 Task: Look for space in Winchester, United States from 10th July, 2023 to 15th July, 2023 for 7 adults in price range Rs.10000 to Rs.15000. Place can be entire place or shared room with 4 bedrooms having 7 beds and 4 bathrooms. Property type can be house, flat, guest house. Amenities needed are: wifi, TV, free parkinig on premises, gym, breakfast. Booking option can be shelf check-in. Required host language is English.
Action: Mouse pressed left at (545, 132)
Screenshot: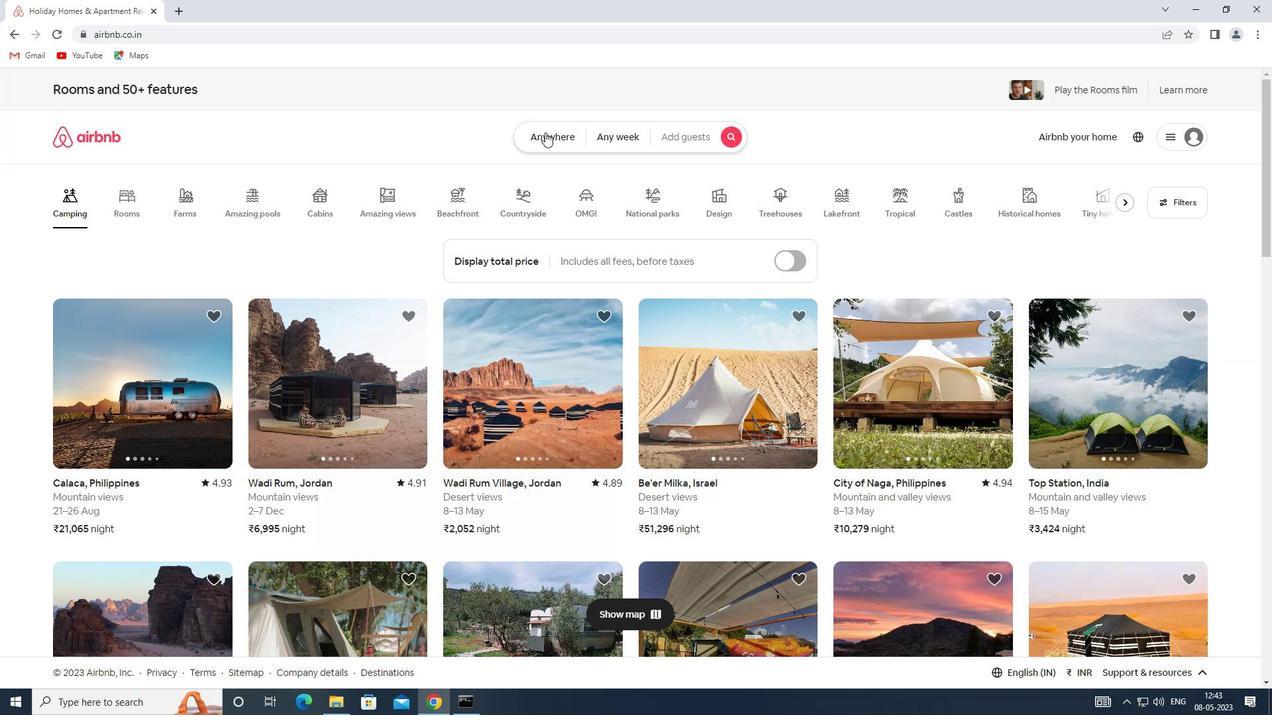 
Action: Mouse moved to (369, 188)
Screenshot: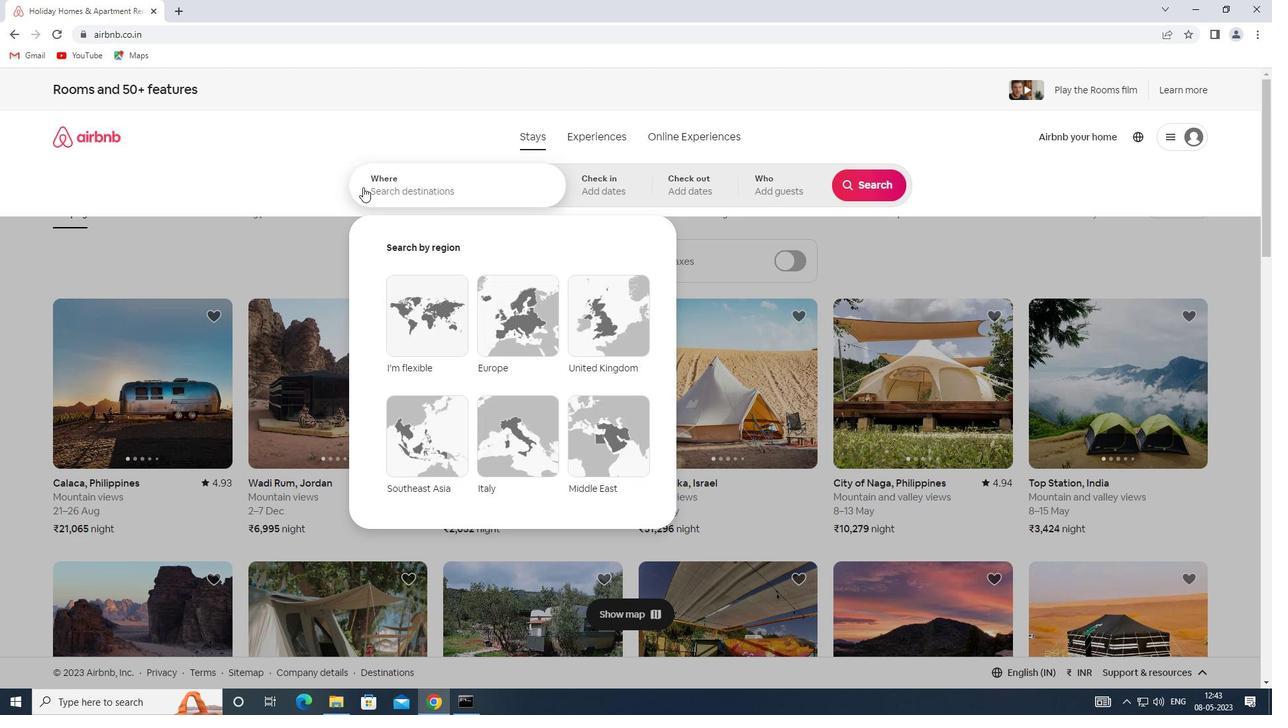 
Action: Mouse pressed left at (369, 188)
Screenshot: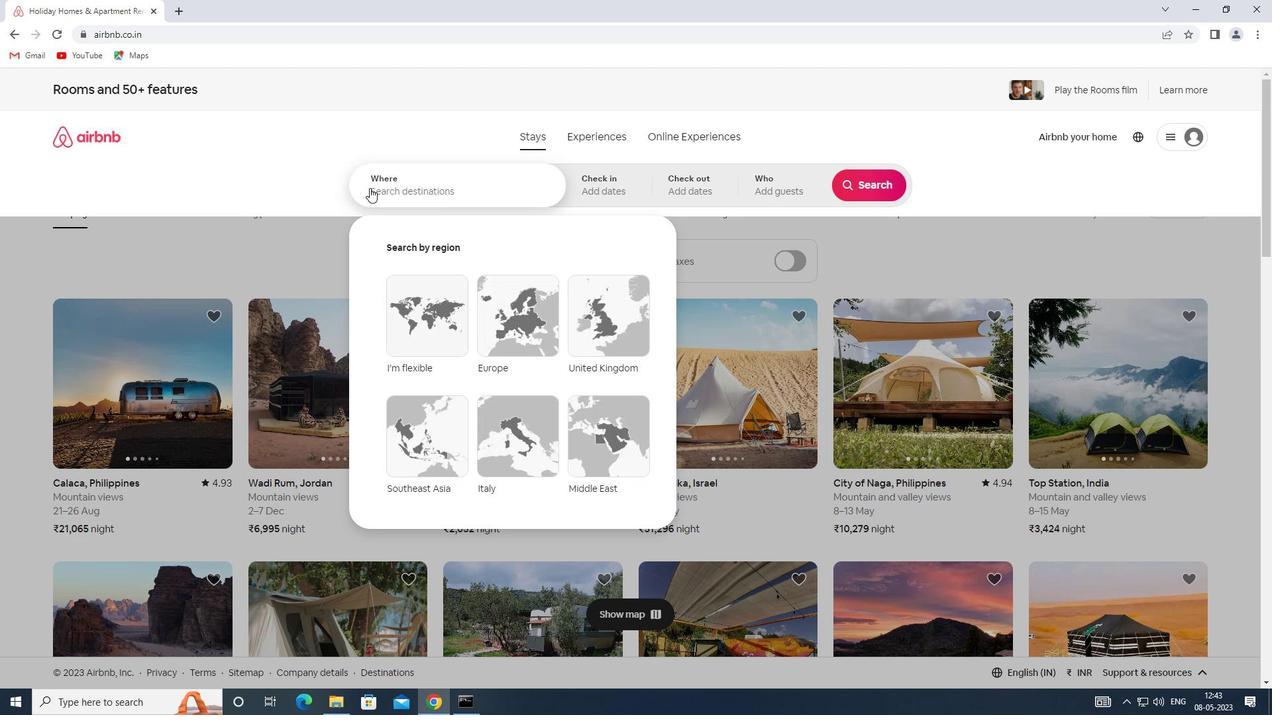 
Action: Key pressed <Key.shift><Key.shift><Key.shift><Key.shift><Key.shift><Key.shift><Key.shift><Key.shift><Key.shift><Key.shift><Key.shift><Key.shift><Key.shift><Key.shift><Key.shift><Key.shift><Key.shift><Key.shift><Key.shift><Key.shift><Key.shift><Key.shift><Key.shift><Key.shift><Key.shift><Key.shift><Key.shift><Key.shift><Key.shift><Key.shift><Key.shift><Key.shift>SPACE<Key.space>IN<Key.space><Key.shift><Key.shift>WINCHESTER,<Key.shift>UNITED<Key.space><Key.shift>STATES
Screenshot: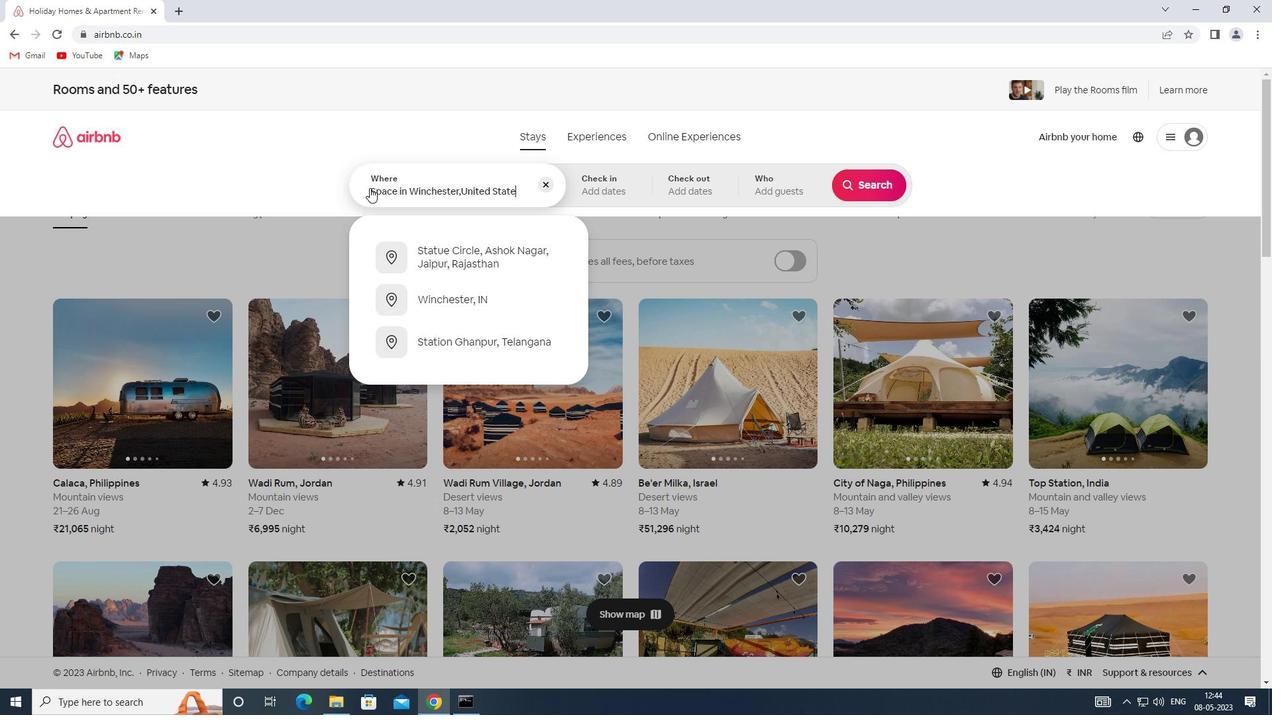 
Action: Mouse moved to (598, 192)
Screenshot: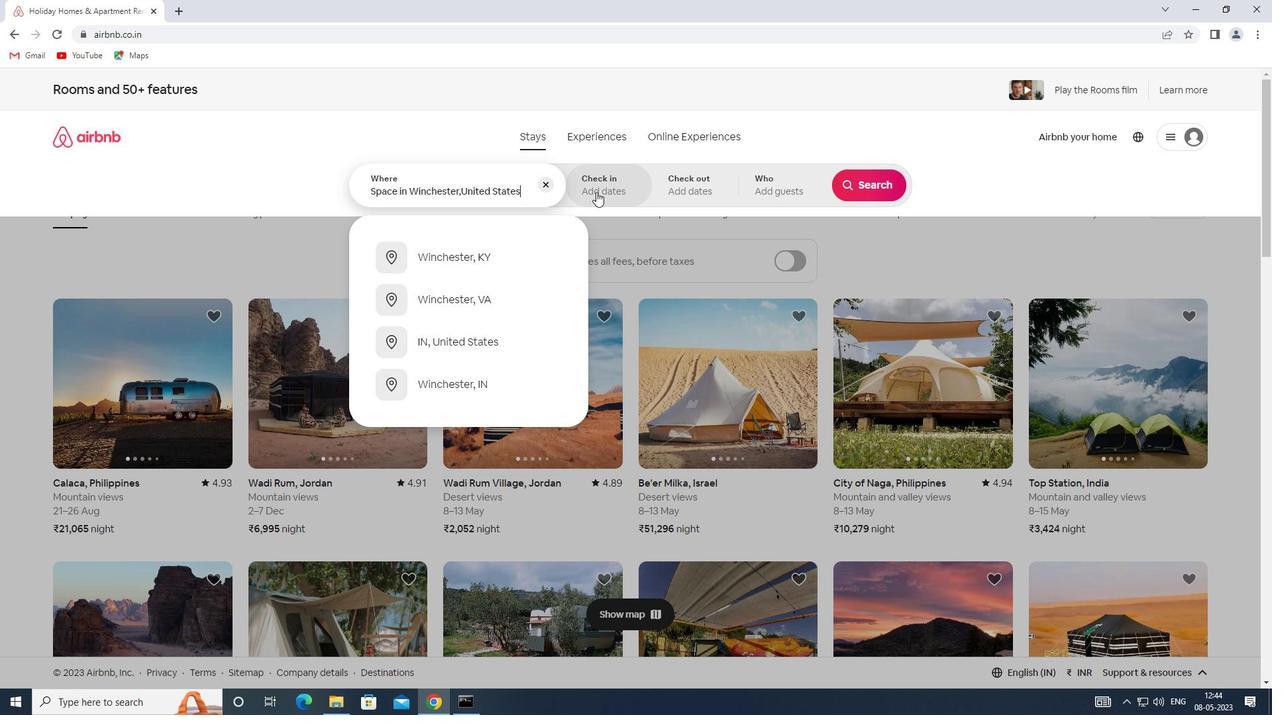 
Action: Mouse pressed left at (598, 192)
Screenshot: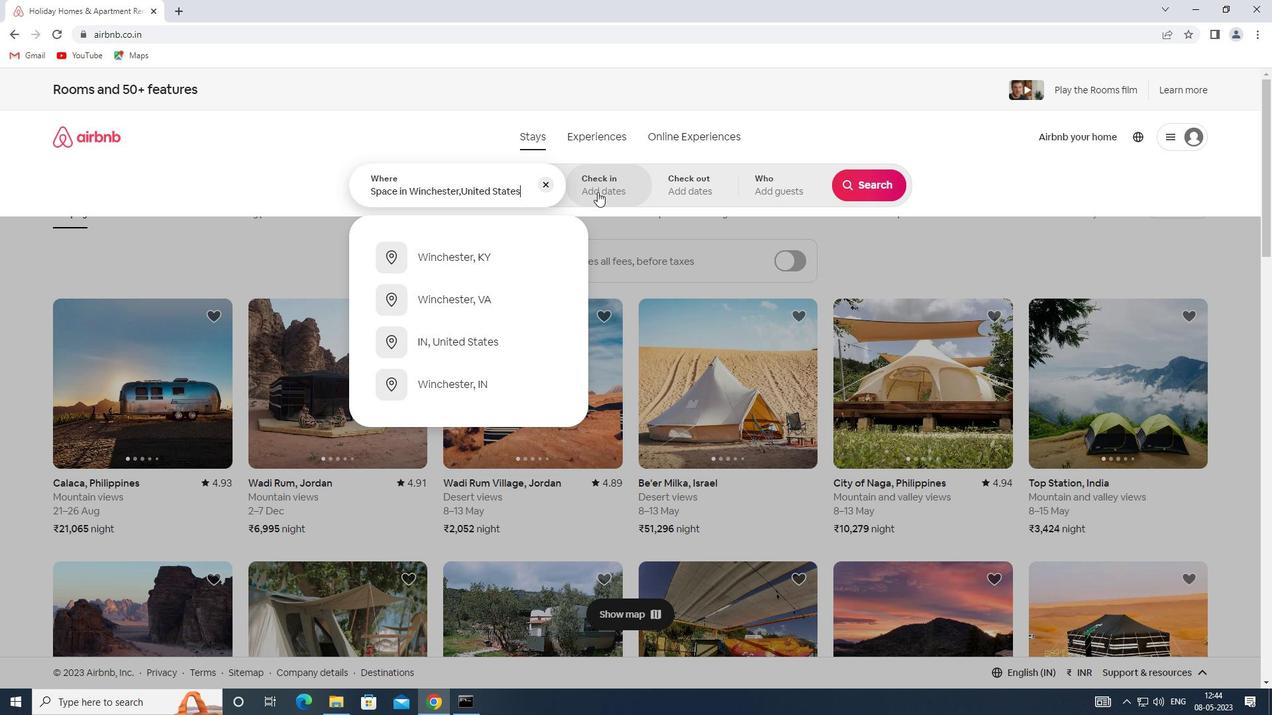 
Action: Mouse moved to (860, 296)
Screenshot: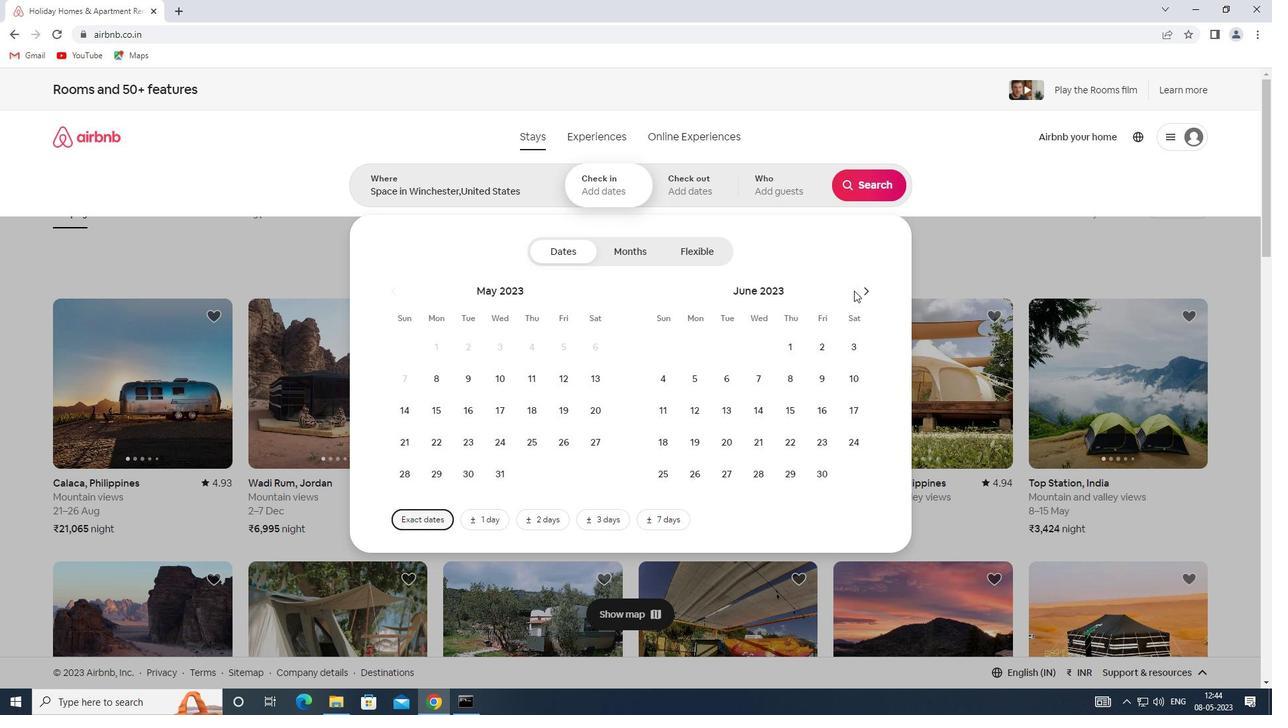 
Action: Mouse pressed left at (860, 296)
Screenshot: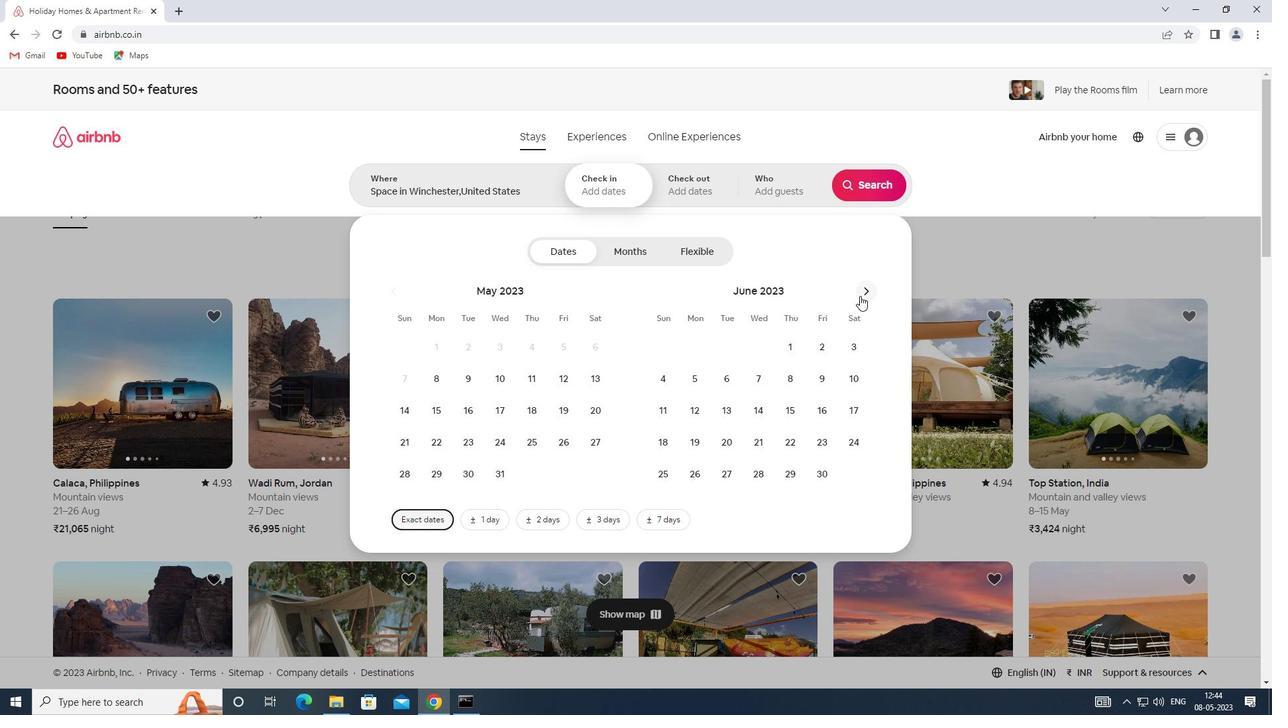 
Action: Mouse moved to (700, 404)
Screenshot: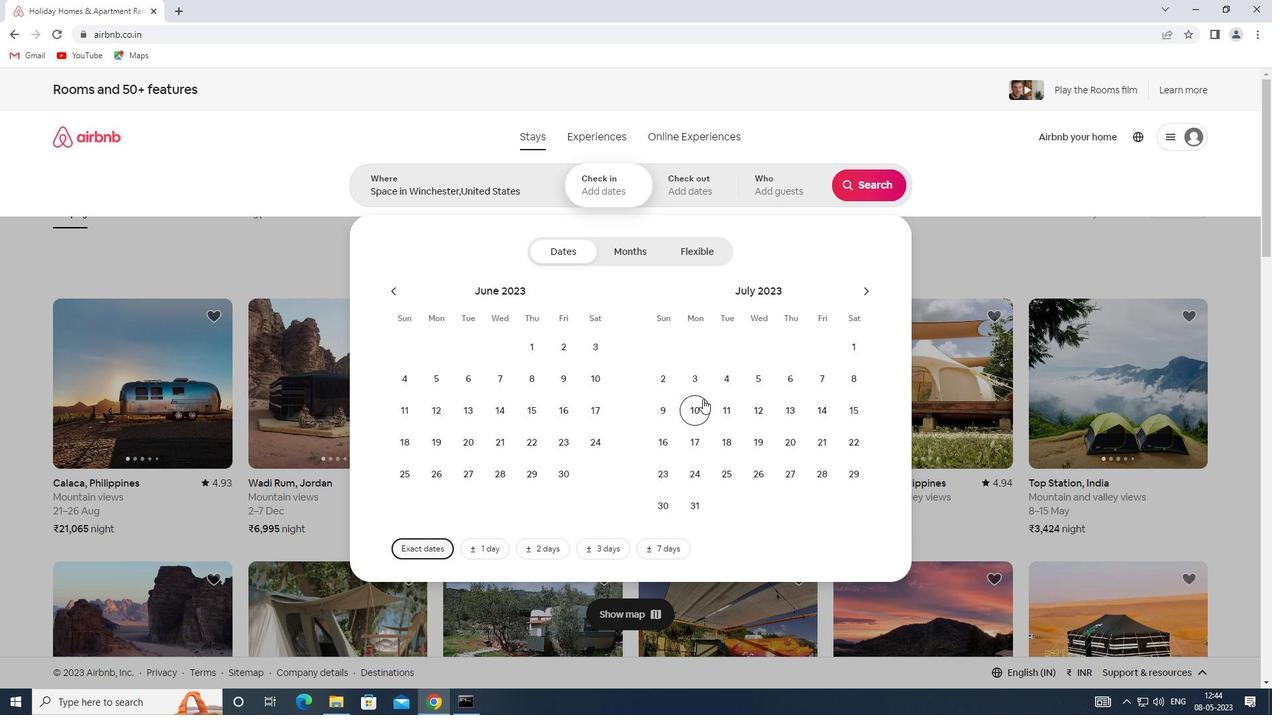 
Action: Mouse pressed left at (700, 404)
Screenshot: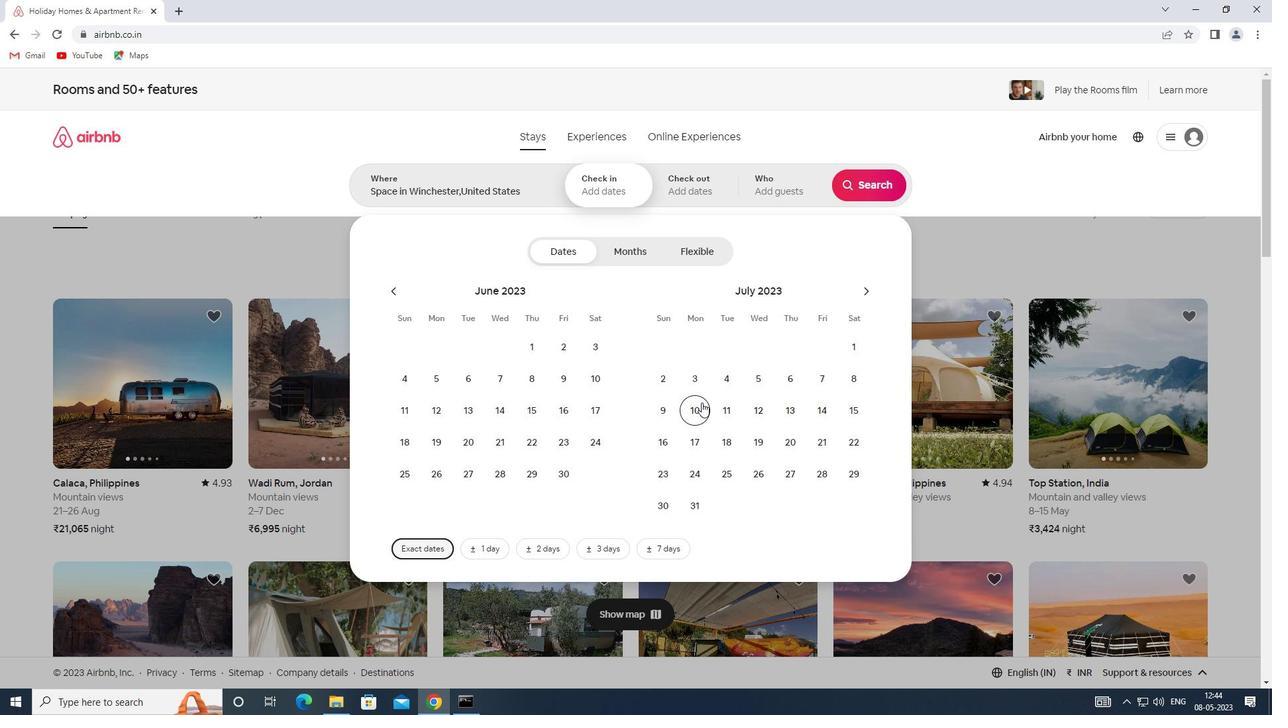 
Action: Mouse moved to (849, 407)
Screenshot: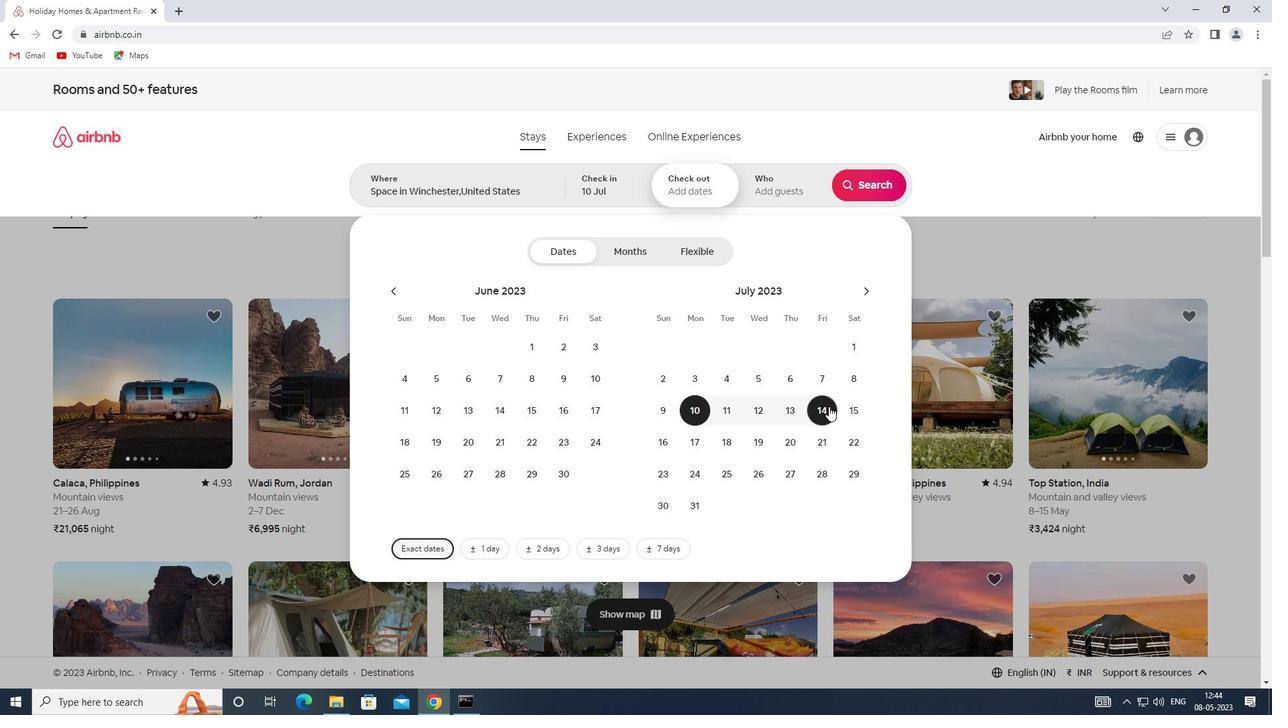 
Action: Mouse pressed left at (849, 407)
Screenshot: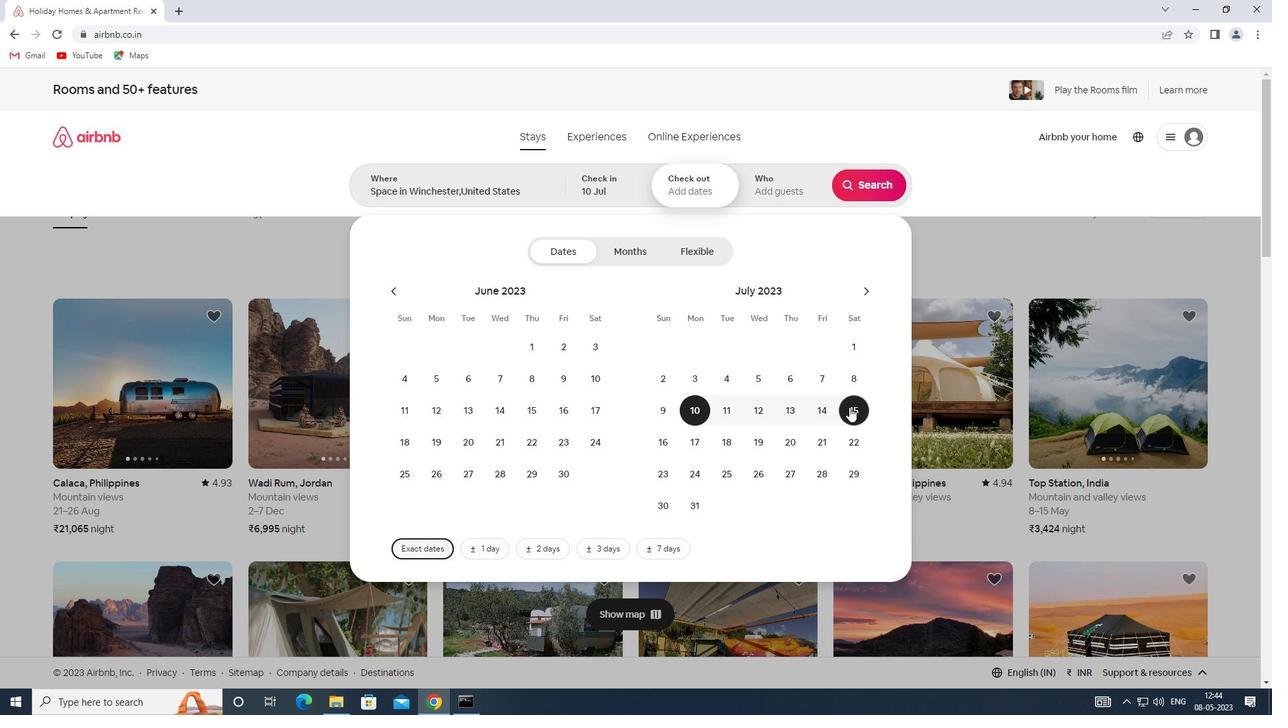 
Action: Mouse moved to (780, 196)
Screenshot: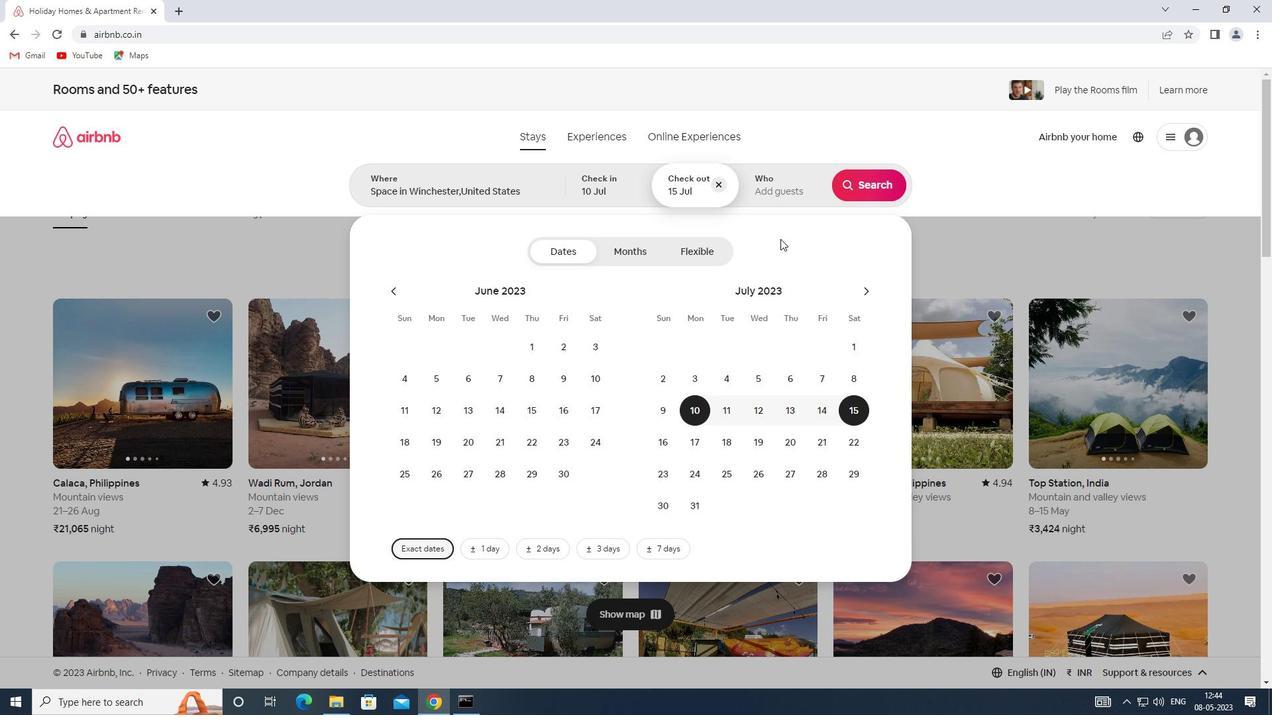 
Action: Mouse pressed left at (780, 196)
Screenshot: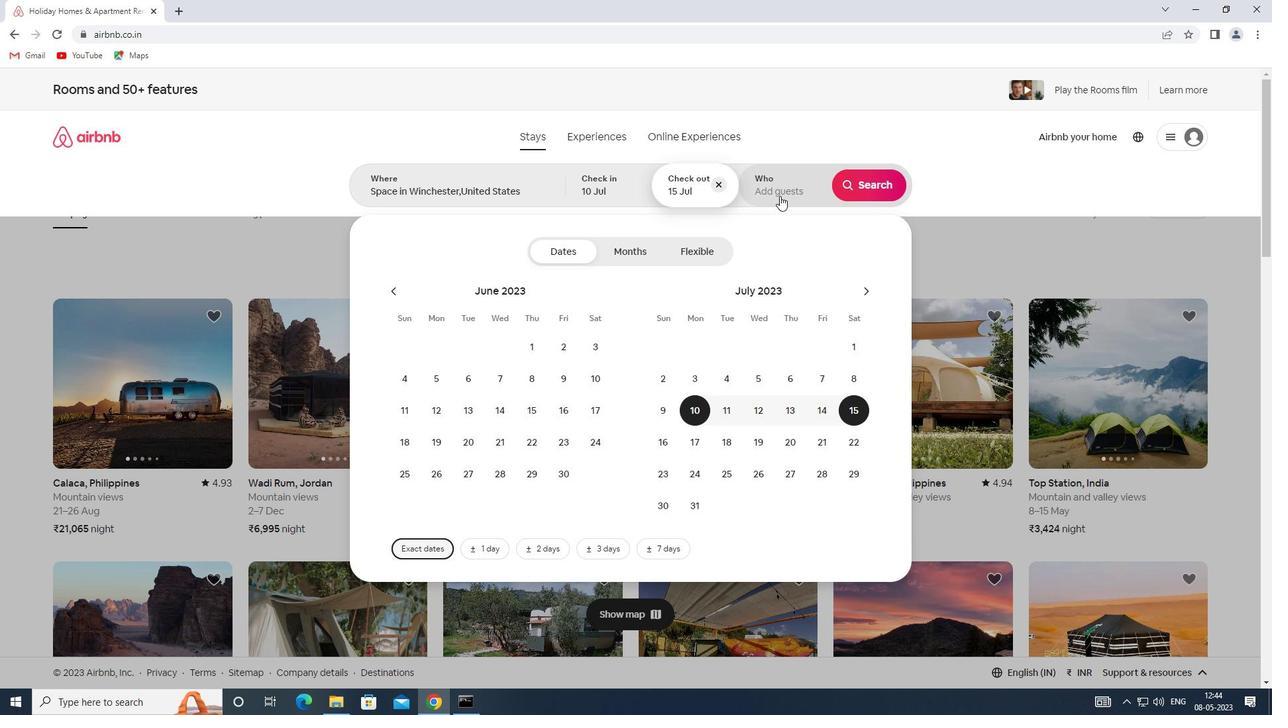 
Action: Mouse moved to (878, 253)
Screenshot: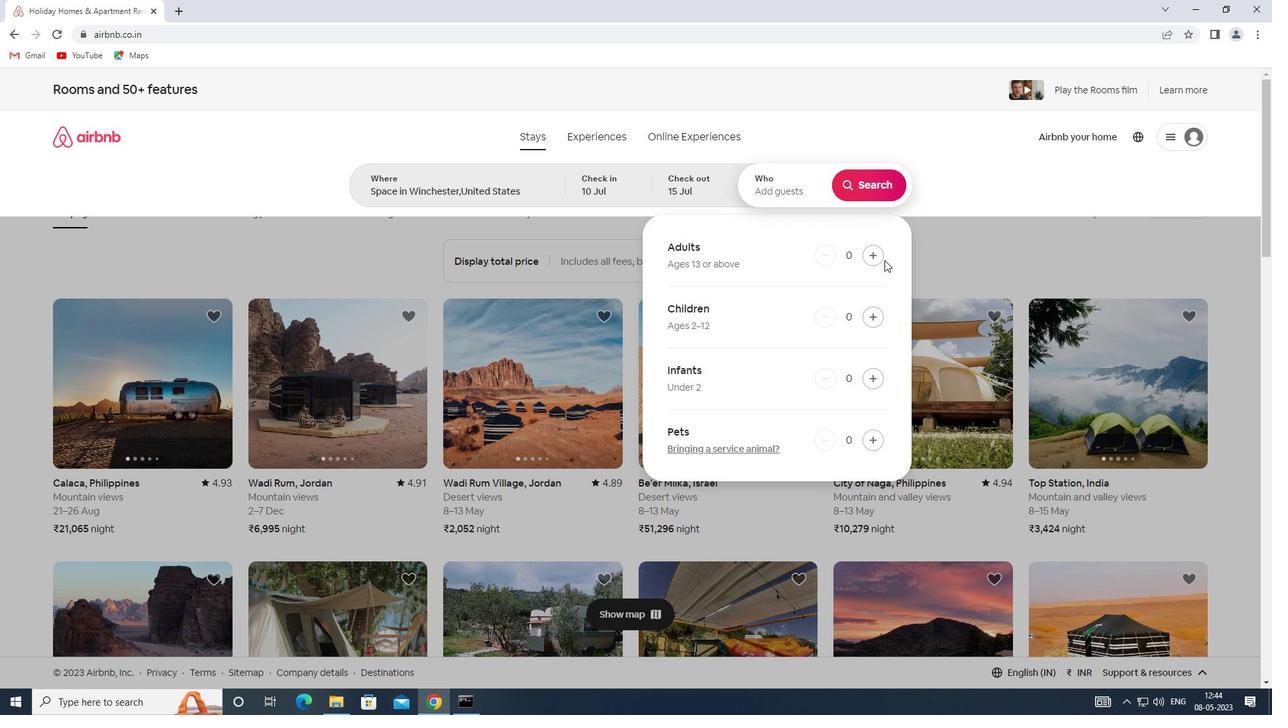 
Action: Mouse pressed left at (878, 253)
Screenshot: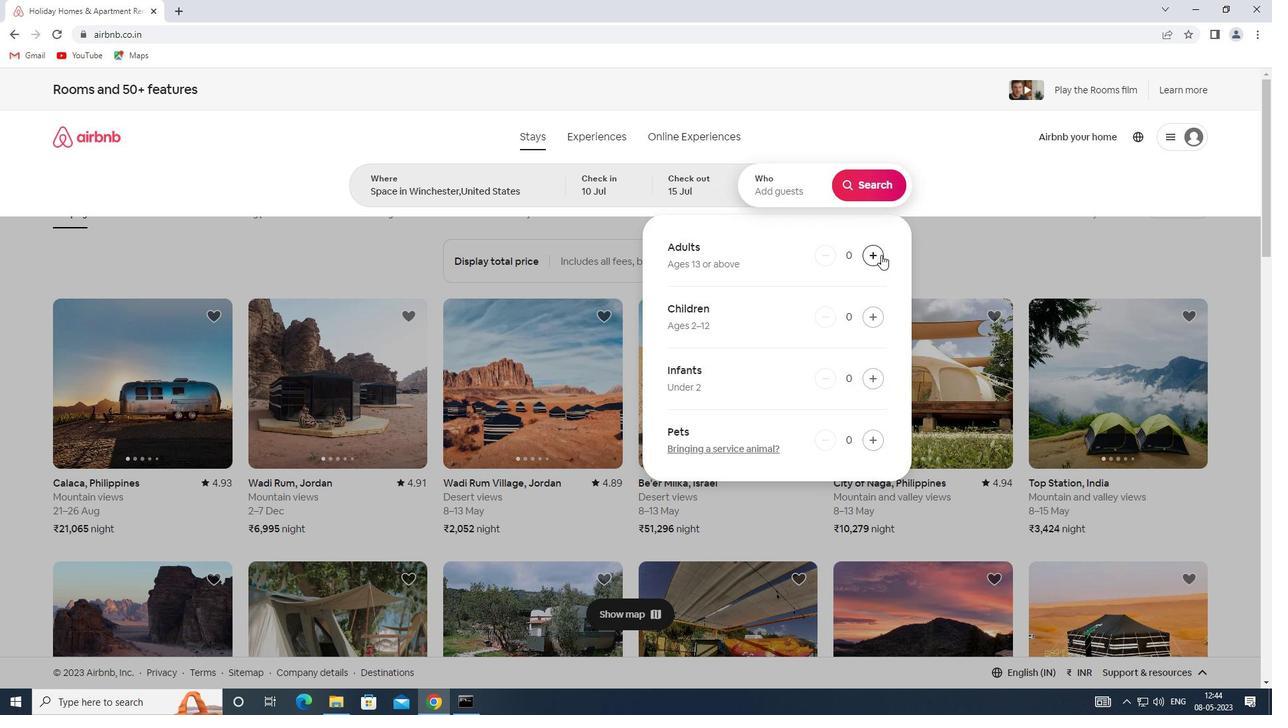 
Action: Mouse pressed left at (878, 253)
Screenshot: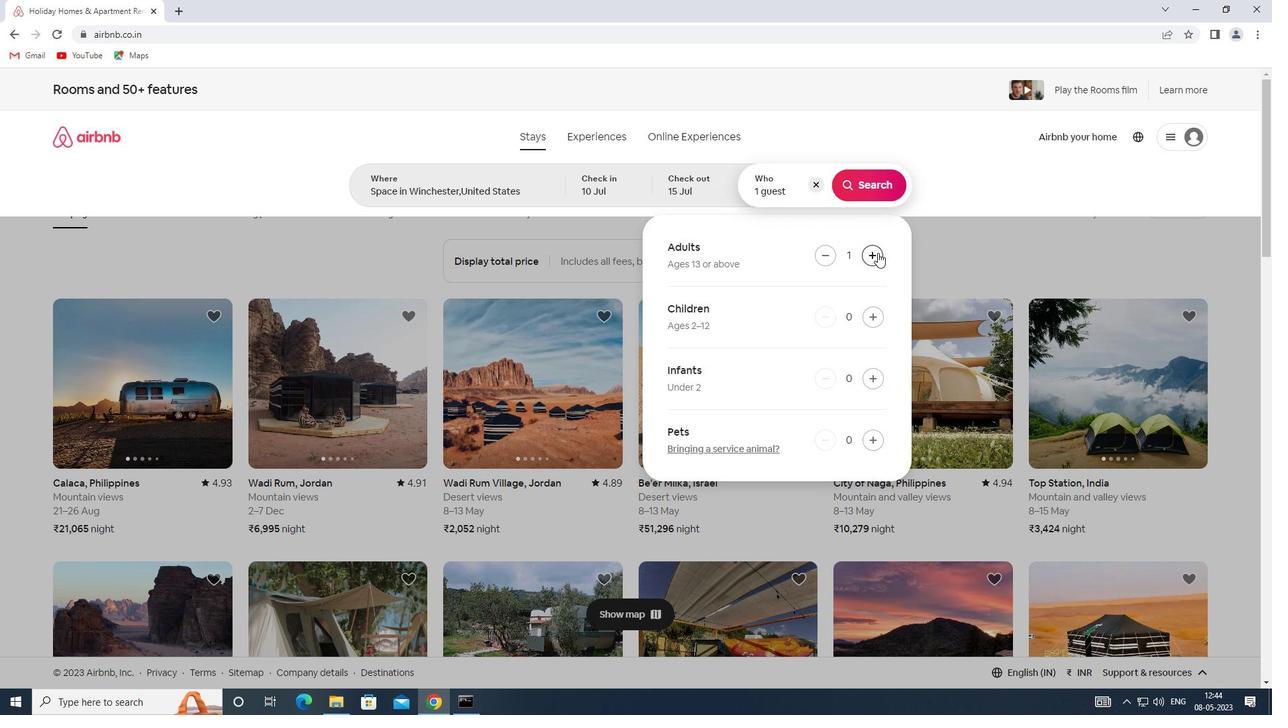 
Action: Mouse pressed left at (878, 253)
Screenshot: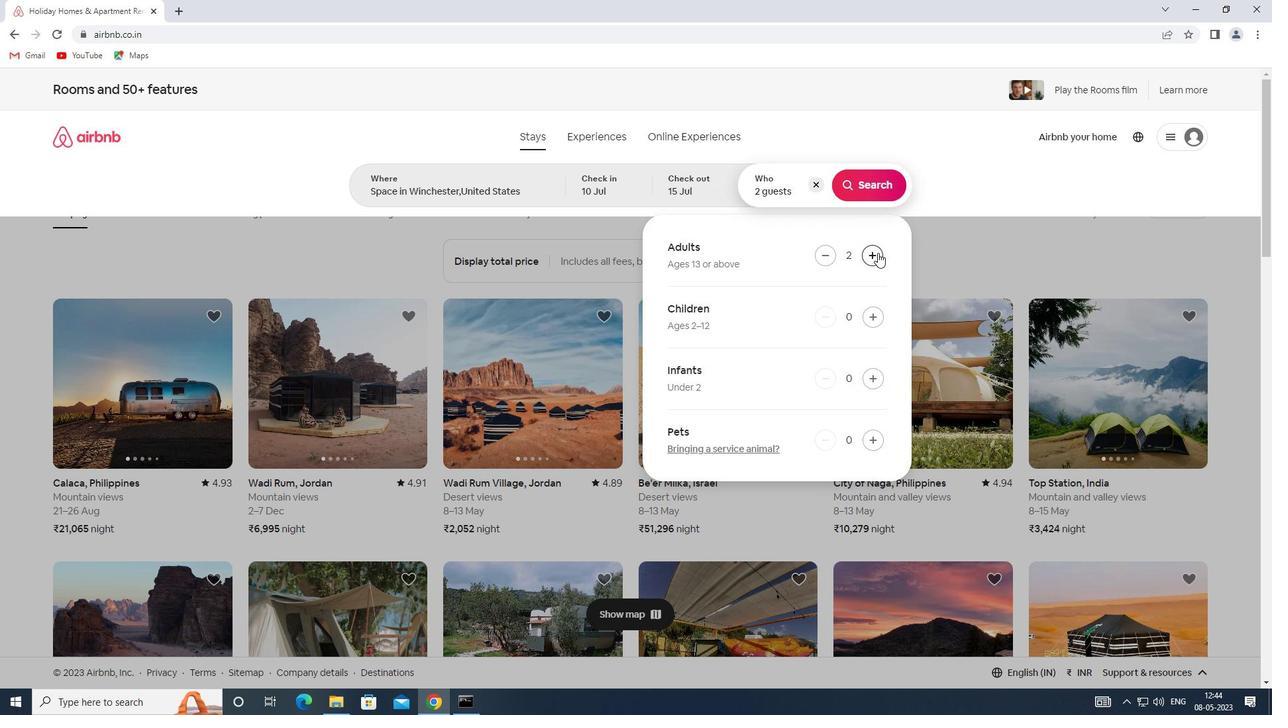 
Action: Mouse pressed left at (878, 253)
Screenshot: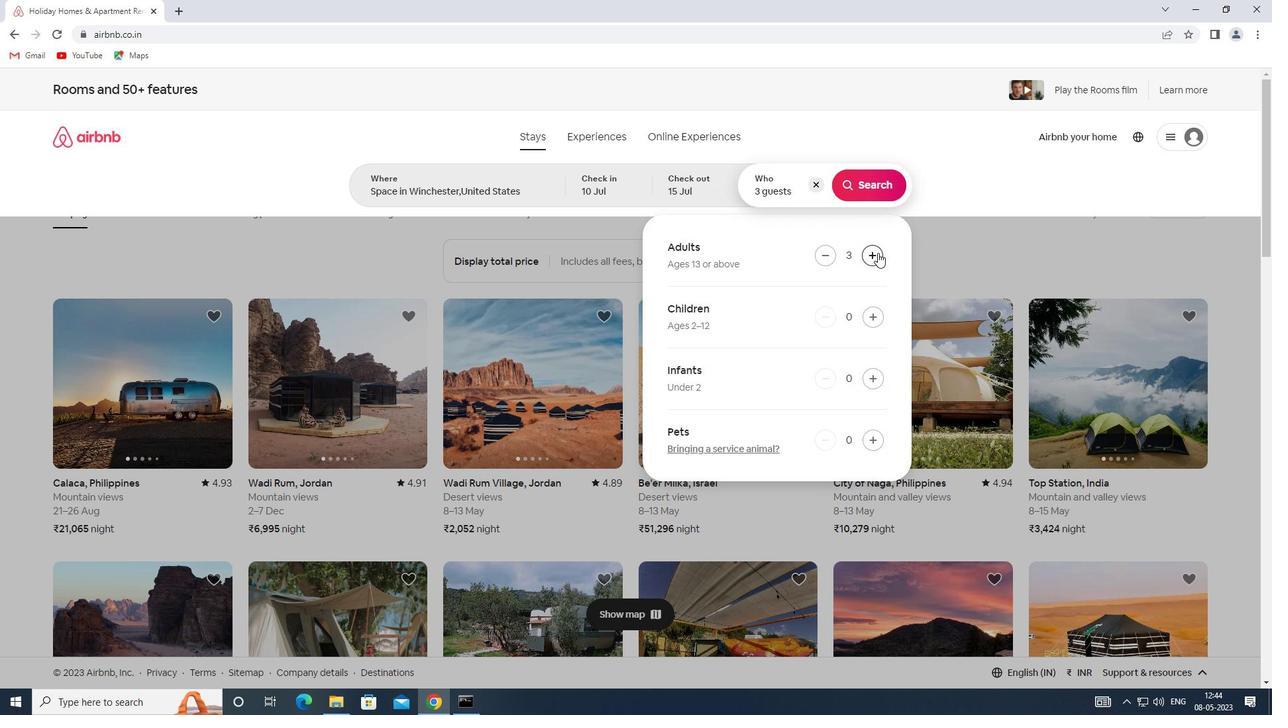 
Action: Mouse pressed left at (878, 253)
Screenshot: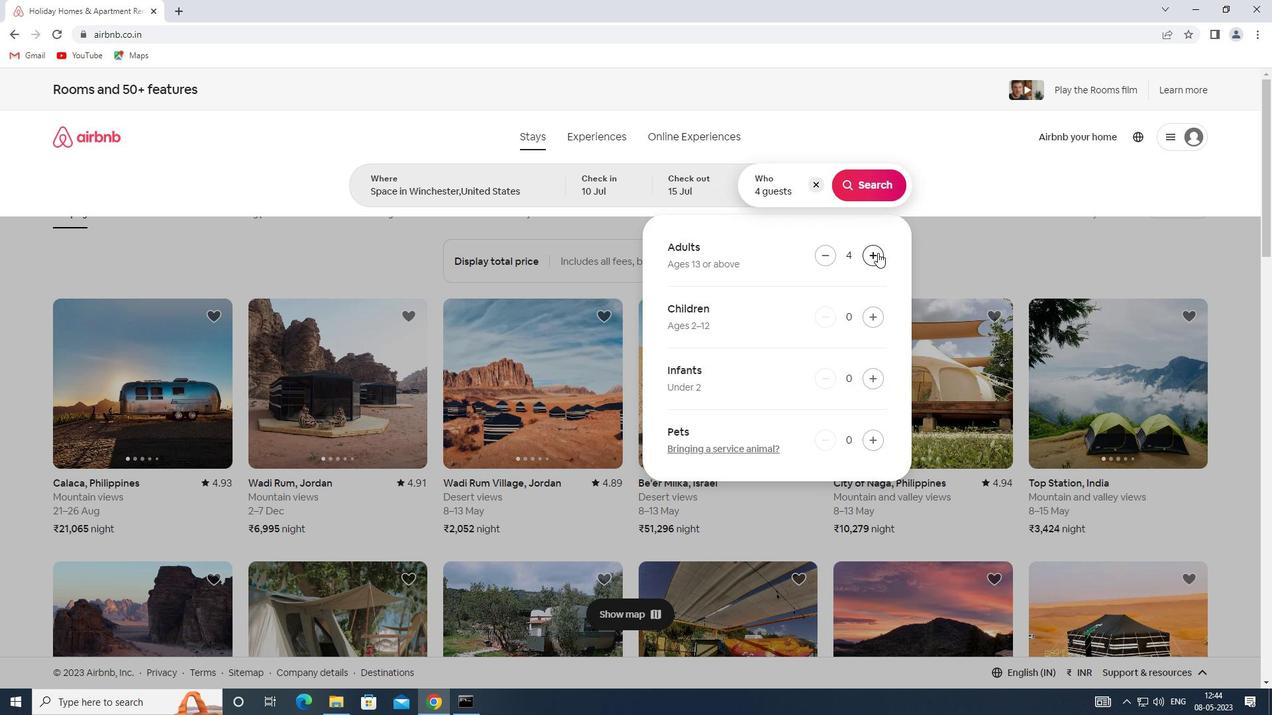
Action: Mouse pressed left at (878, 253)
Screenshot: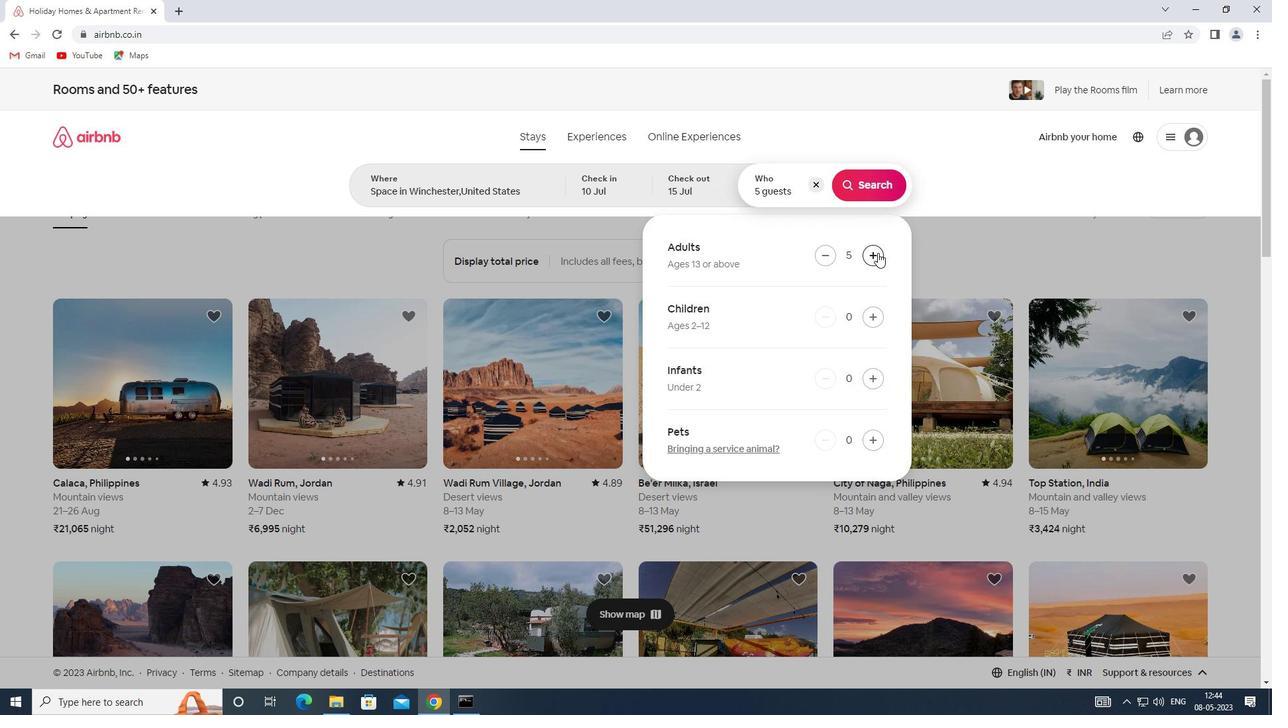 
Action: Mouse pressed left at (878, 253)
Screenshot: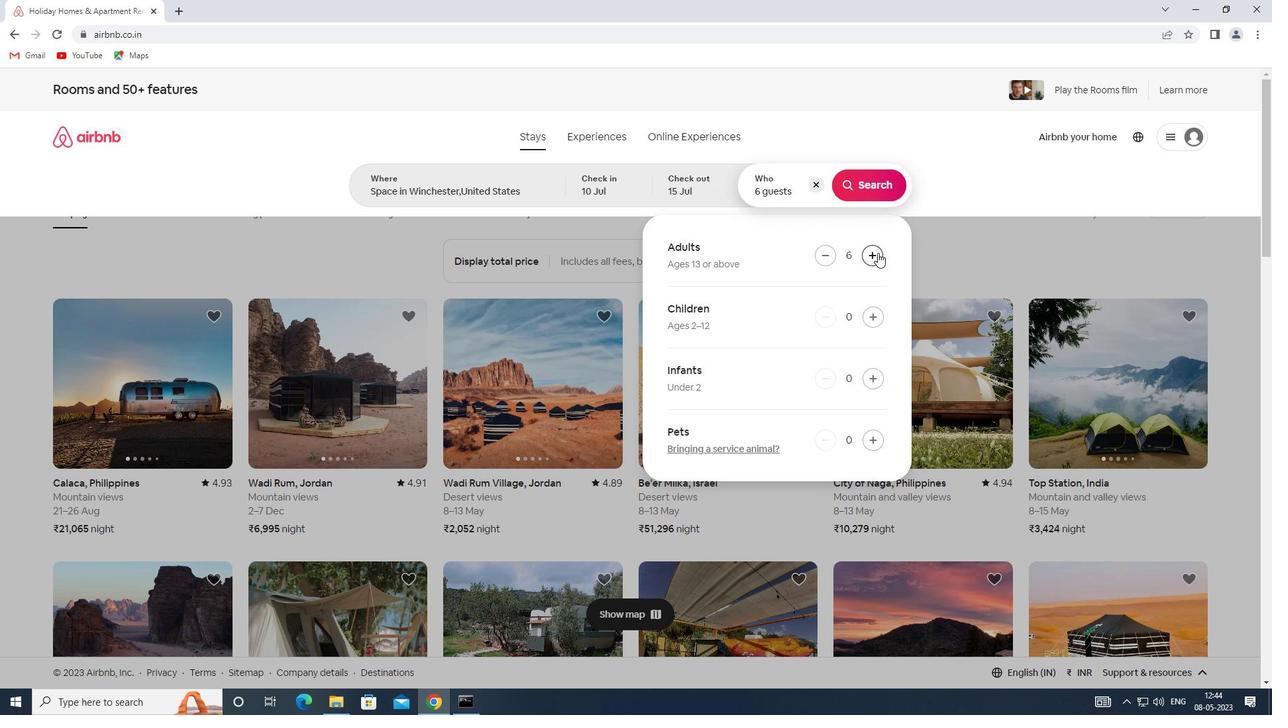 
Action: Mouse moved to (872, 179)
Screenshot: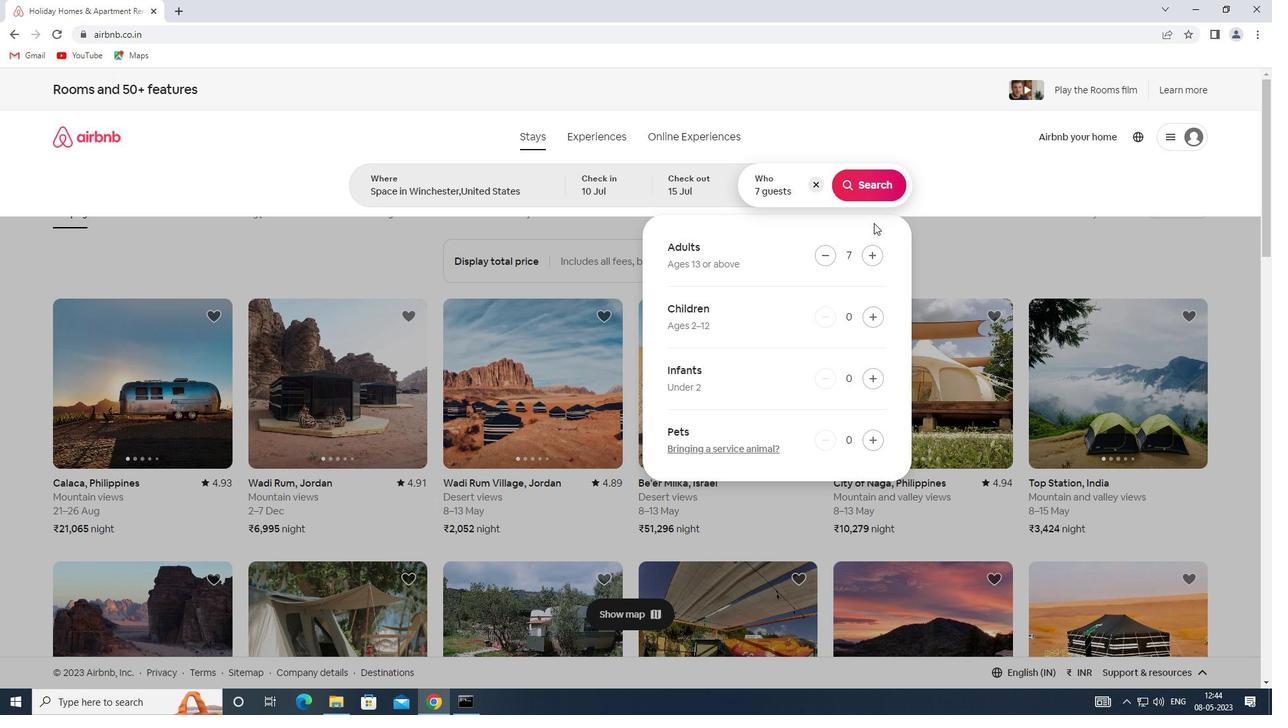 
Action: Mouse pressed left at (872, 179)
Screenshot: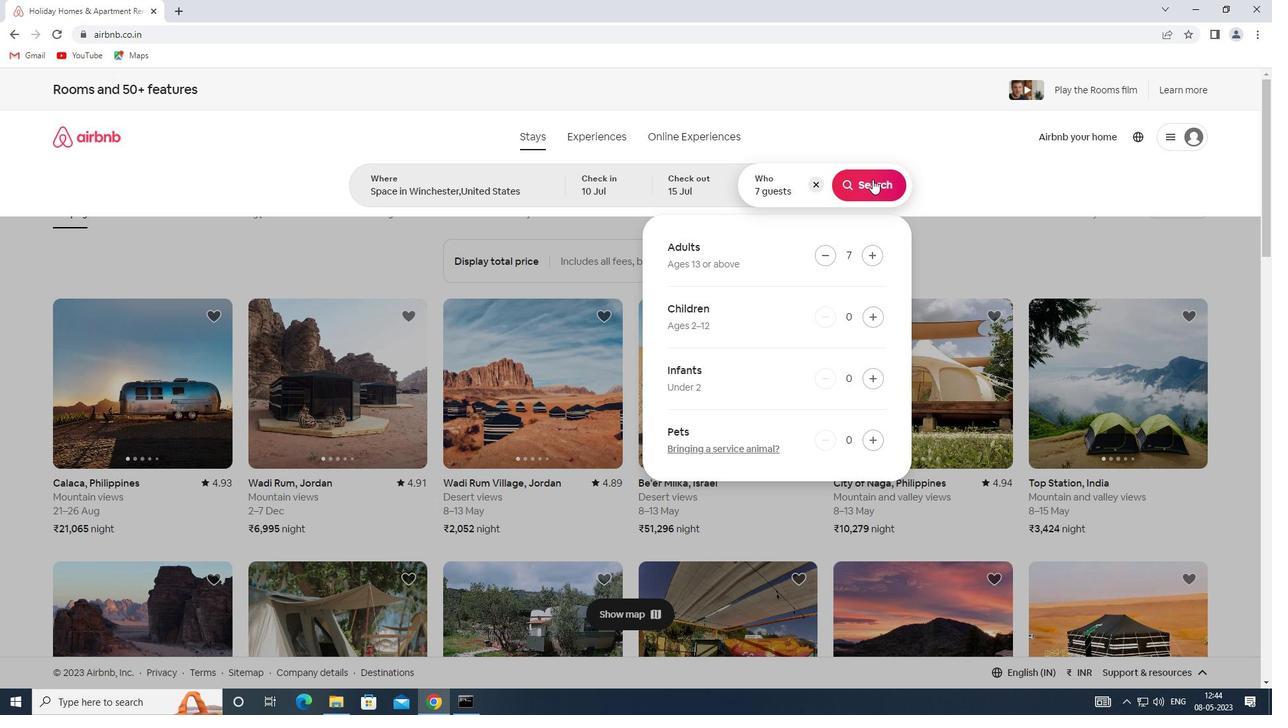 
Action: Mouse moved to (1197, 149)
Screenshot: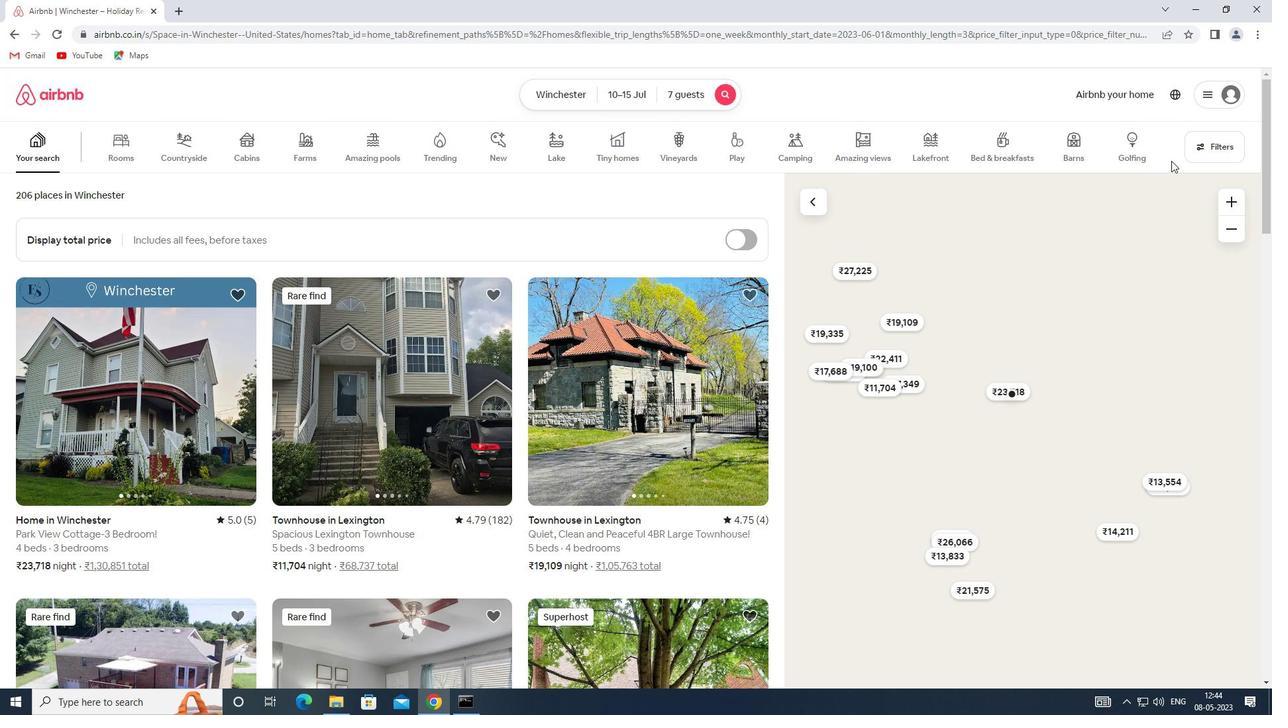 
Action: Mouse pressed left at (1197, 149)
Screenshot: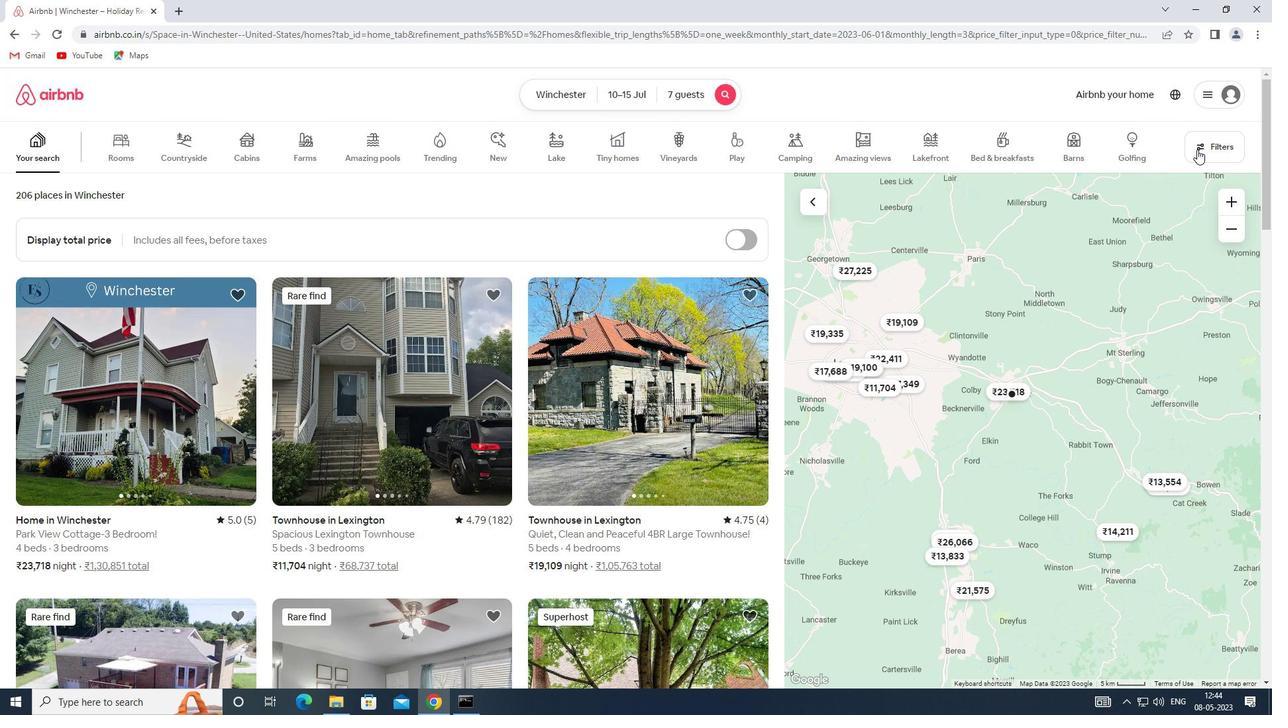 
Action: Mouse moved to (468, 469)
Screenshot: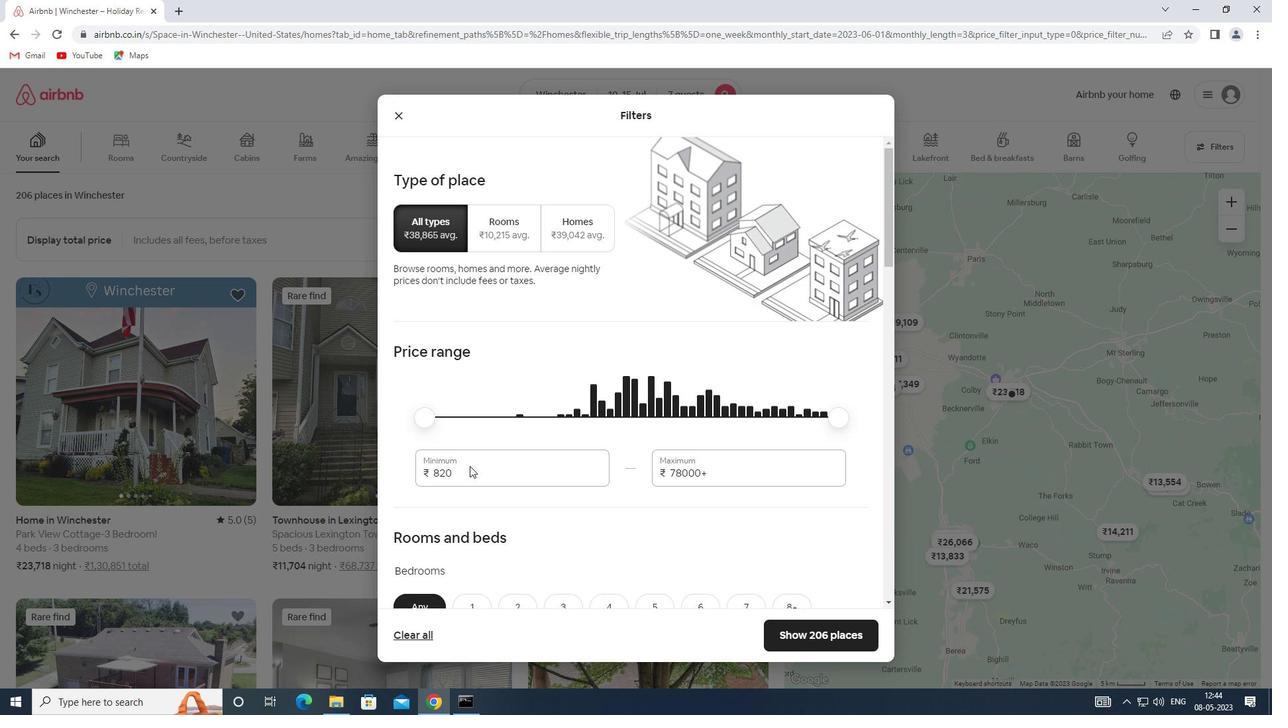 
Action: Mouse pressed left at (468, 469)
Screenshot: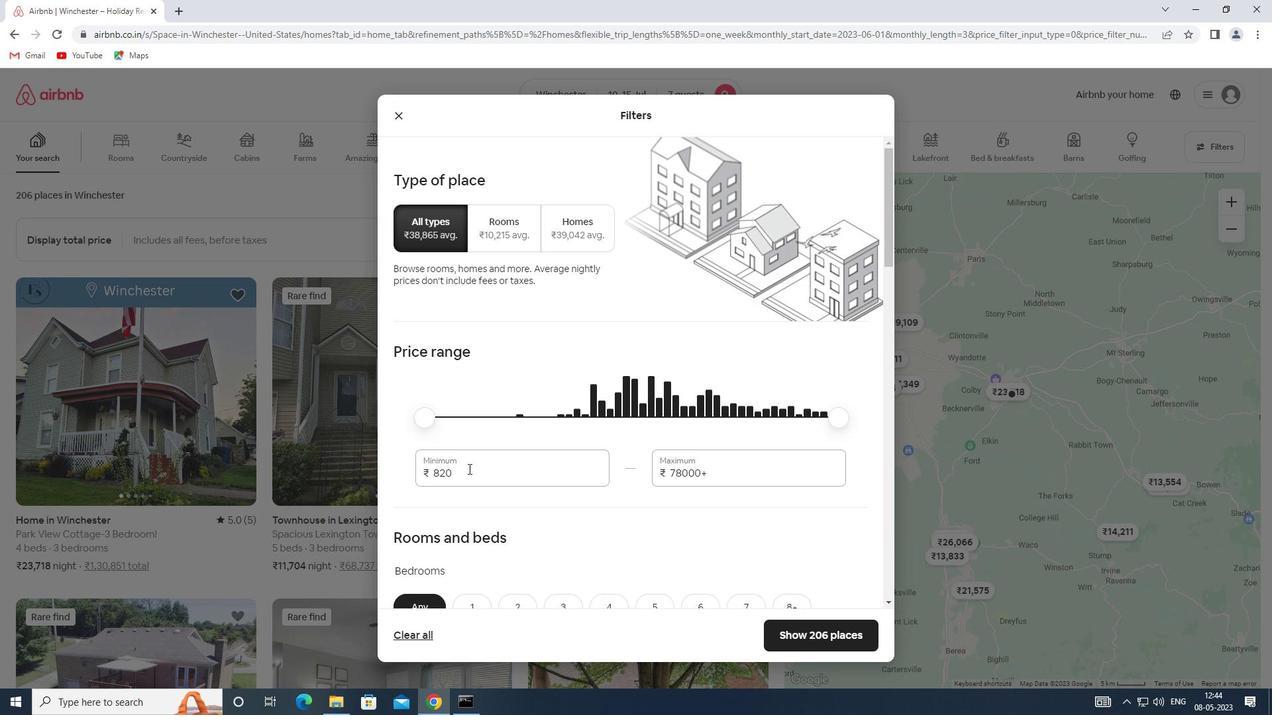 
Action: Mouse moved to (381, 475)
Screenshot: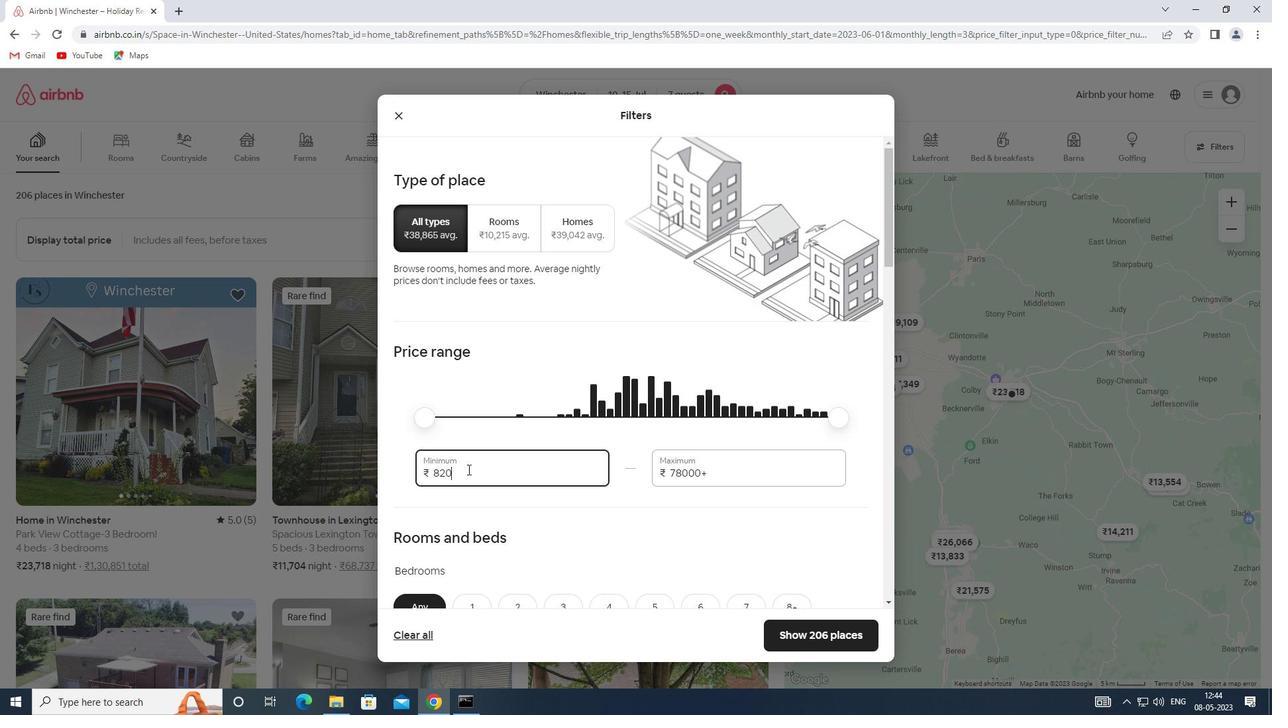 
Action: Key pressed 10000
Screenshot: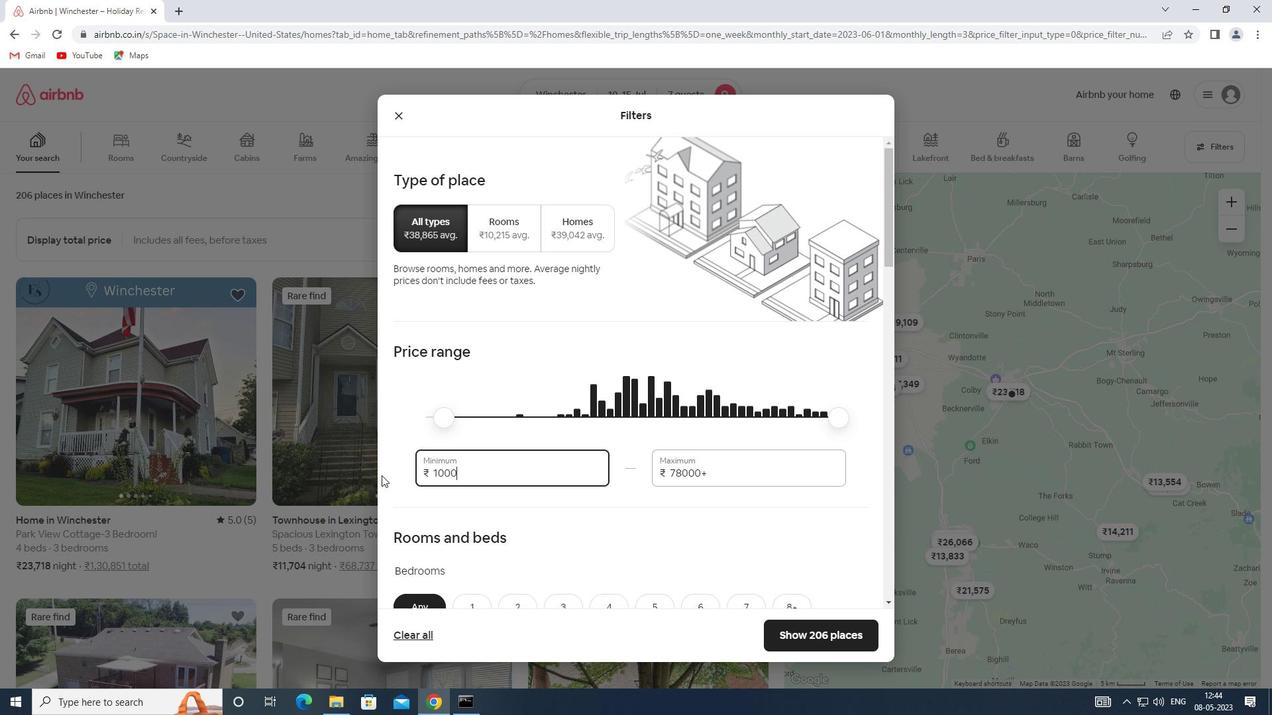 
Action: Mouse moved to (709, 479)
Screenshot: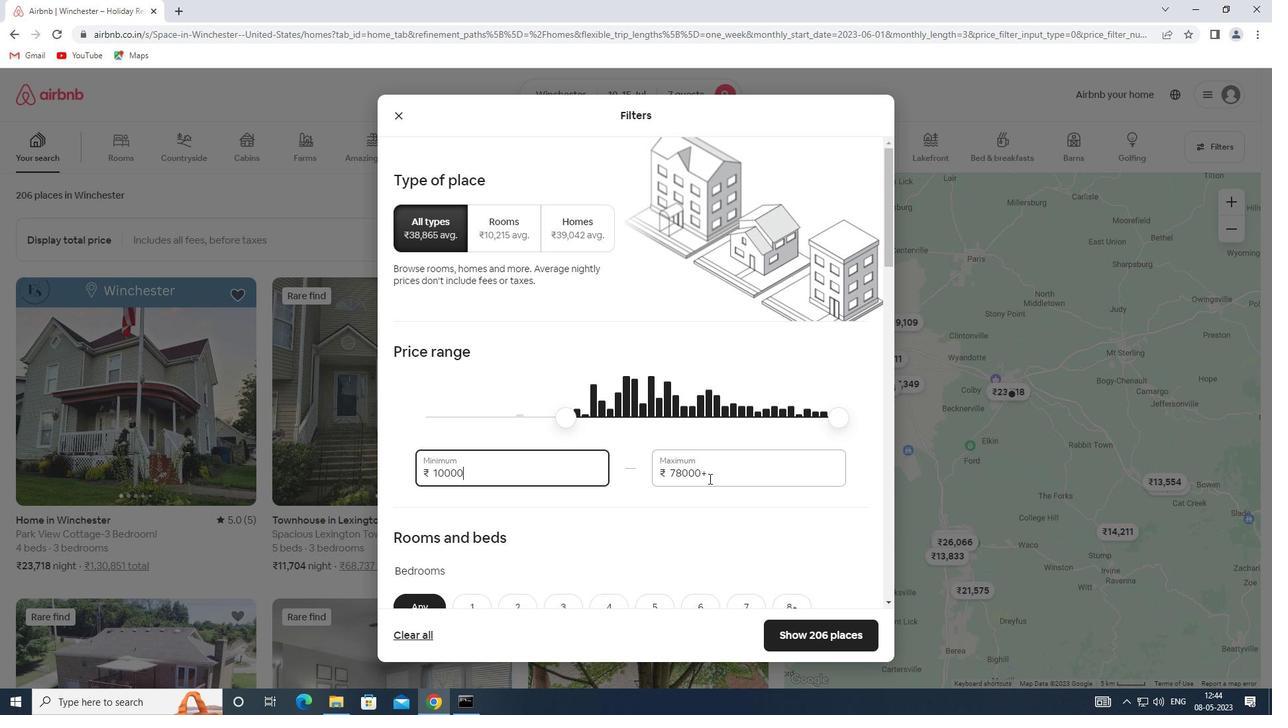 
Action: Mouse pressed left at (709, 479)
Screenshot: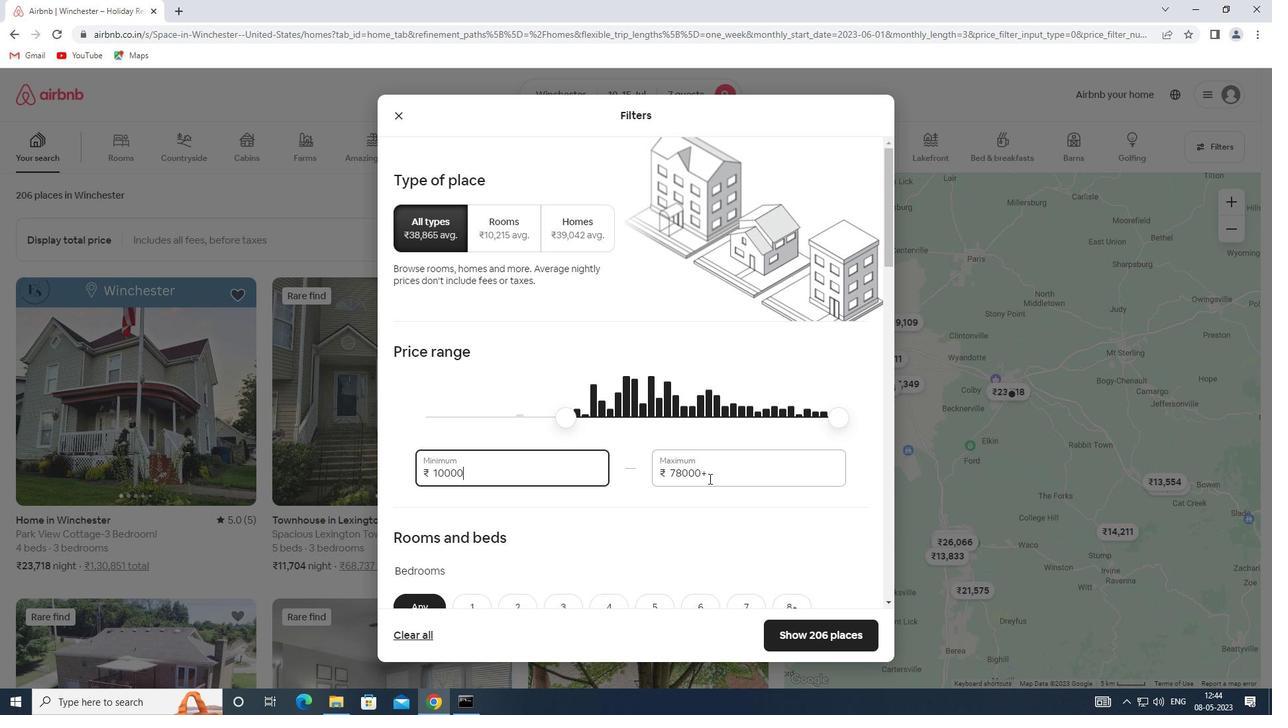 
Action: Mouse moved to (617, 487)
Screenshot: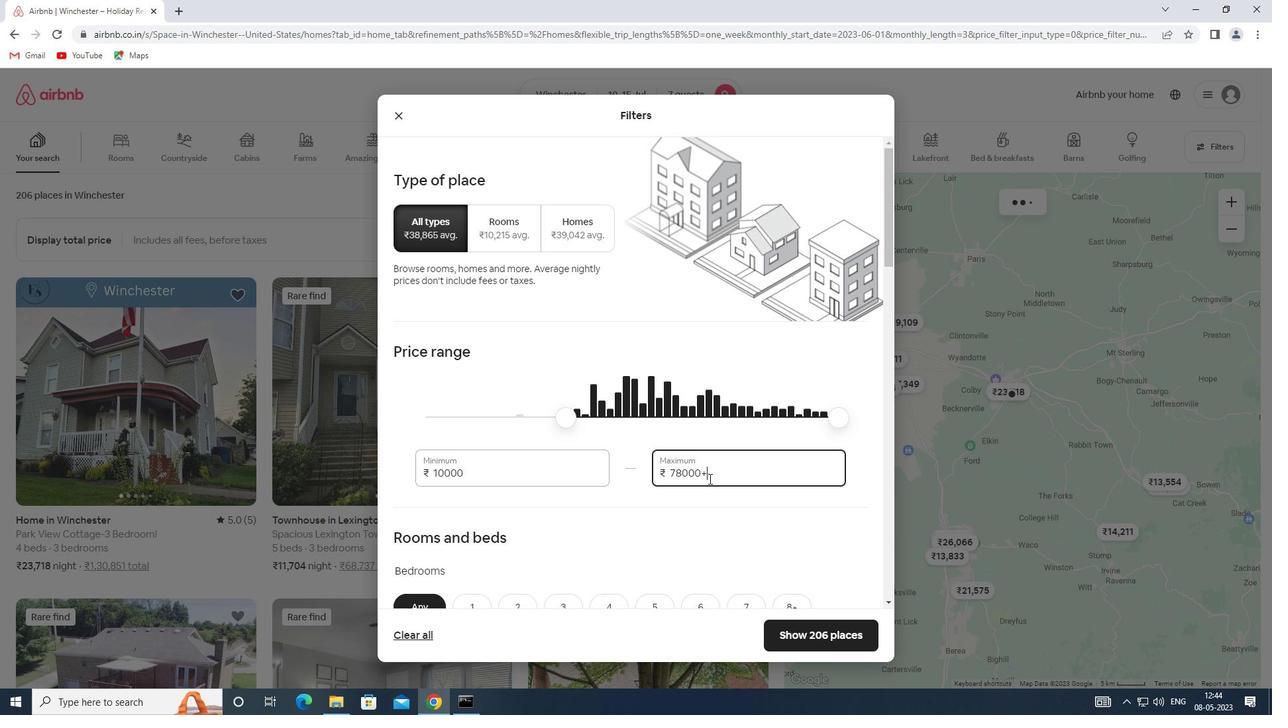 
Action: Key pressed 15000
Screenshot: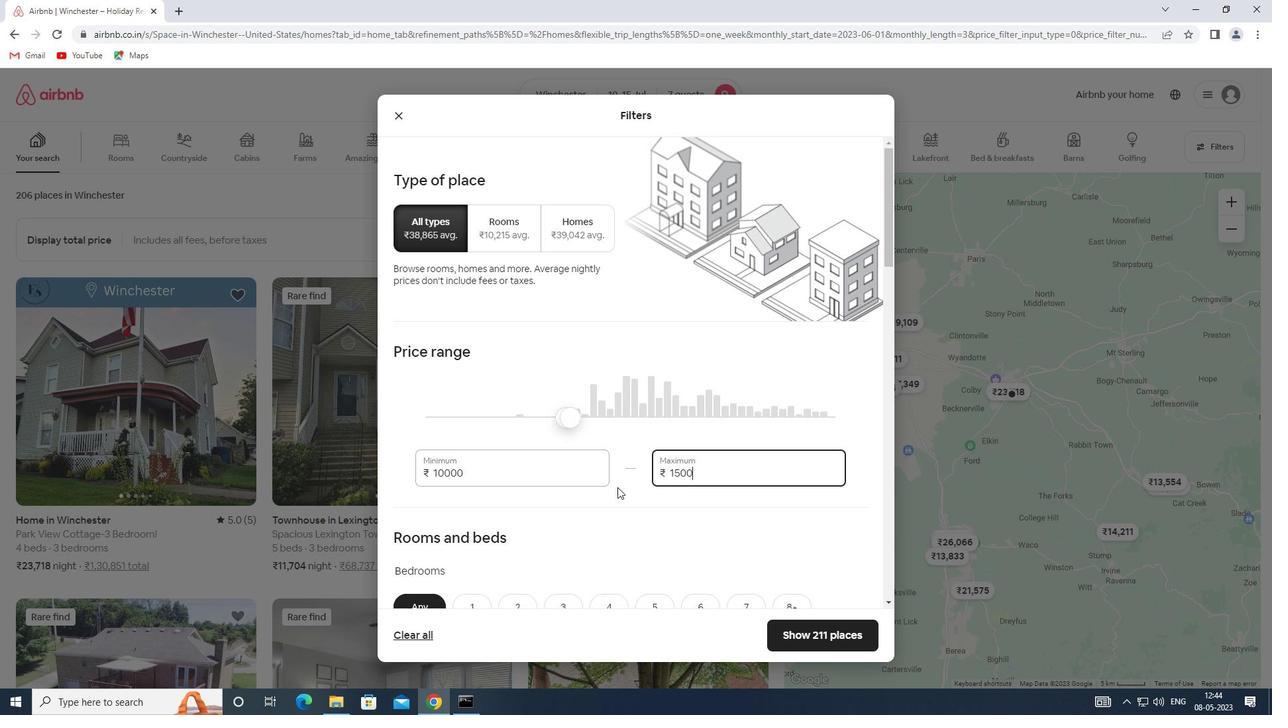 
Action: Mouse scrolled (617, 487) with delta (0, 0)
Screenshot: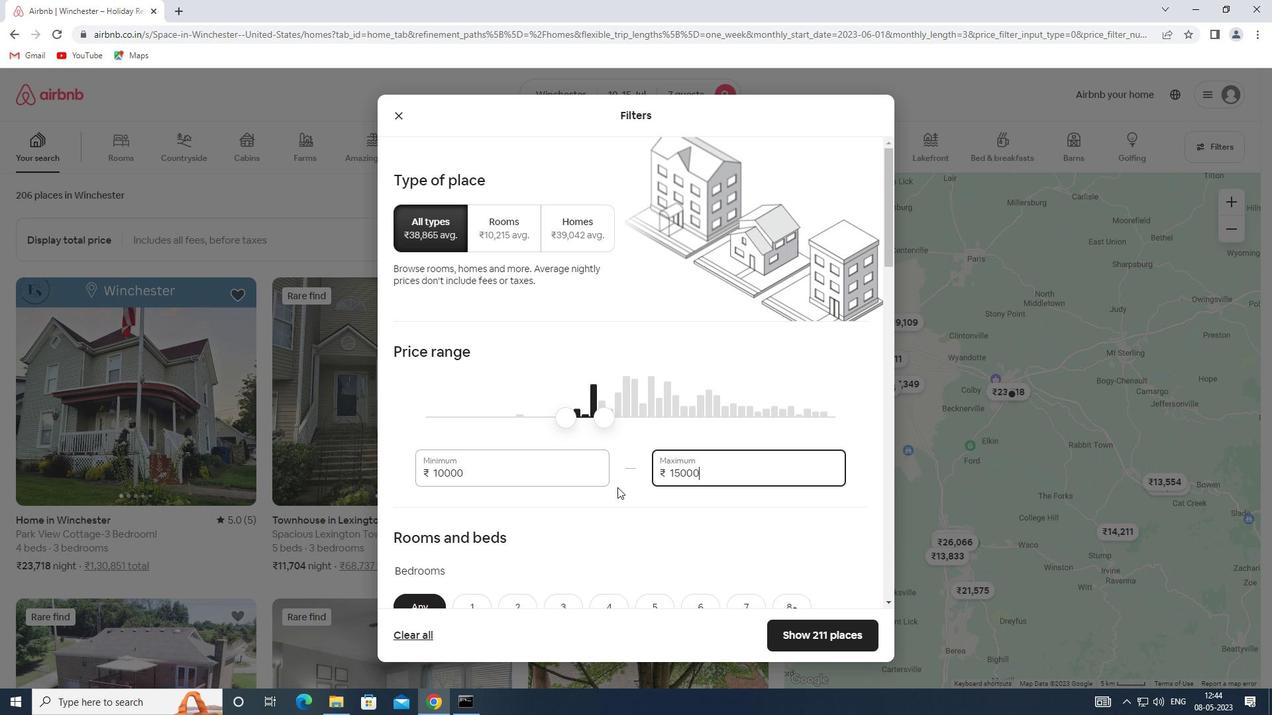 
Action: Mouse scrolled (617, 487) with delta (0, 0)
Screenshot: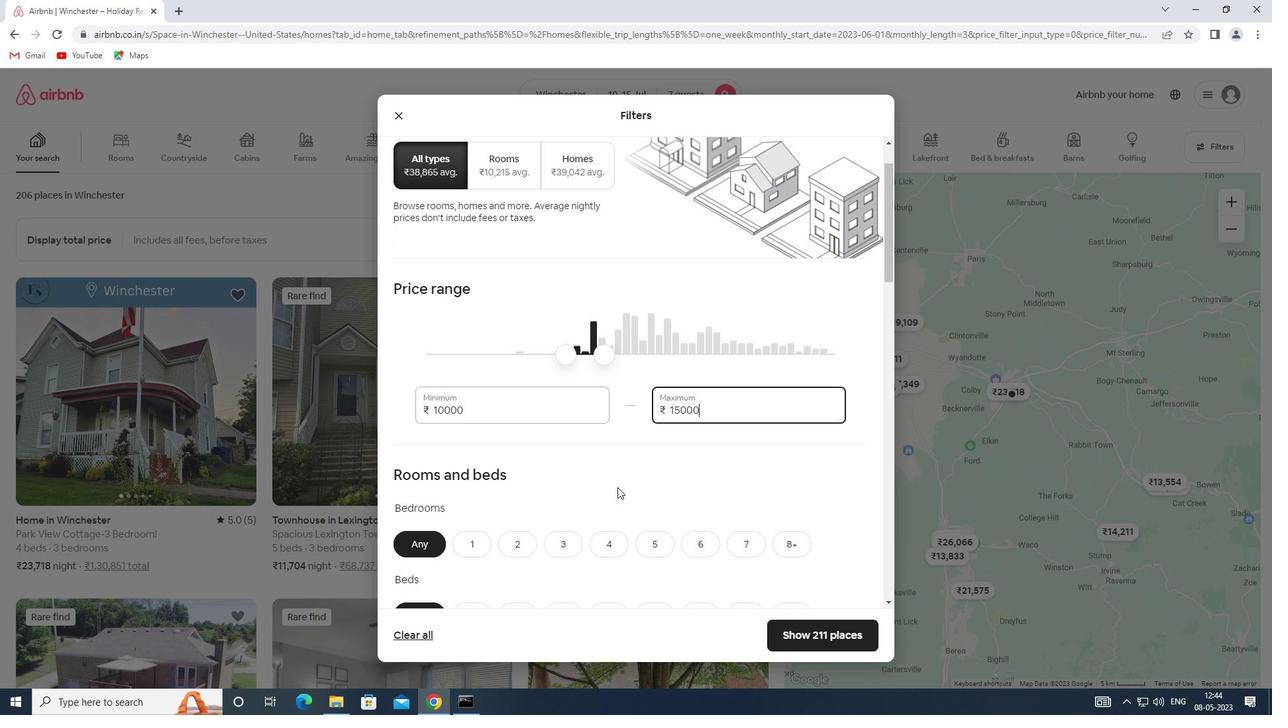 
Action: Mouse scrolled (617, 487) with delta (0, 0)
Screenshot: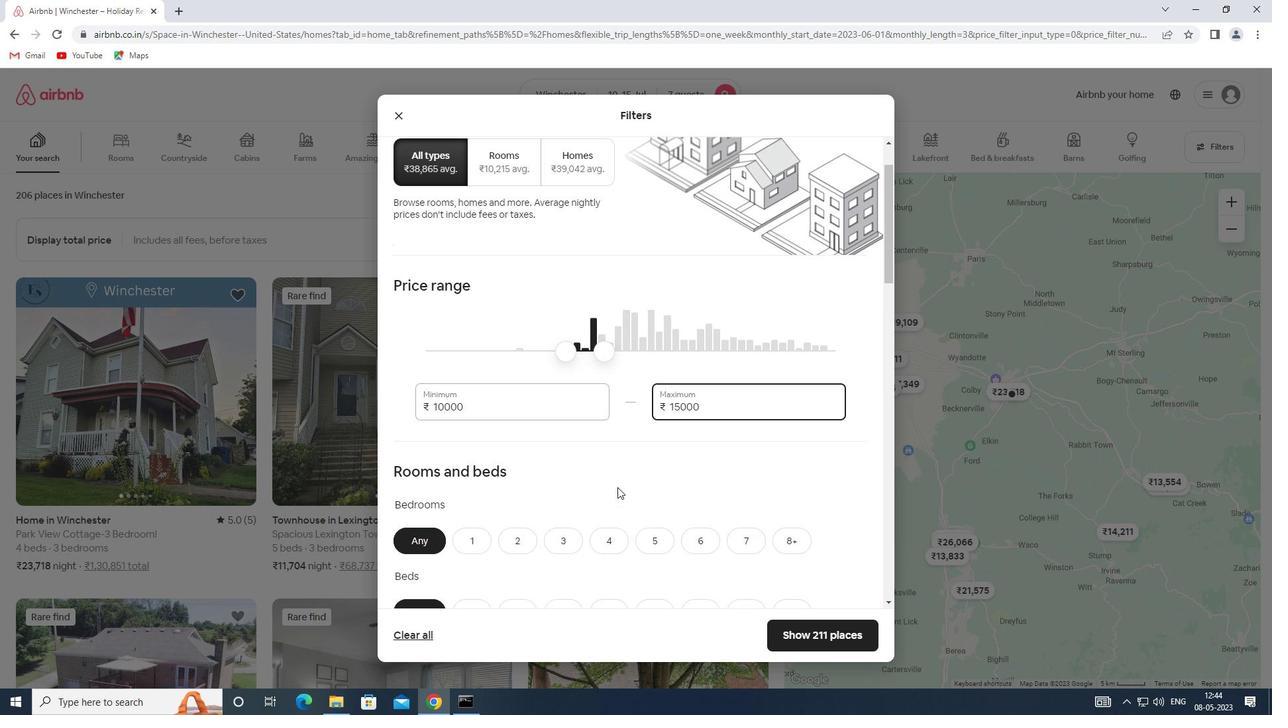 
Action: Mouse moved to (609, 407)
Screenshot: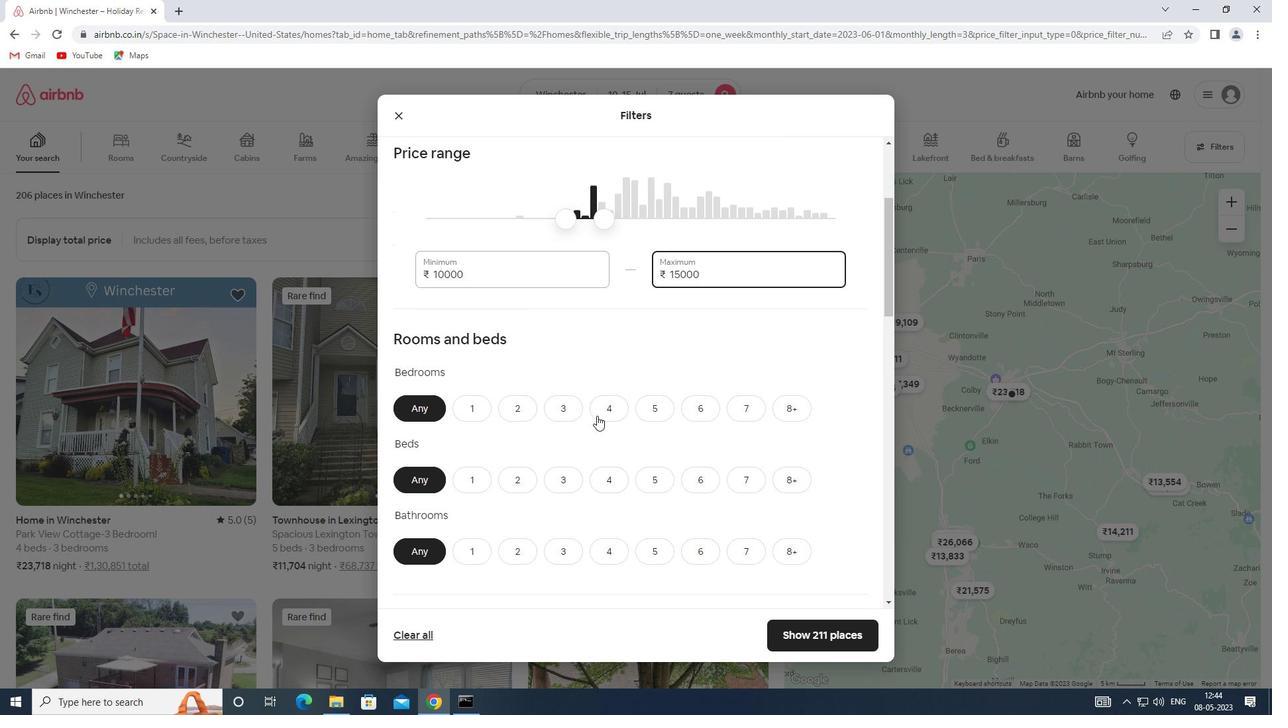 
Action: Mouse pressed left at (609, 407)
Screenshot: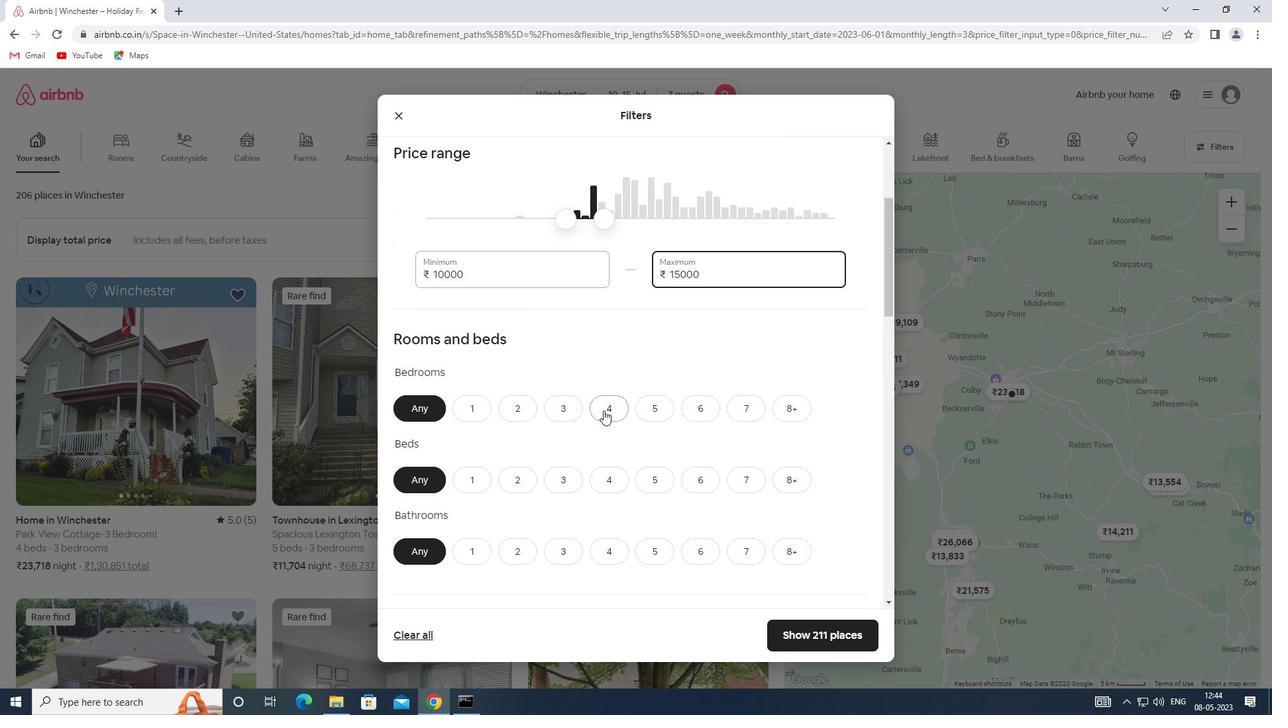 
Action: Mouse moved to (743, 481)
Screenshot: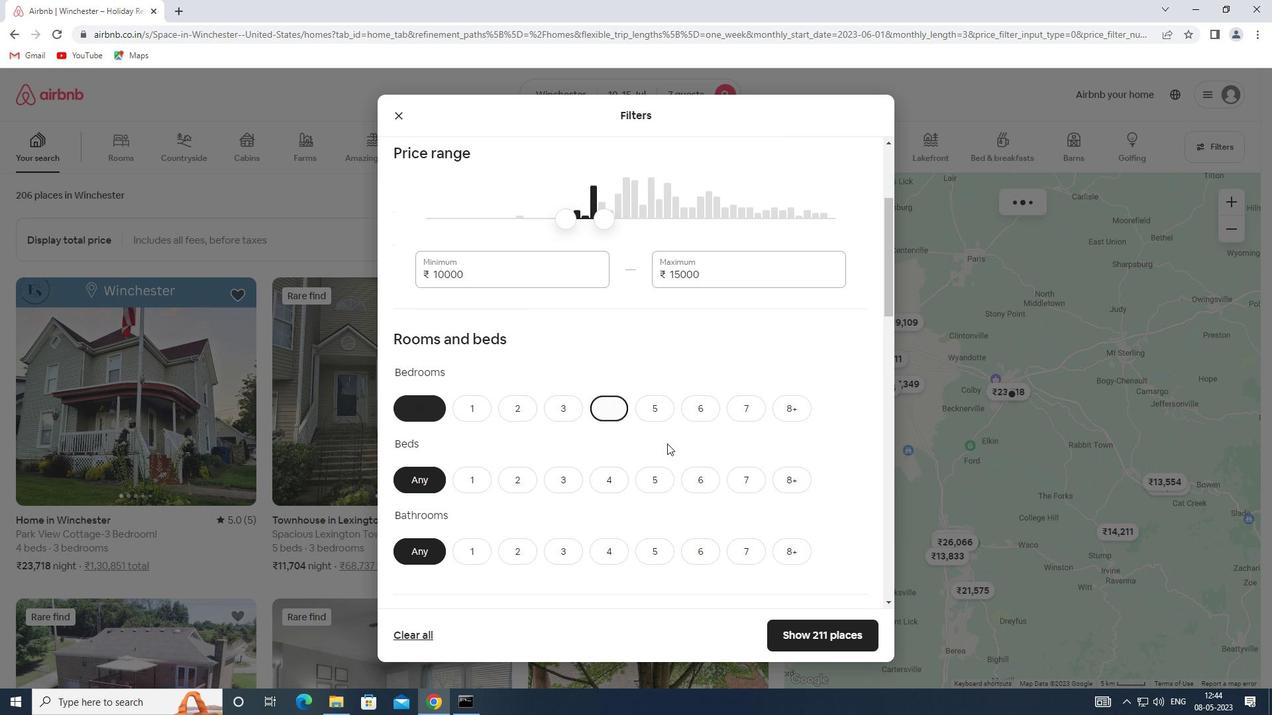 
Action: Mouse pressed left at (743, 481)
Screenshot: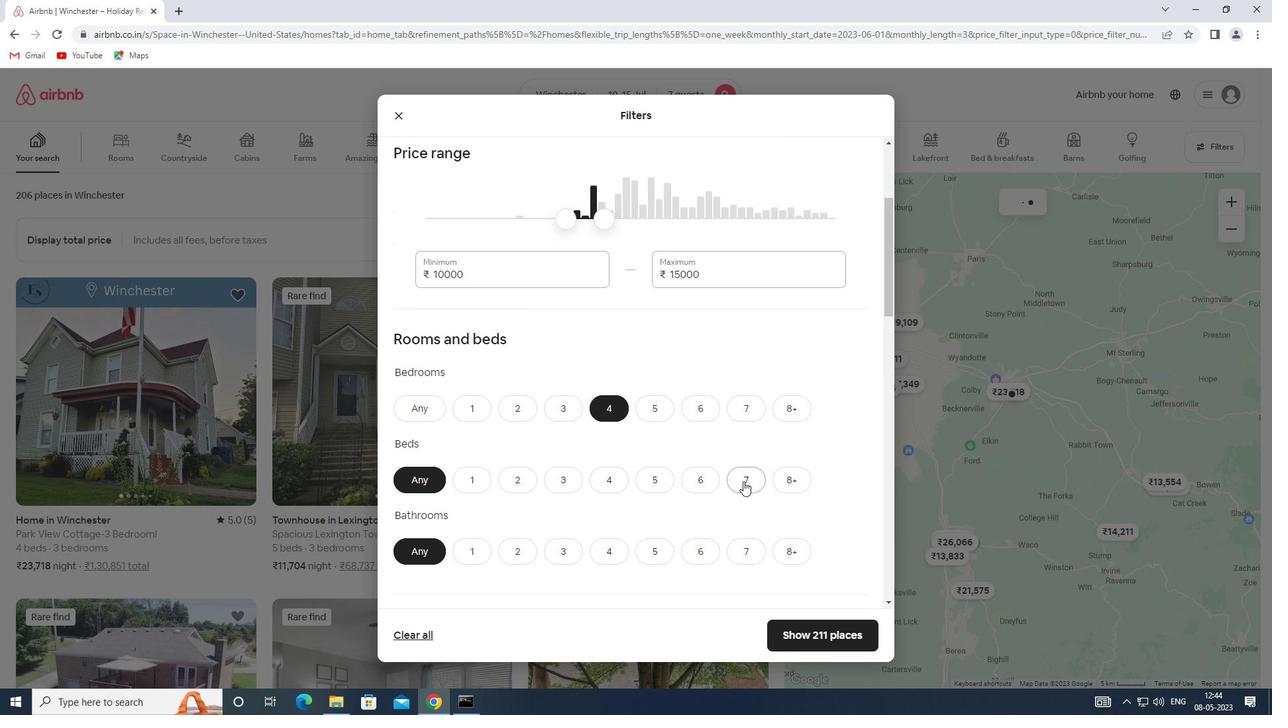 
Action: Mouse moved to (601, 552)
Screenshot: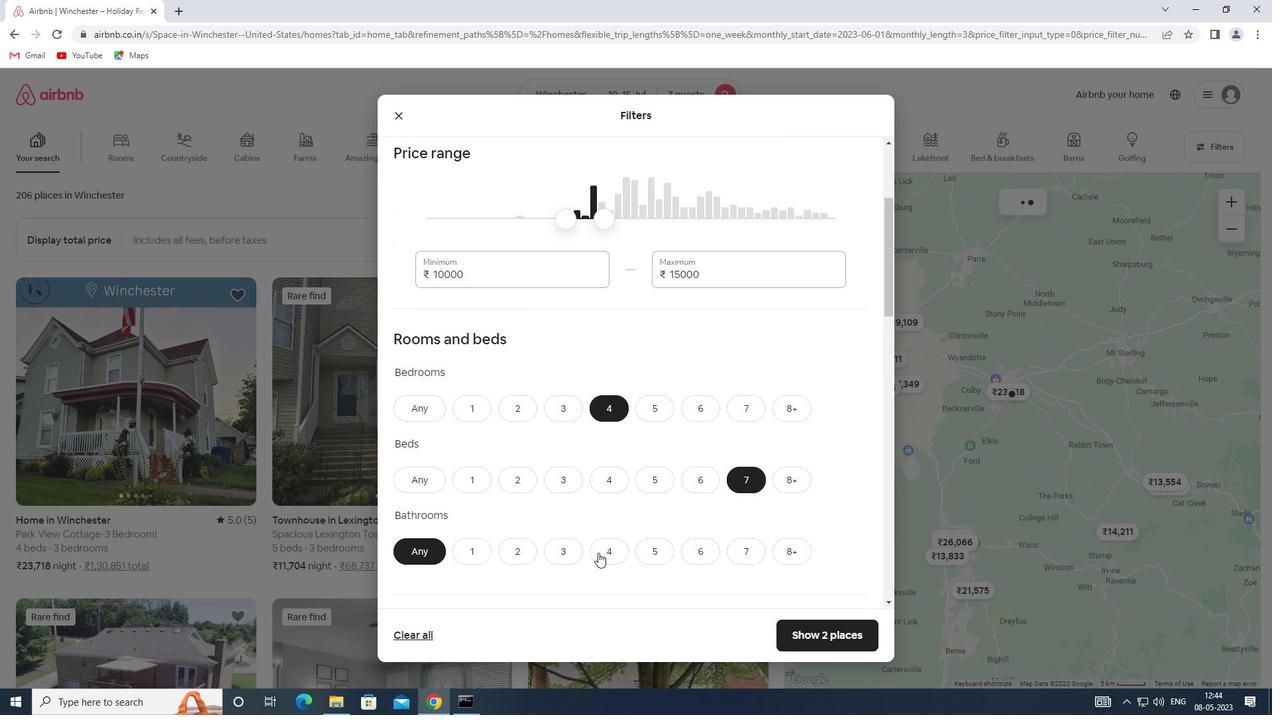 
Action: Mouse pressed left at (601, 552)
Screenshot: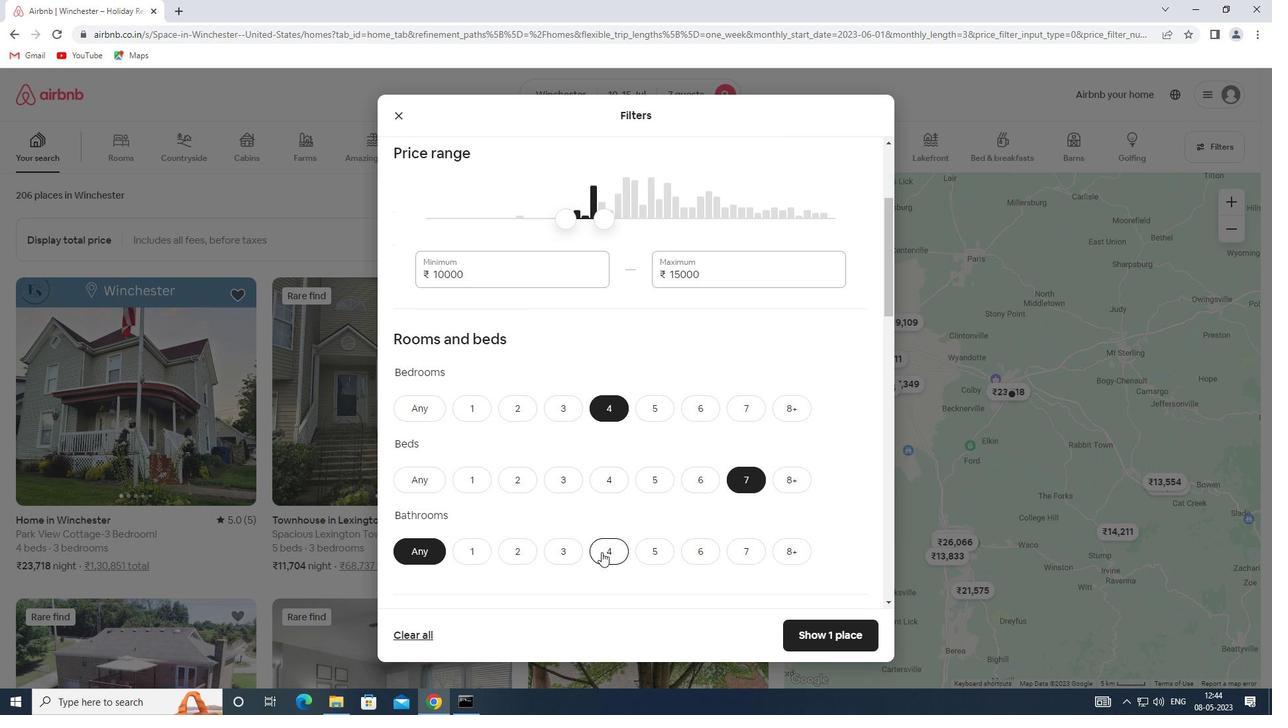 
Action: Mouse scrolled (601, 552) with delta (0, 0)
Screenshot: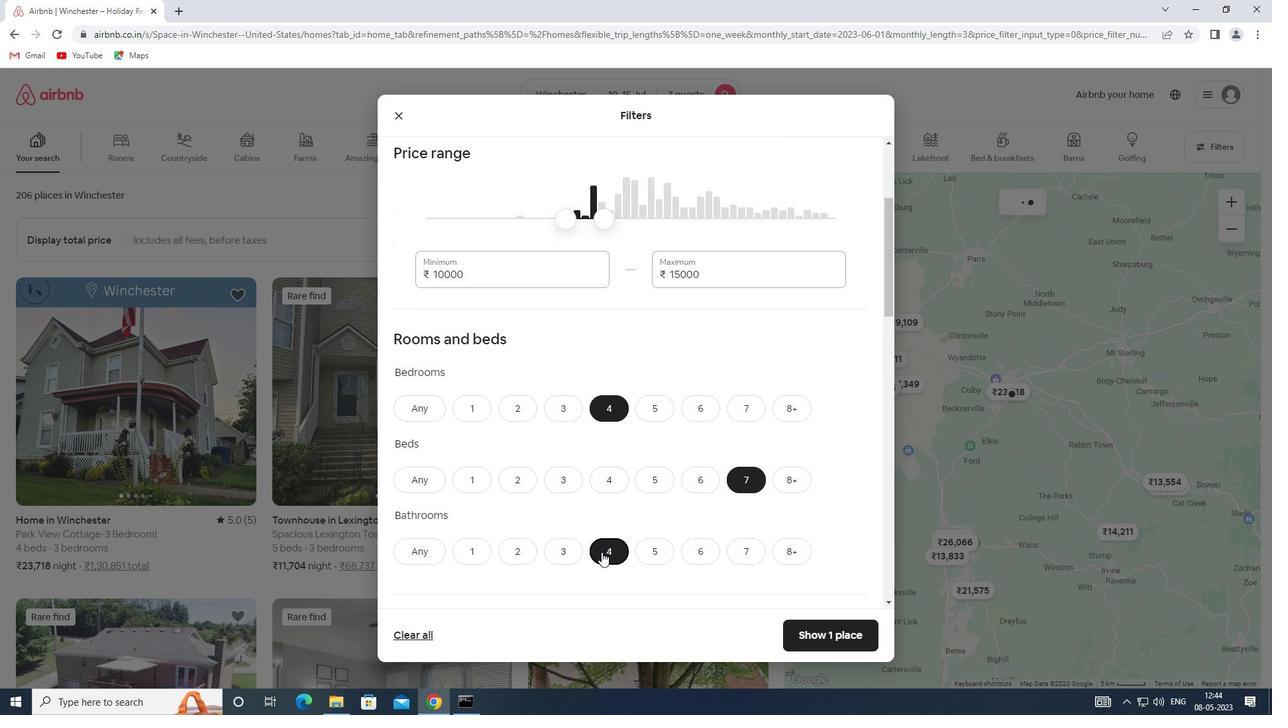 
Action: Mouse scrolled (601, 552) with delta (0, 0)
Screenshot: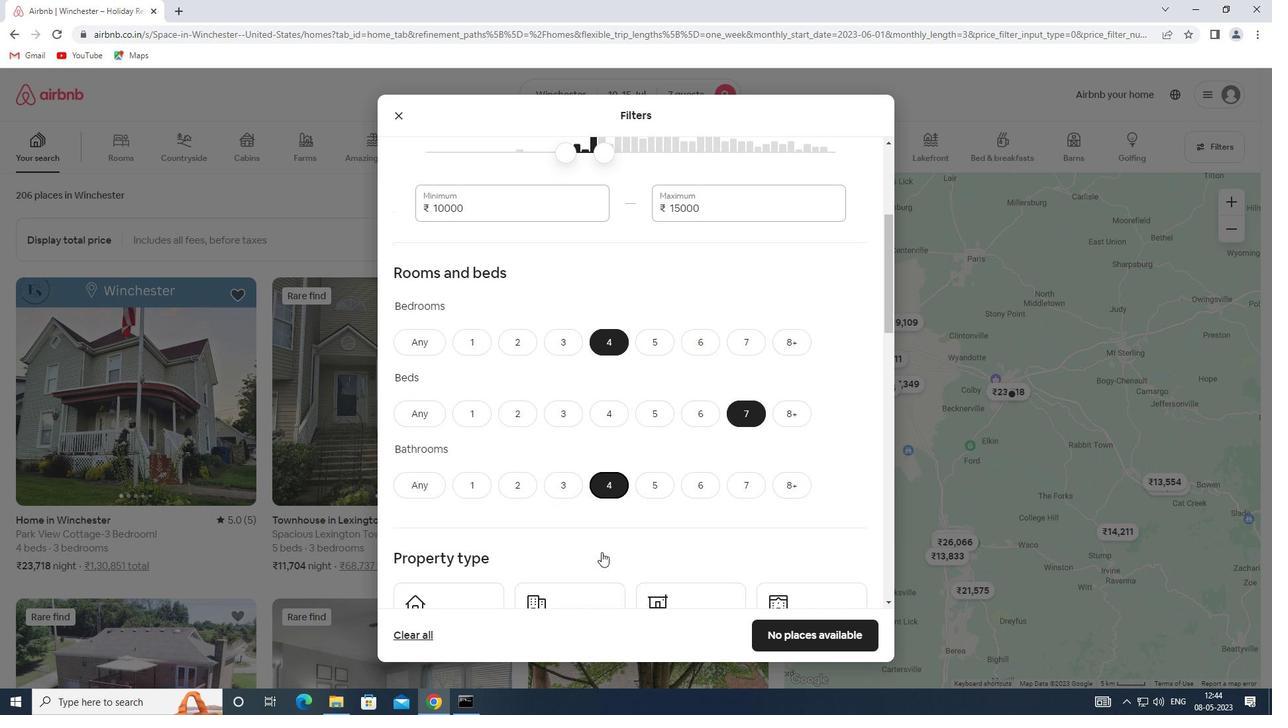 
Action: Mouse scrolled (601, 552) with delta (0, 0)
Screenshot: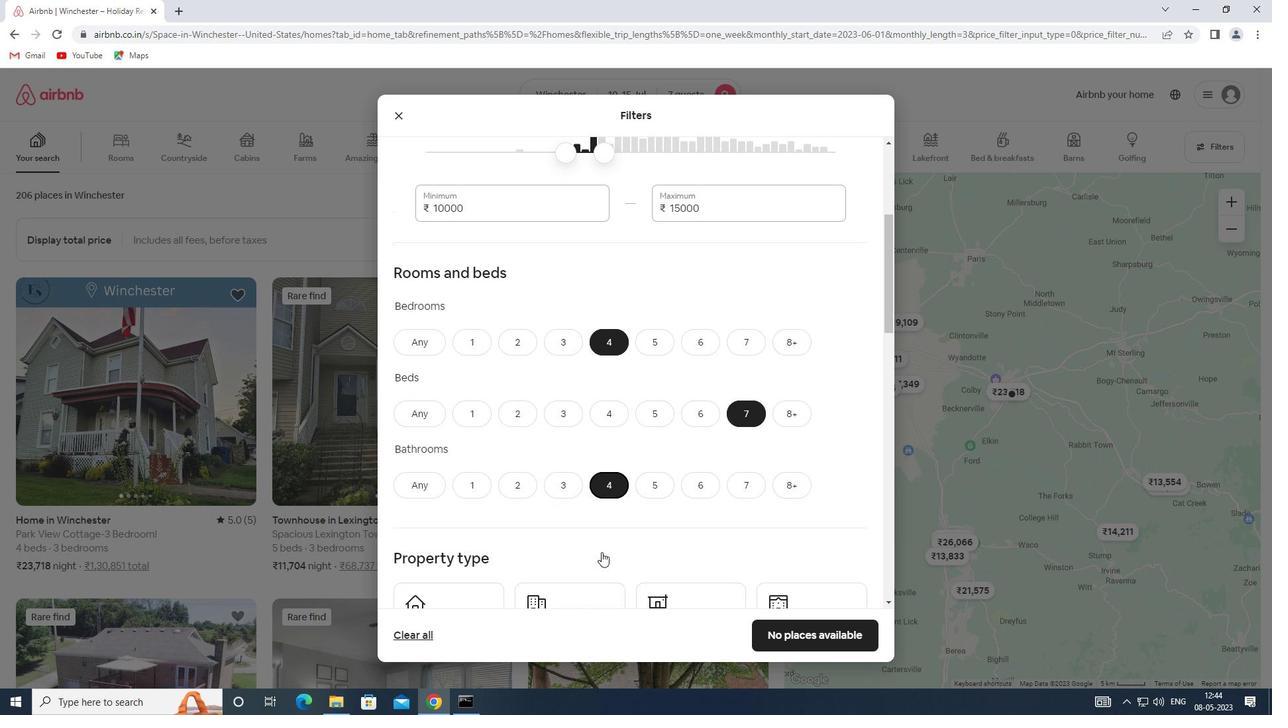 
Action: Mouse moved to (452, 521)
Screenshot: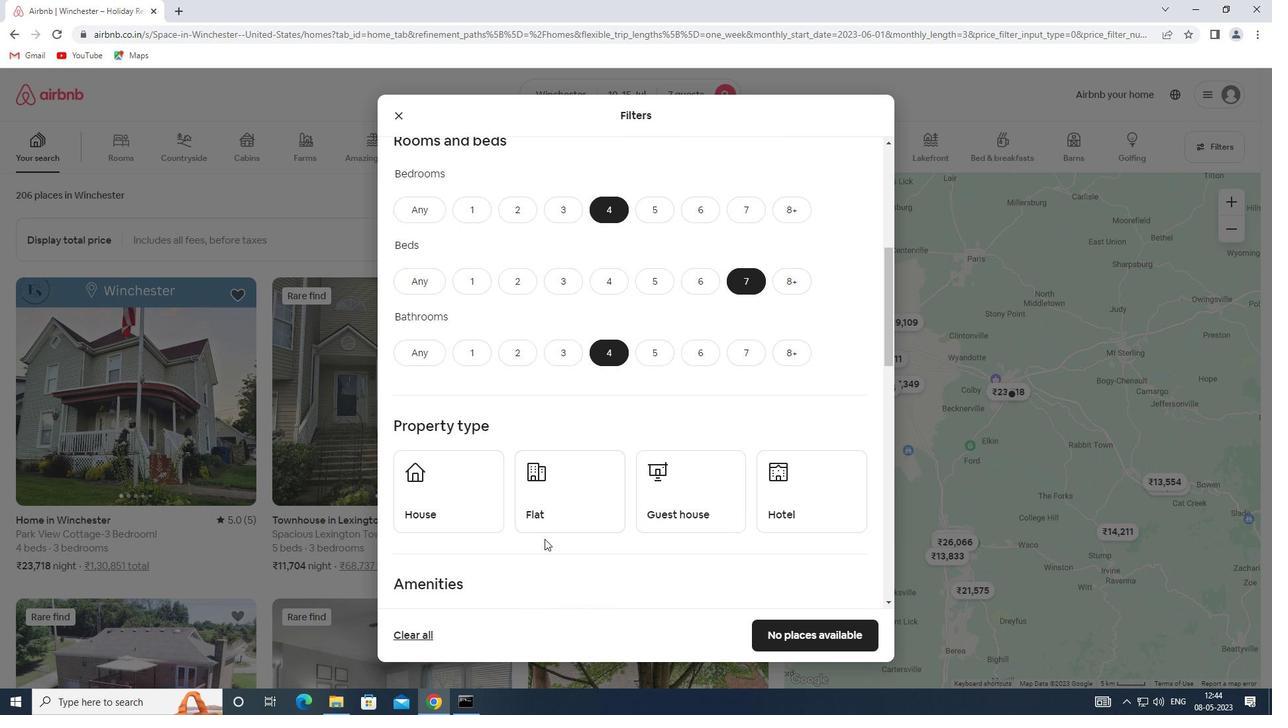 
Action: Mouse pressed left at (452, 521)
Screenshot: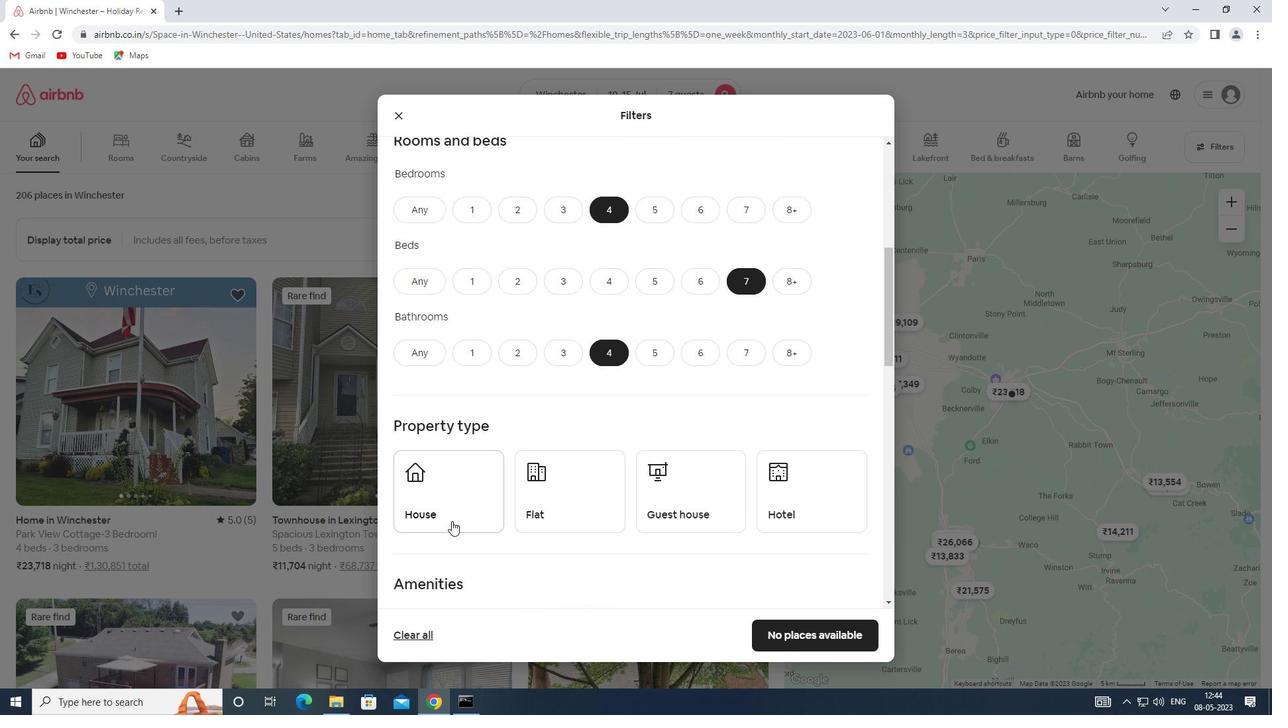 
Action: Mouse moved to (560, 506)
Screenshot: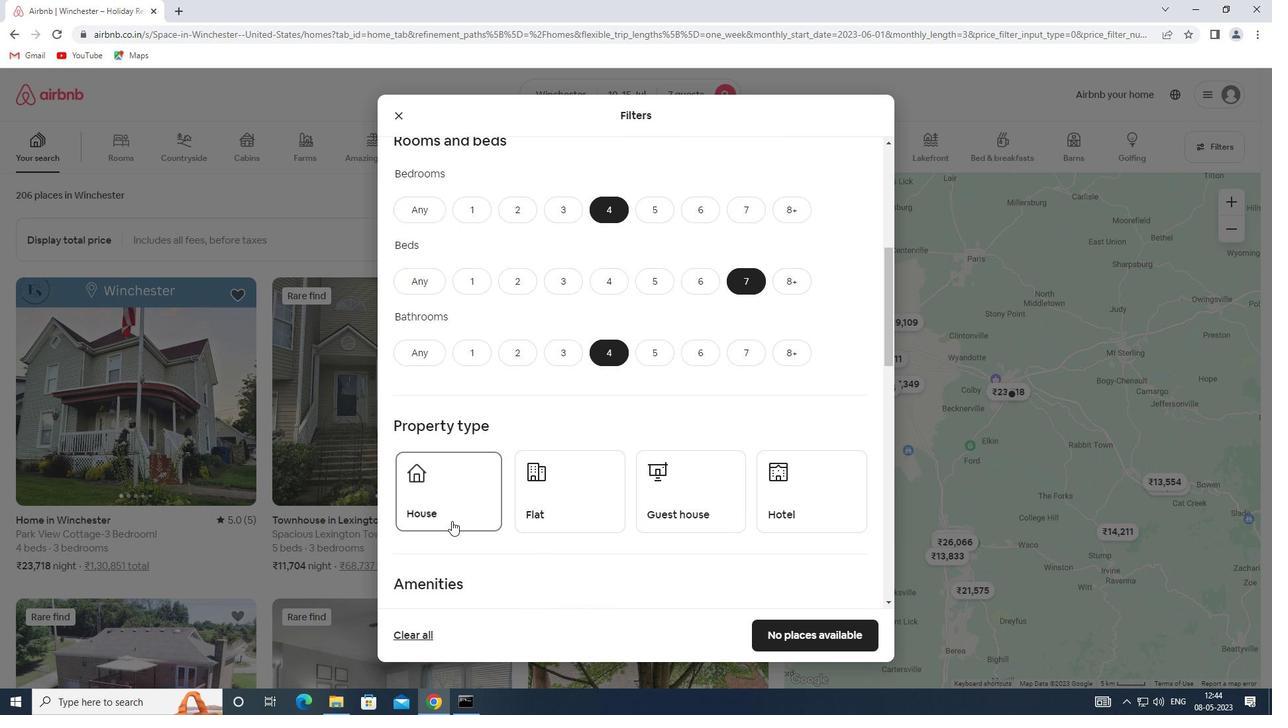 
Action: Mouse pressed left at (560, 506)
Screenshot: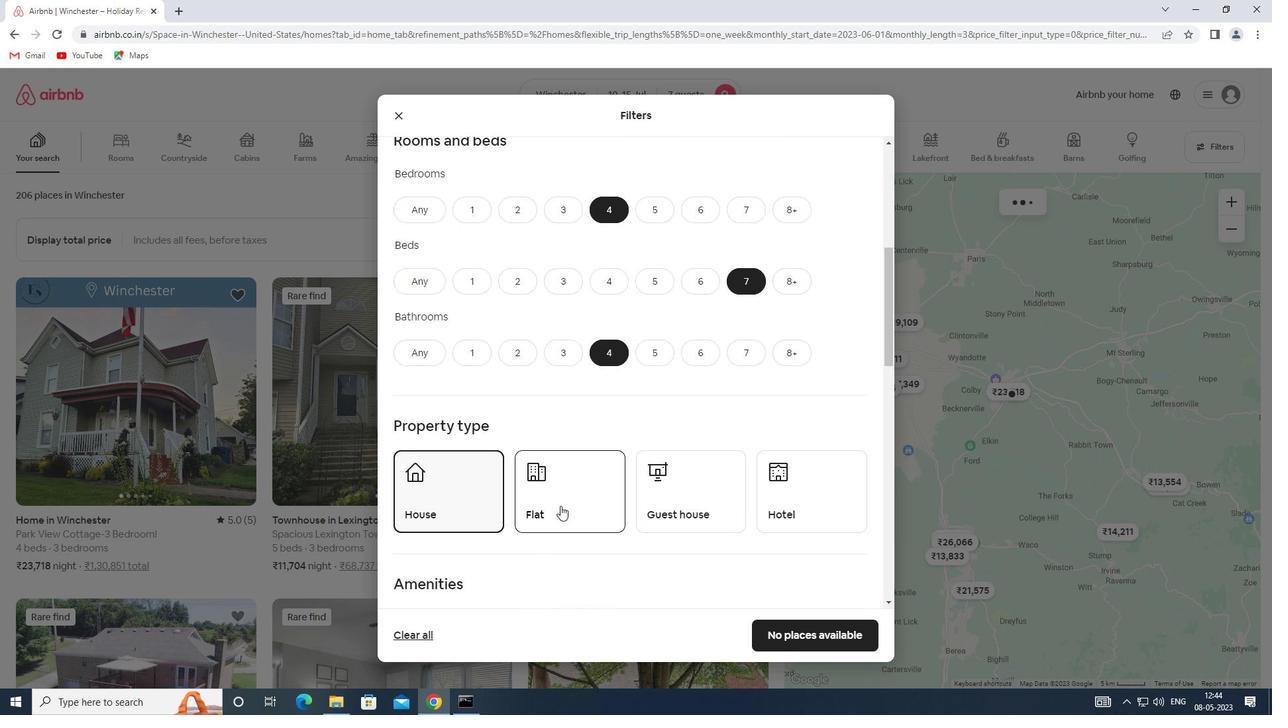 
Action: Mouse moved to (652, 503)
Screenshot: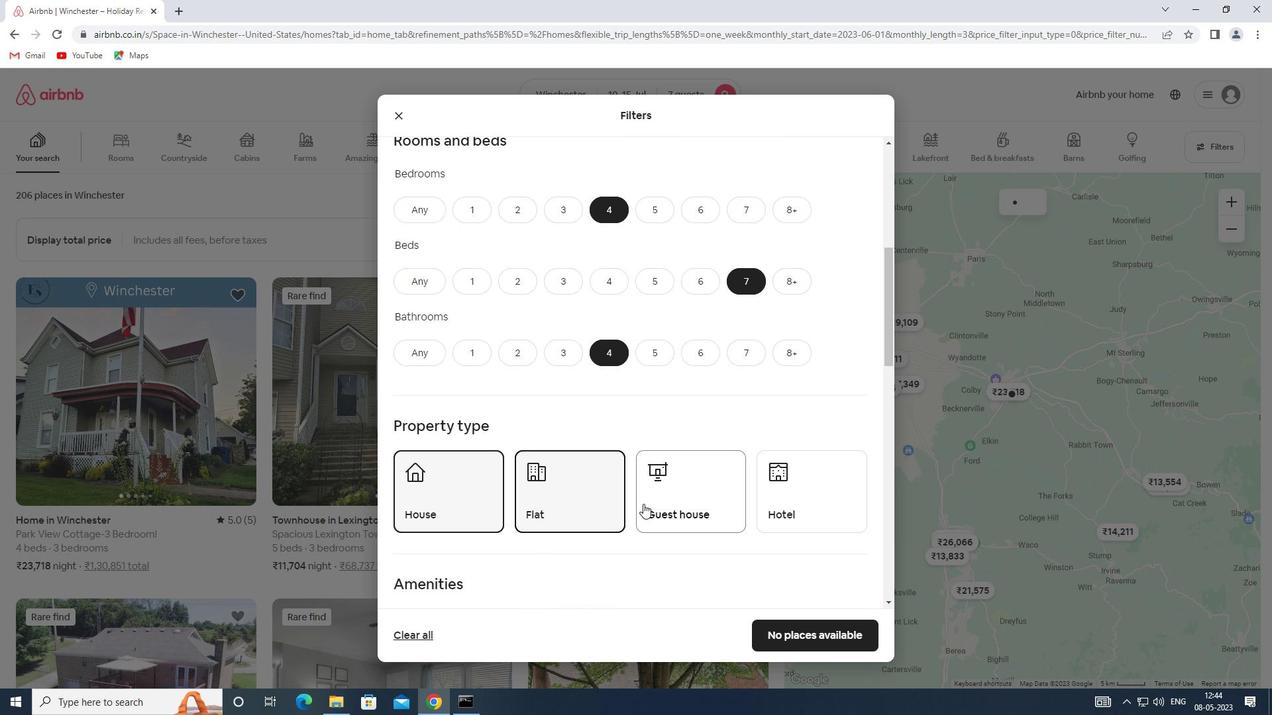 
Action: Mouse pressed left at (652, 503)
Screenshot: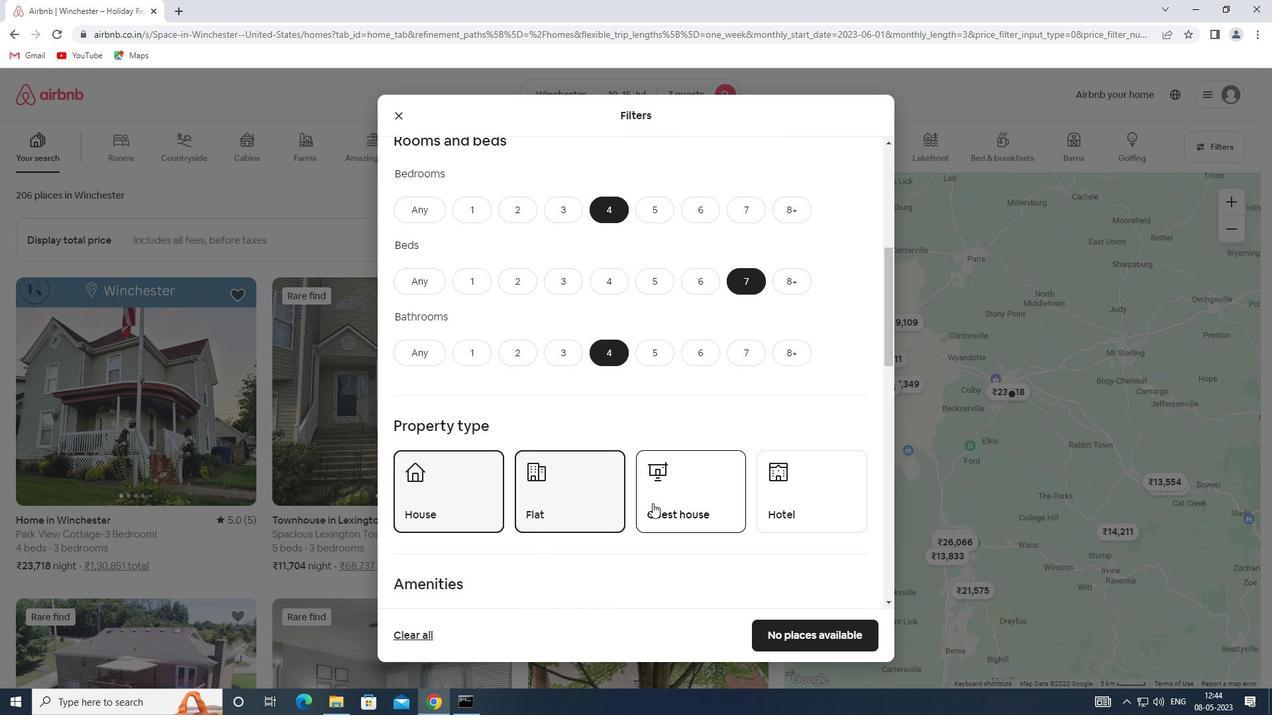 
Action: Mouse moved to (640, 508)
Screenshot: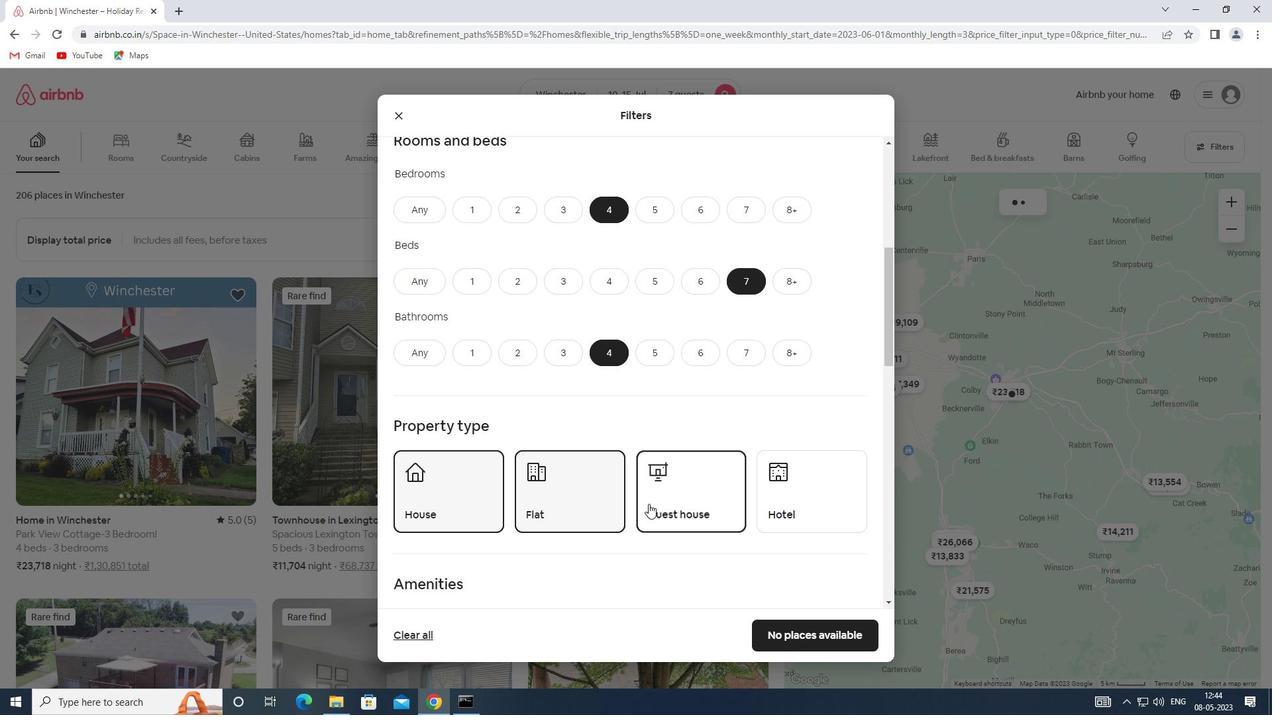 
Action: Mouse scrolled (640, 507) with delta (0, 0)
Screenshot: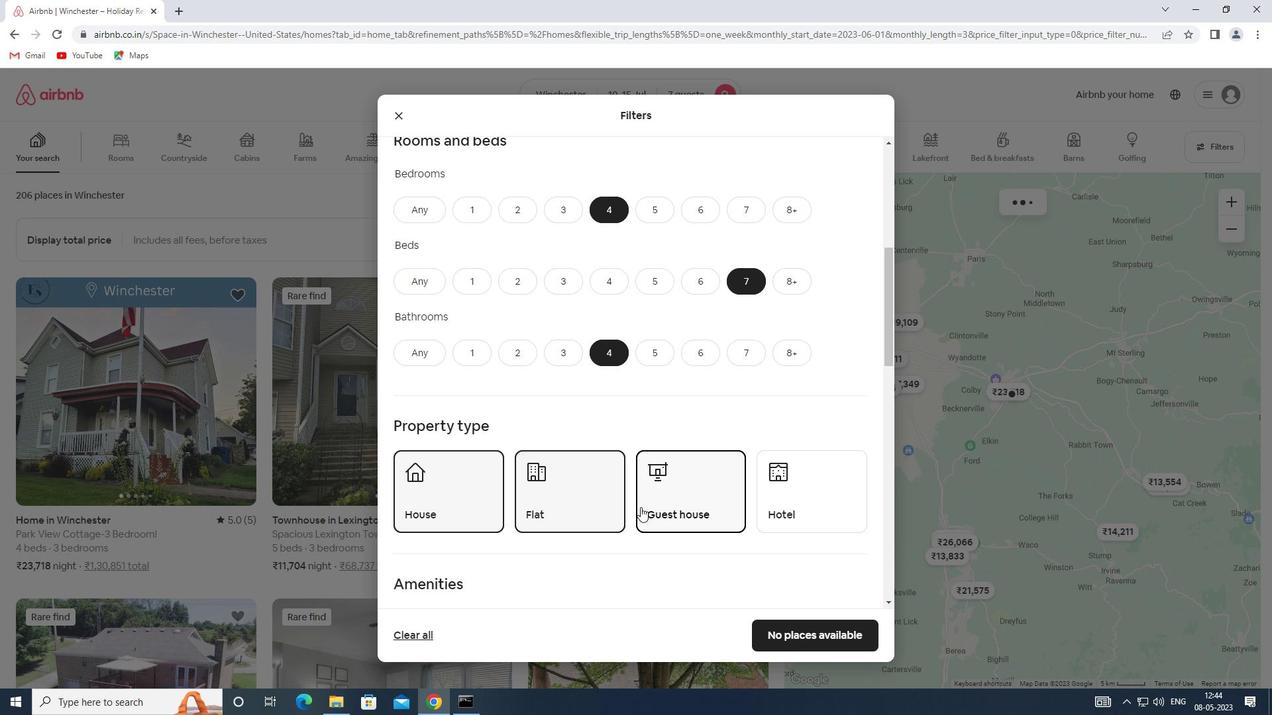 
Action: Mouse scrolled (640, 507) with delta (0, 0)
Screenshot: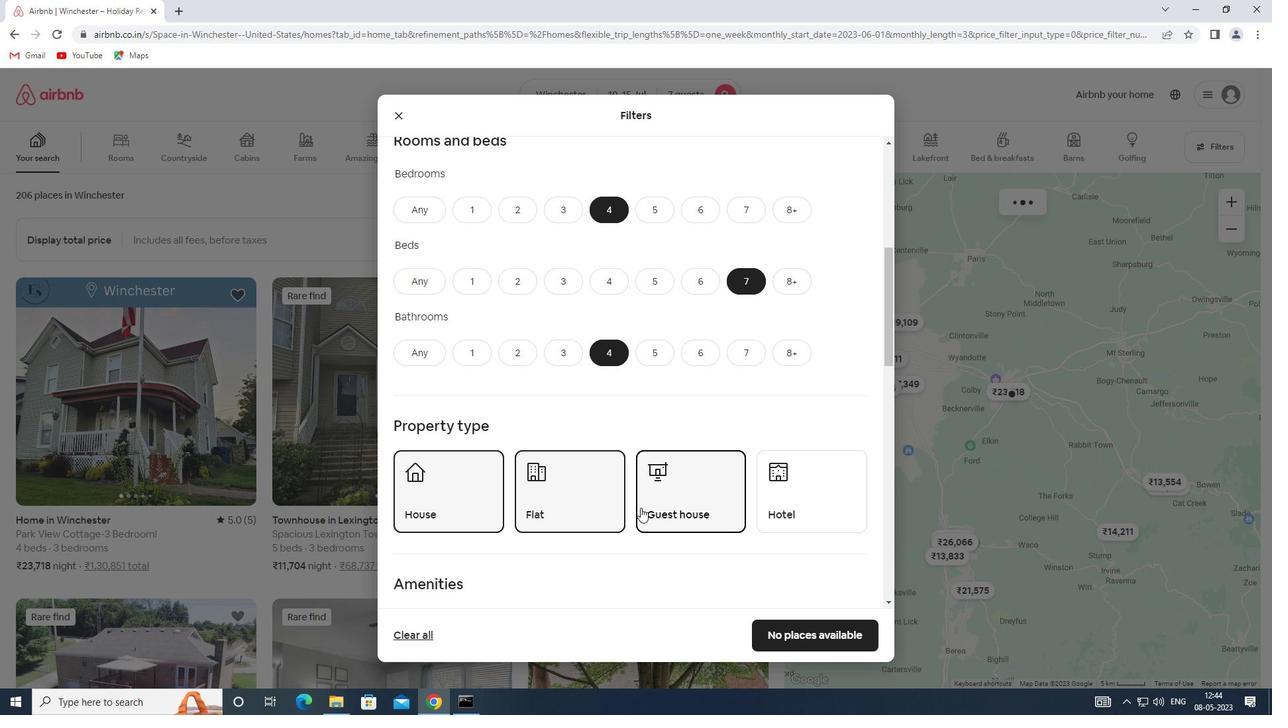 
Action: Mouse scrolled (640, 507) with delta (0, 0)
Screenshot: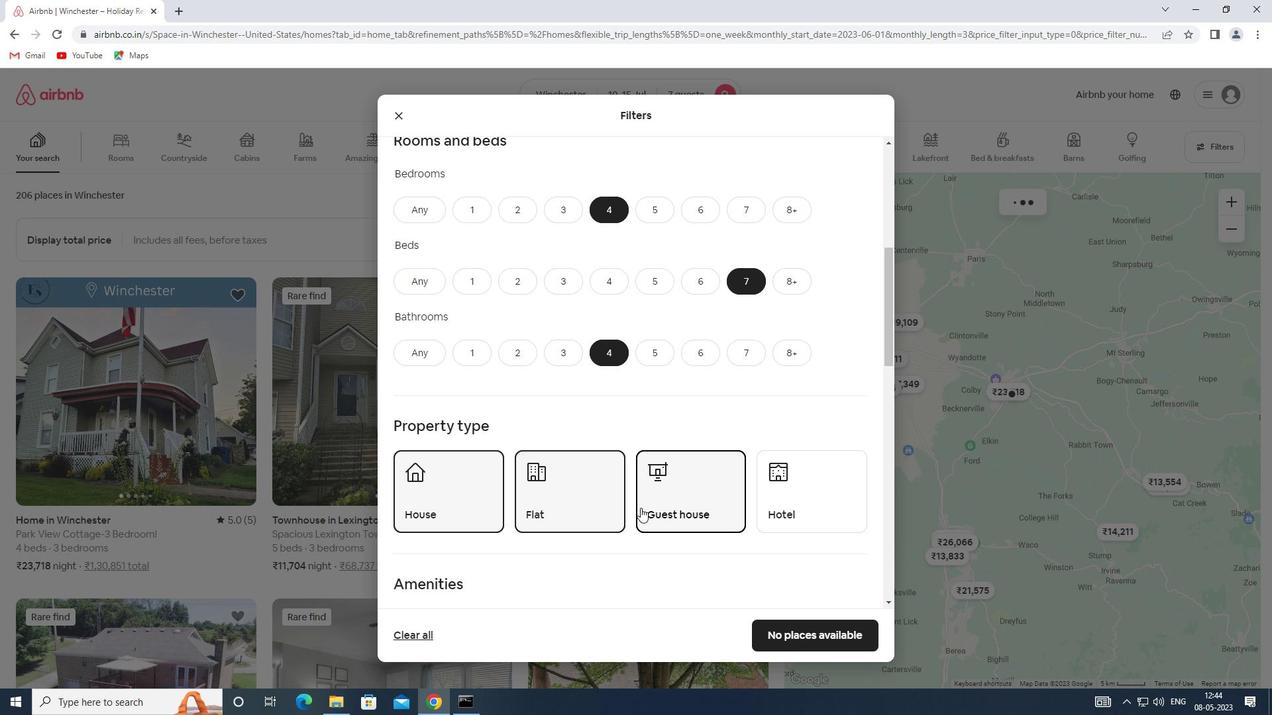 
Action: Mouse scrolled (640, 507) with delta (0, 0)
Screenshot: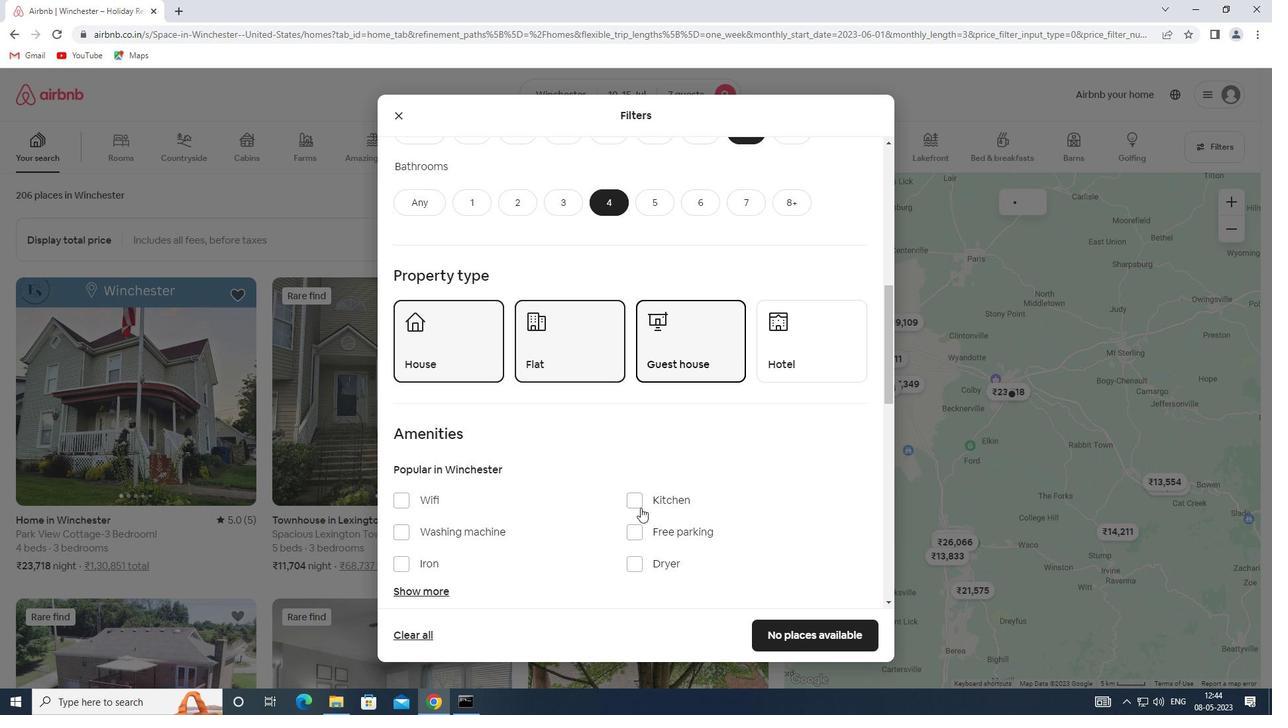 
Action: Mouse moved to (421, 475)
Screenshot: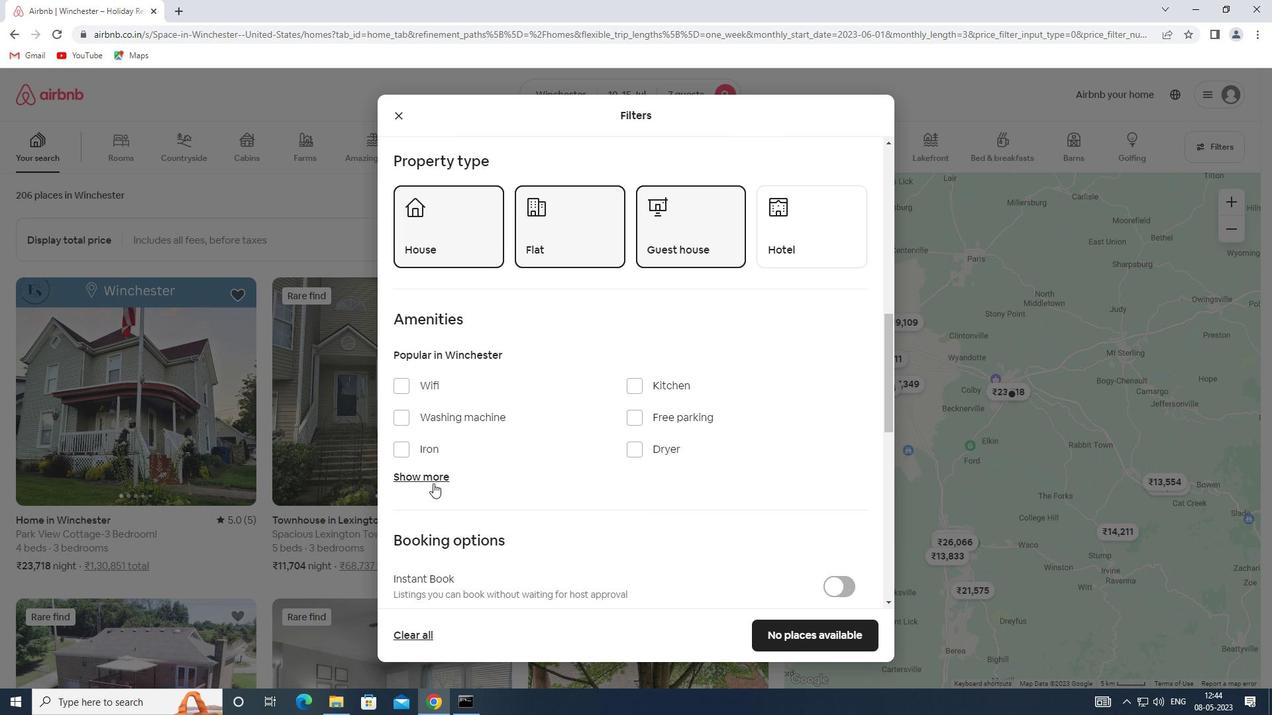 
Action: Mouse pressed left at (421, 475)
Screenshot: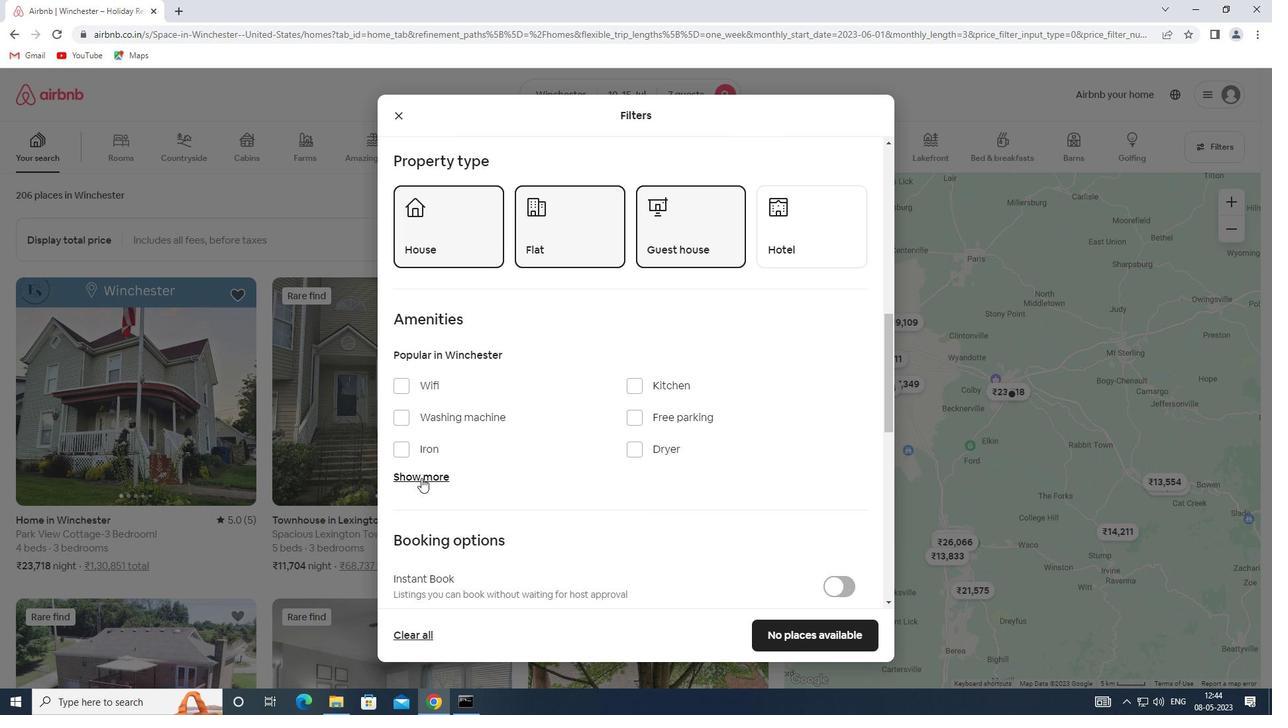 
Action: Mouse moved to (425, 389)
Screenshot: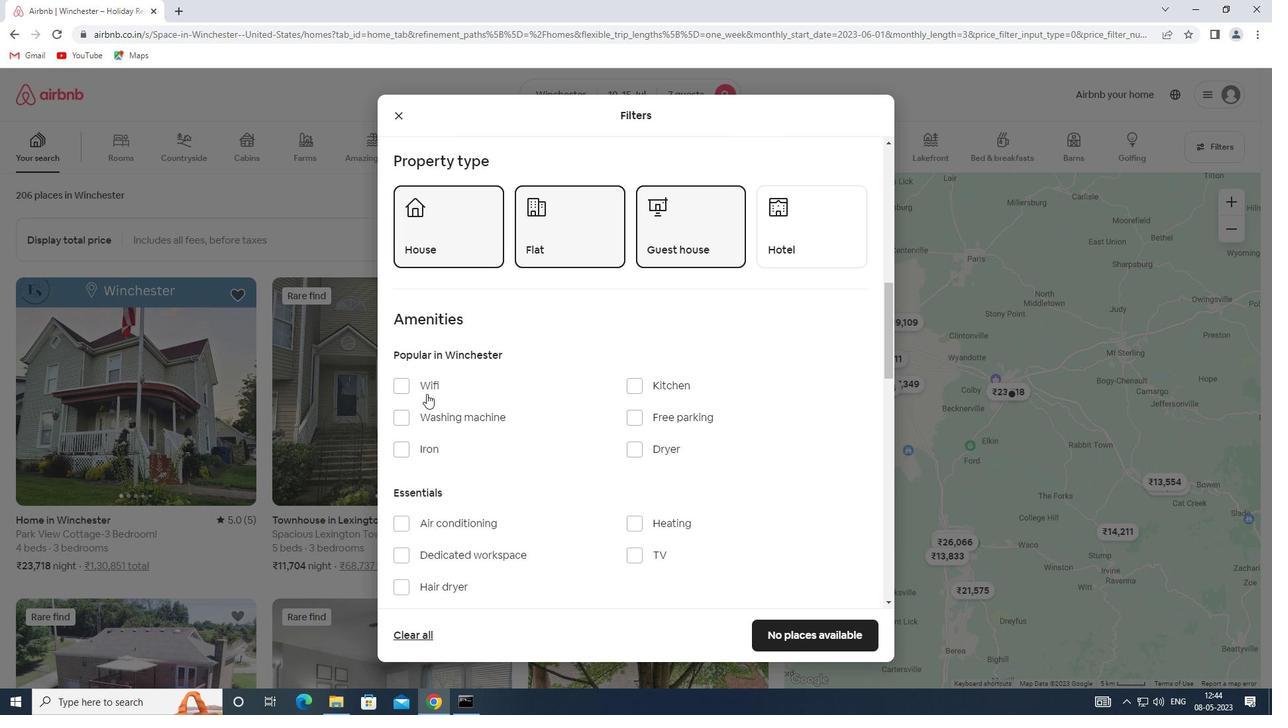 
Action: Mouse pressed left at (425, 389)
Screenshot: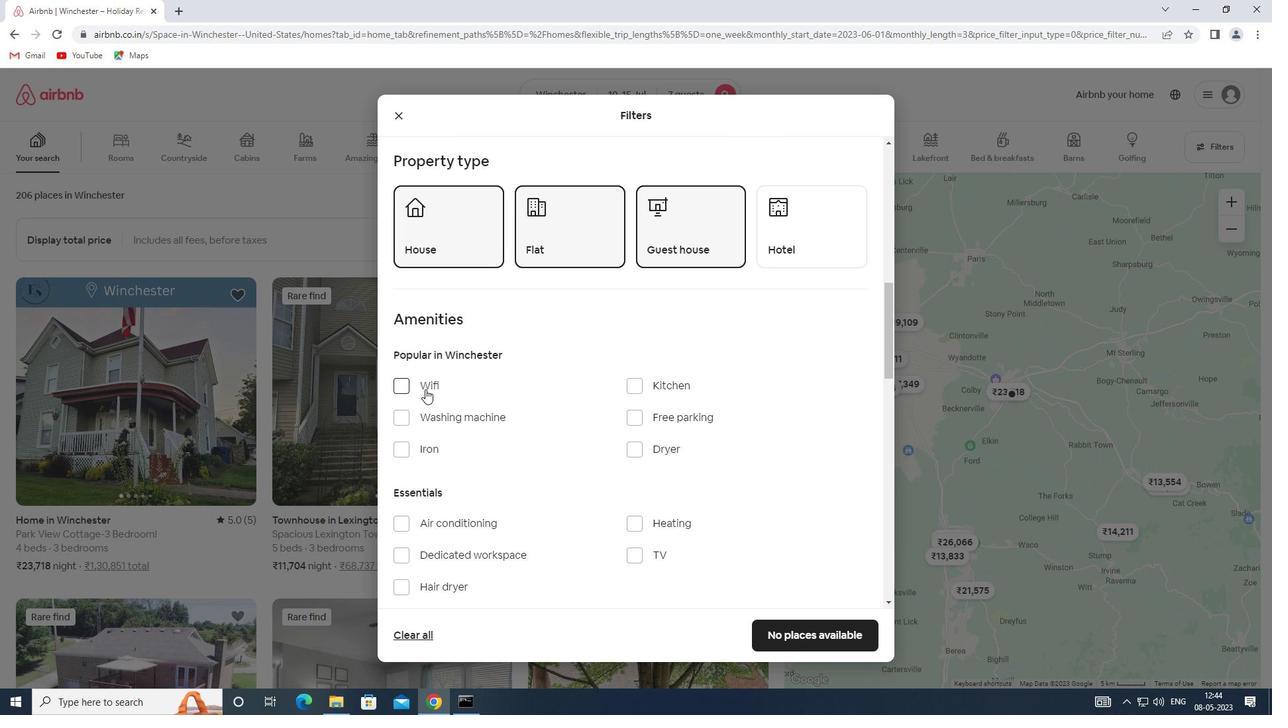 
Action: Mouse moved to (629, 558)
Screenshot: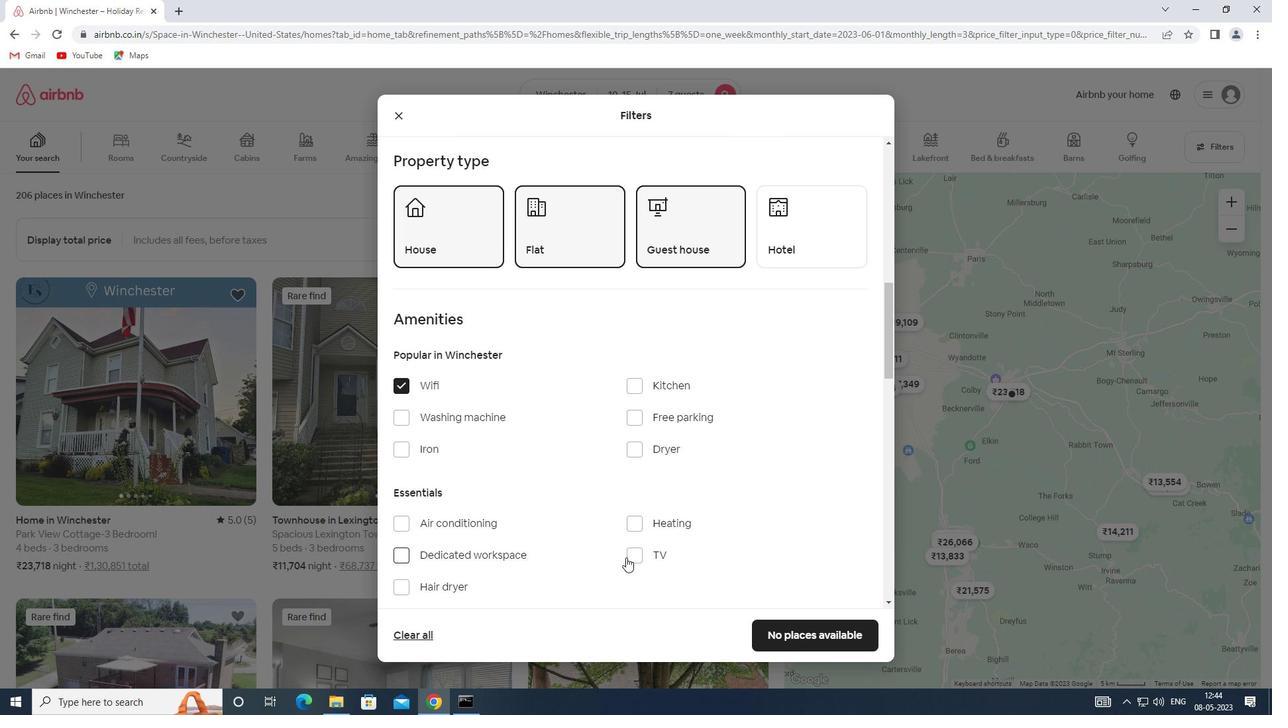 
Action: Mouse pressed left at (629, 558)
Screenshot: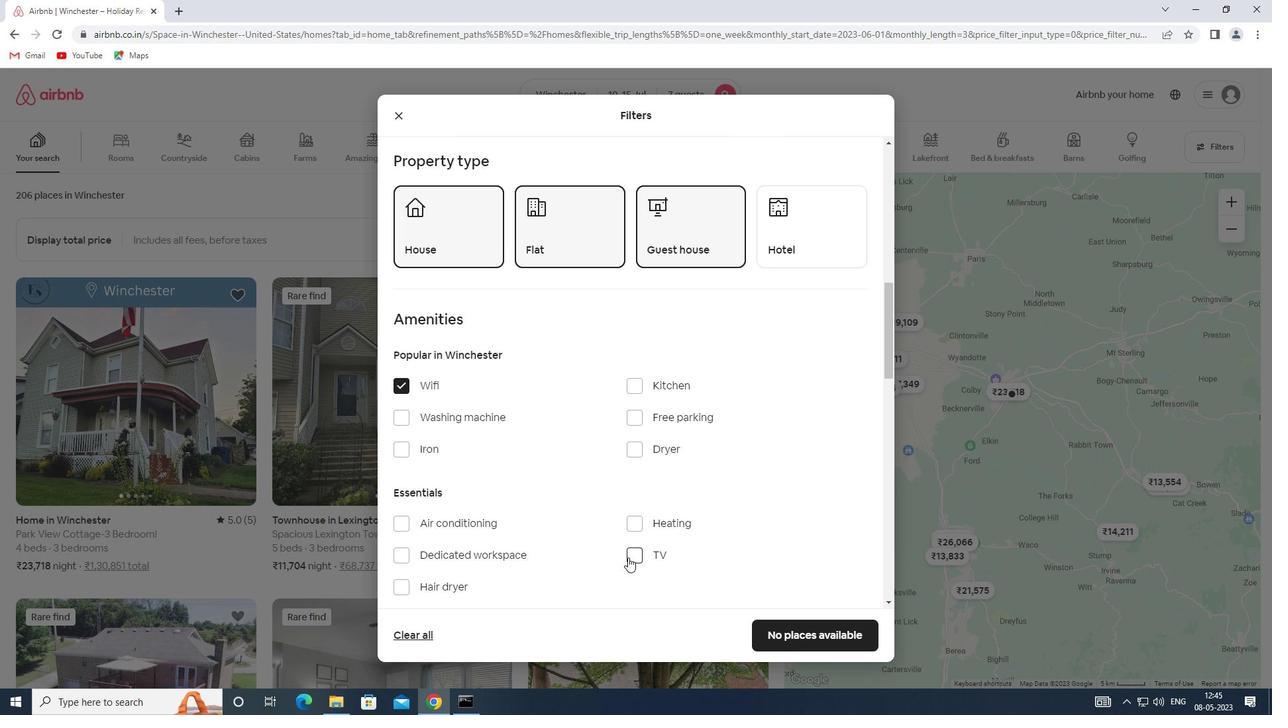 
Action: Mouse moved to (631, 418)
Screenshot: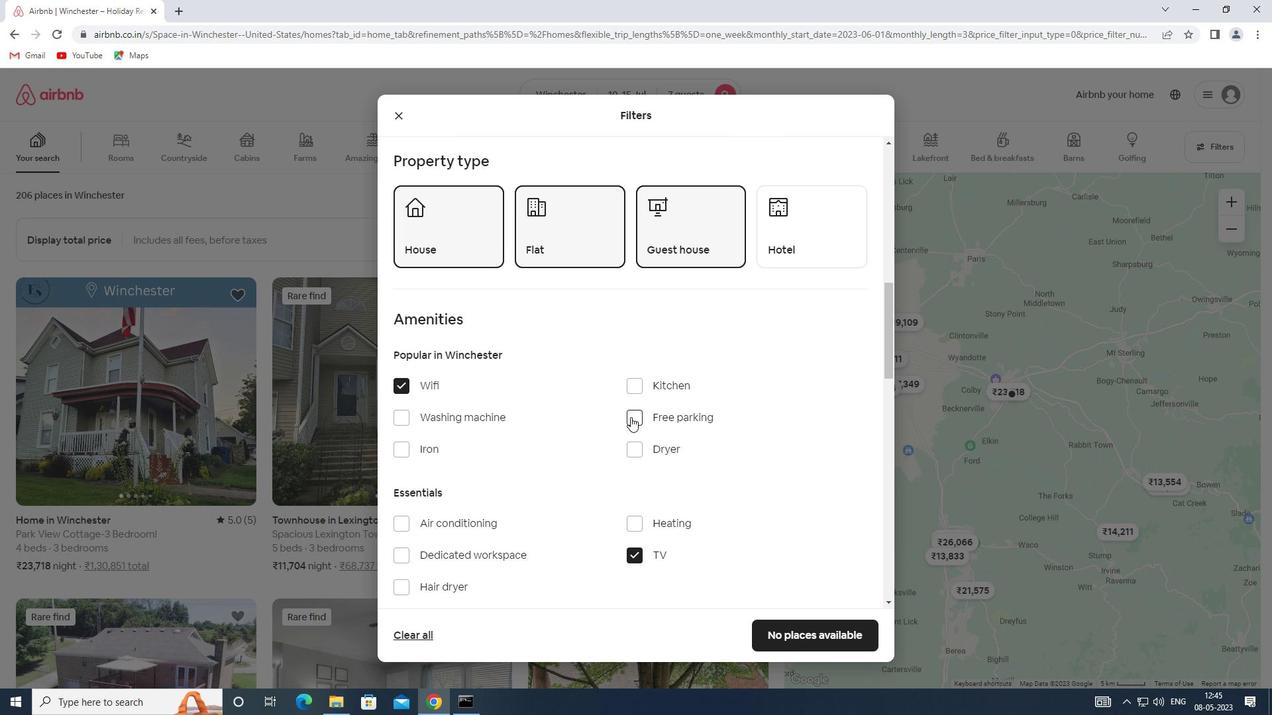 
Action: Mouse pressed left at (631, 418)
Screenshot: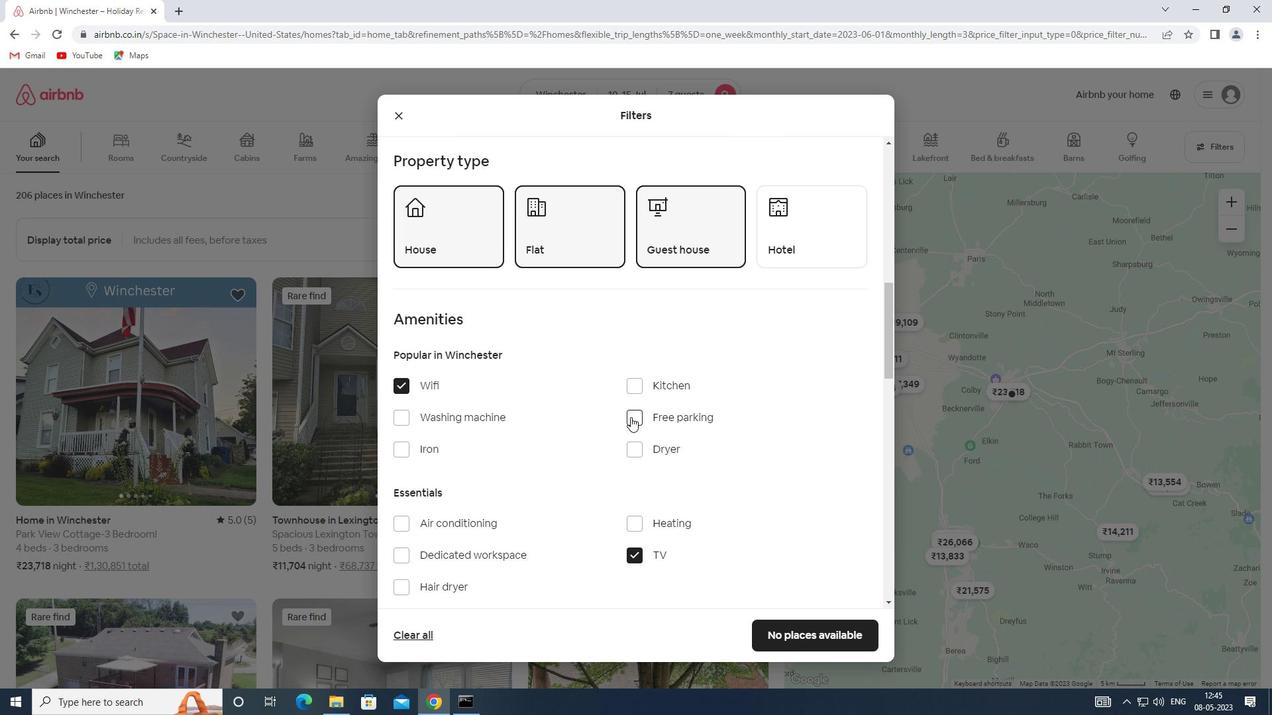 
Action: Mouse scrolled (631, 417) with delta (0, 0)
Screenshot: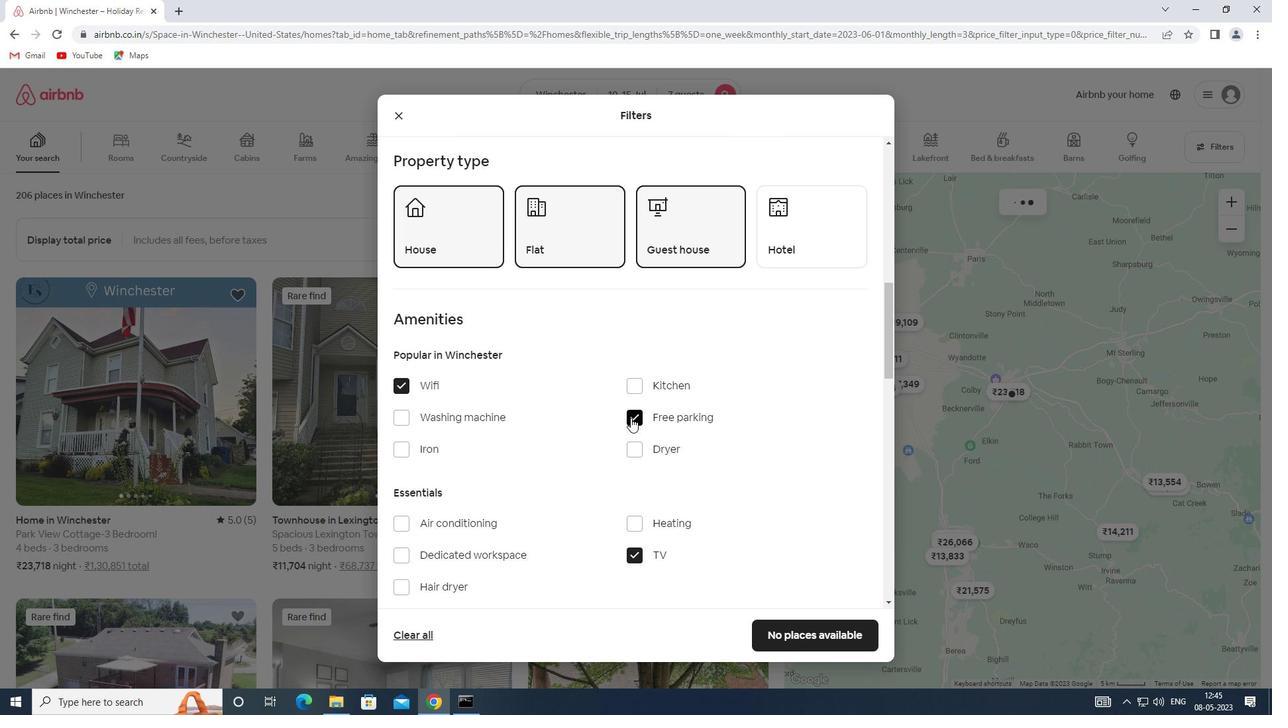 
Action: Mouse scrolled (631, 417) with delta (0, 0)
Screenshot: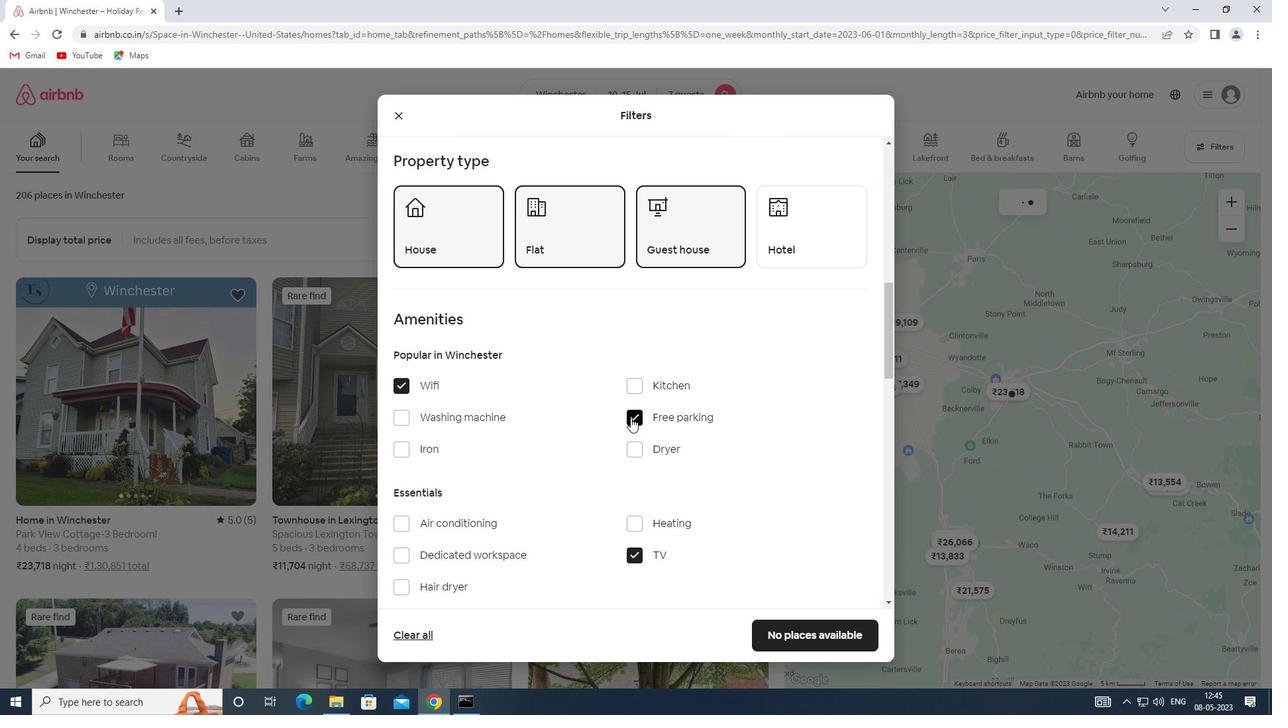 
Action: Mouse scrolled (631, 417) with delta (0, 0)
Screenshot: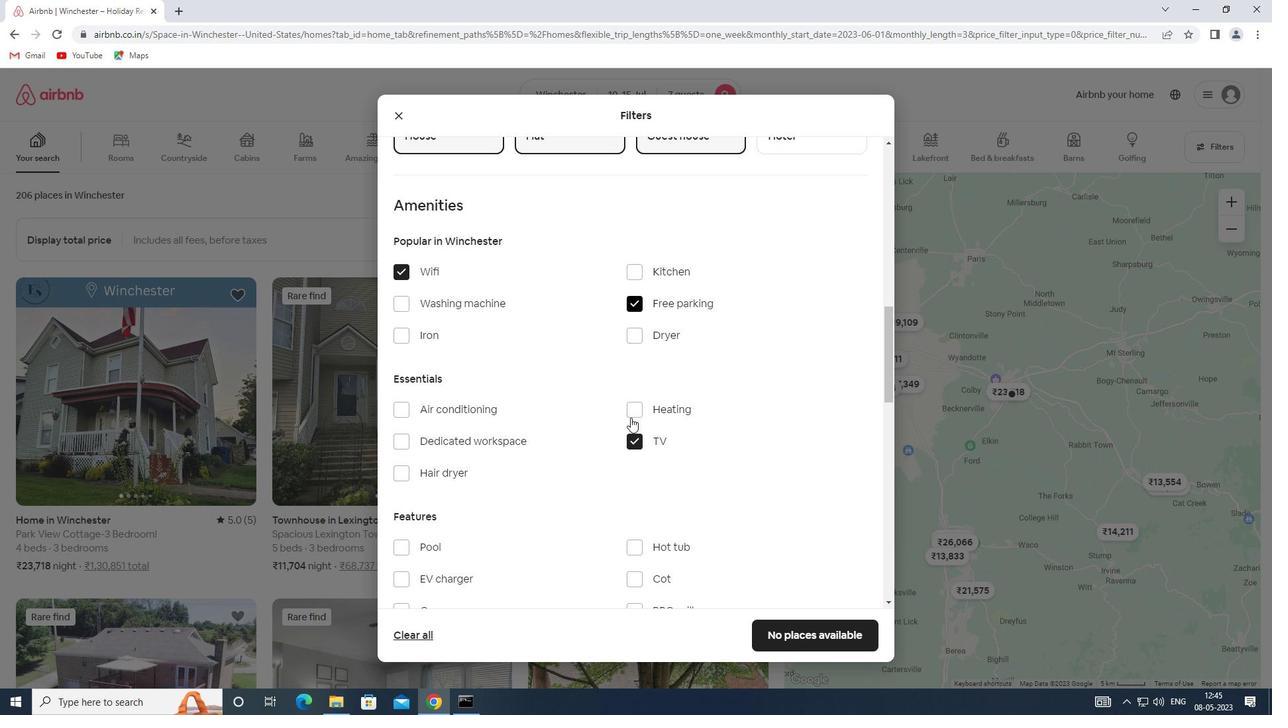 
Action: Mouse moved to (623, 456)
Screenshot: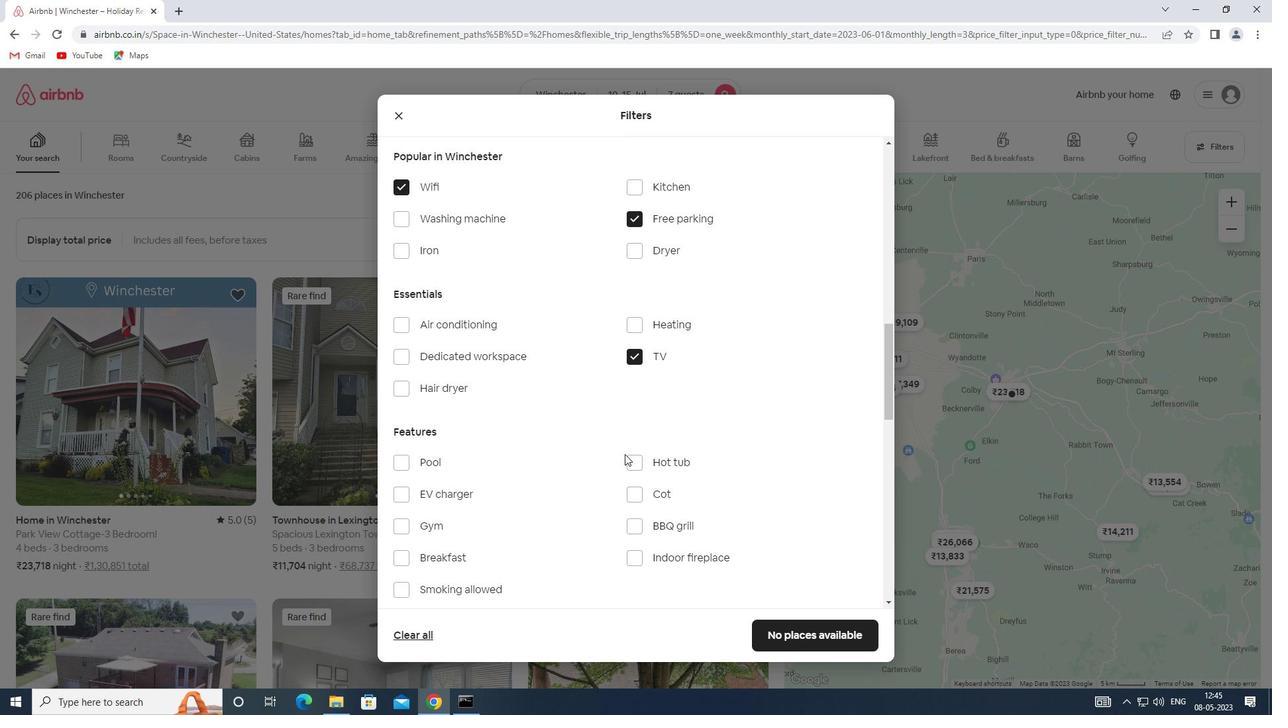 
Action: Mouse scrolled (623, 455) with delta (0, 0)
Screenshot: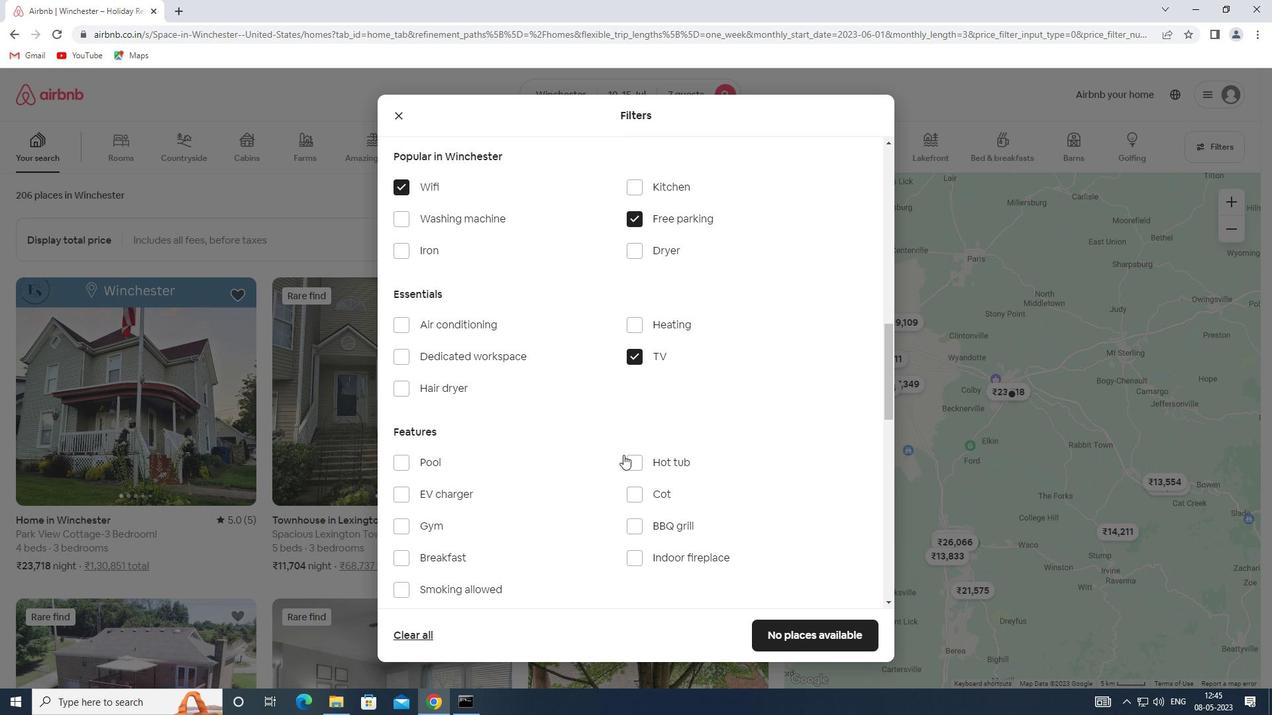 
Action: Mouse moved to (402, 459)
Screenshot: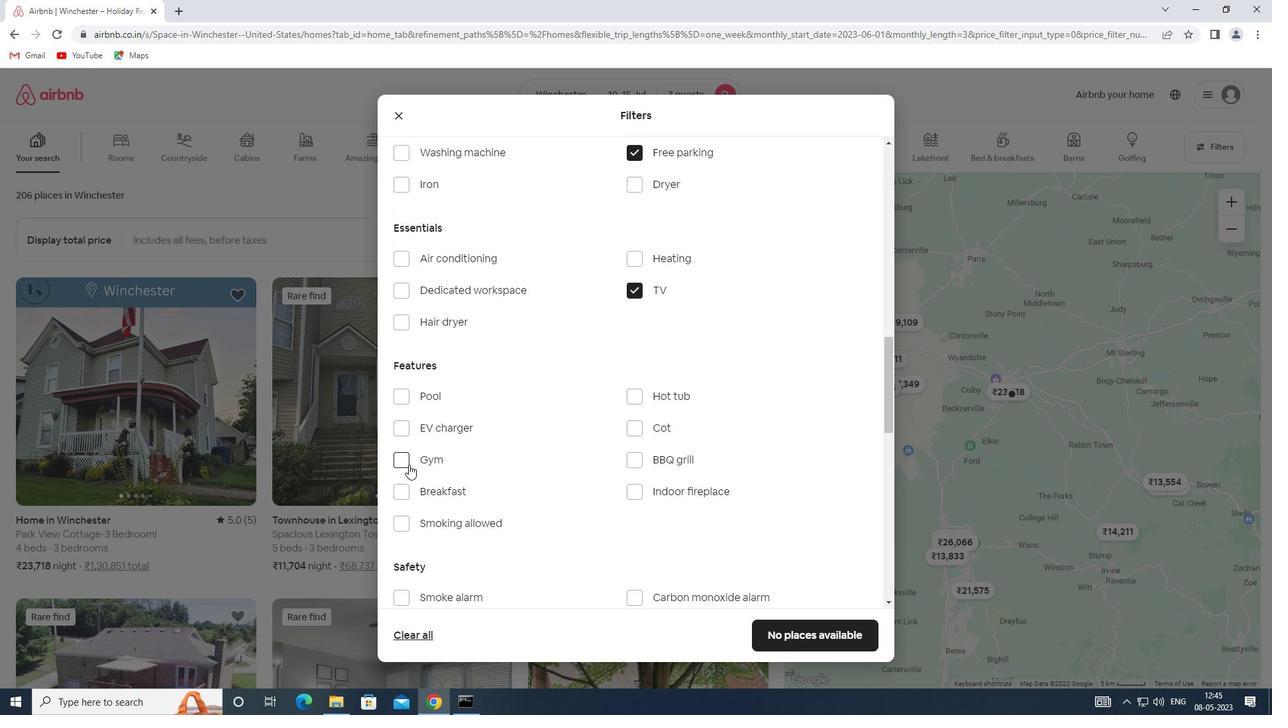 
Action: Mouse pressed left at (402, 459)
Screenshot: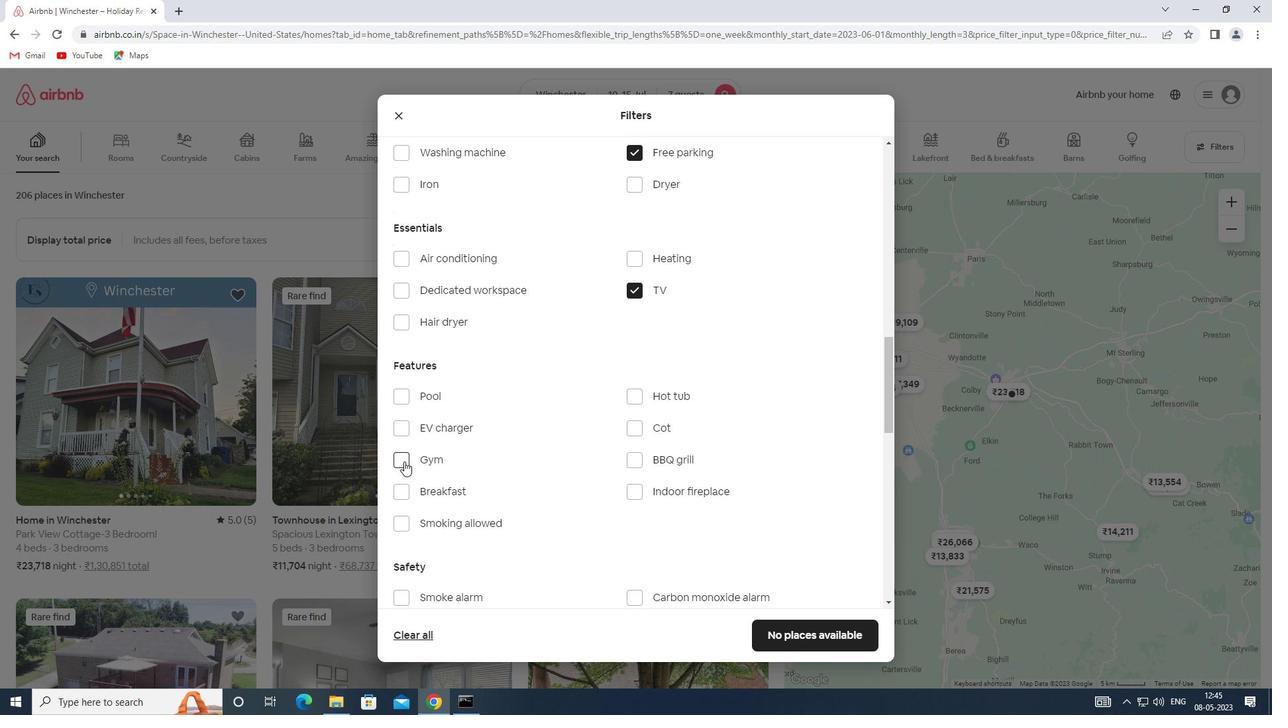 
Action: Mouse moved to (400, 496)
Screenshot: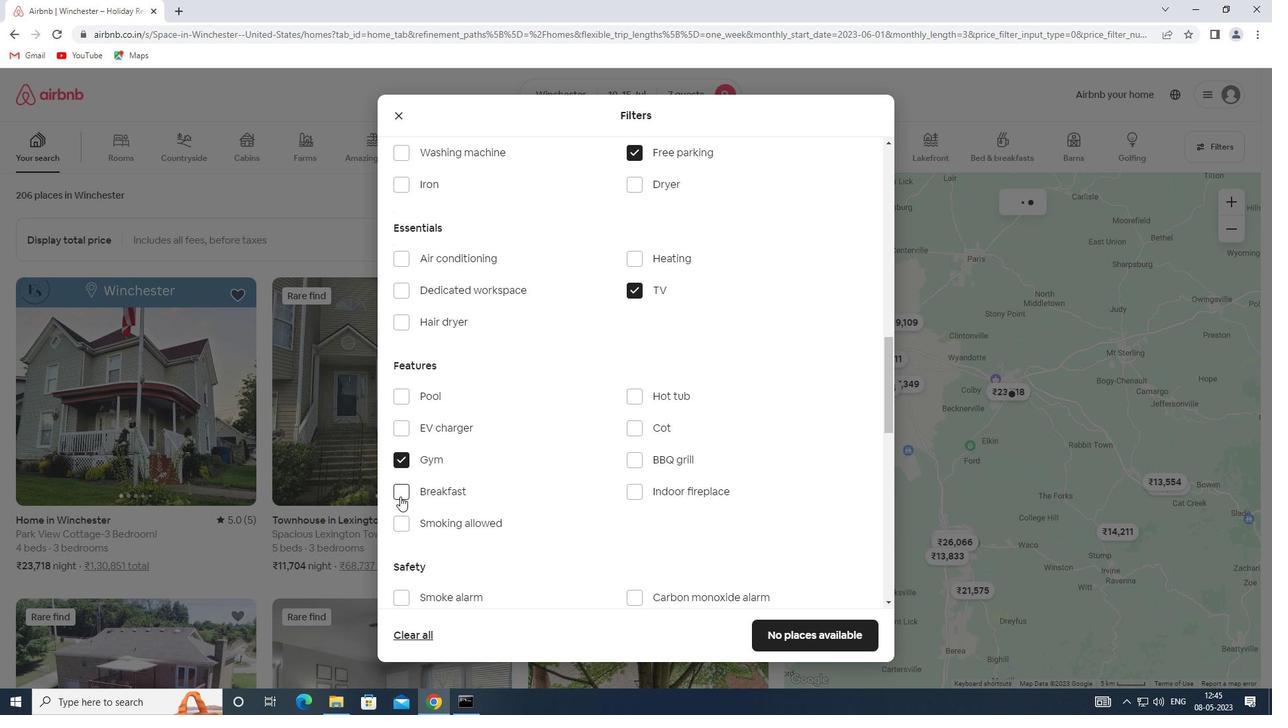
Action: Mouse pressed left at (400, 496)
Screenshot: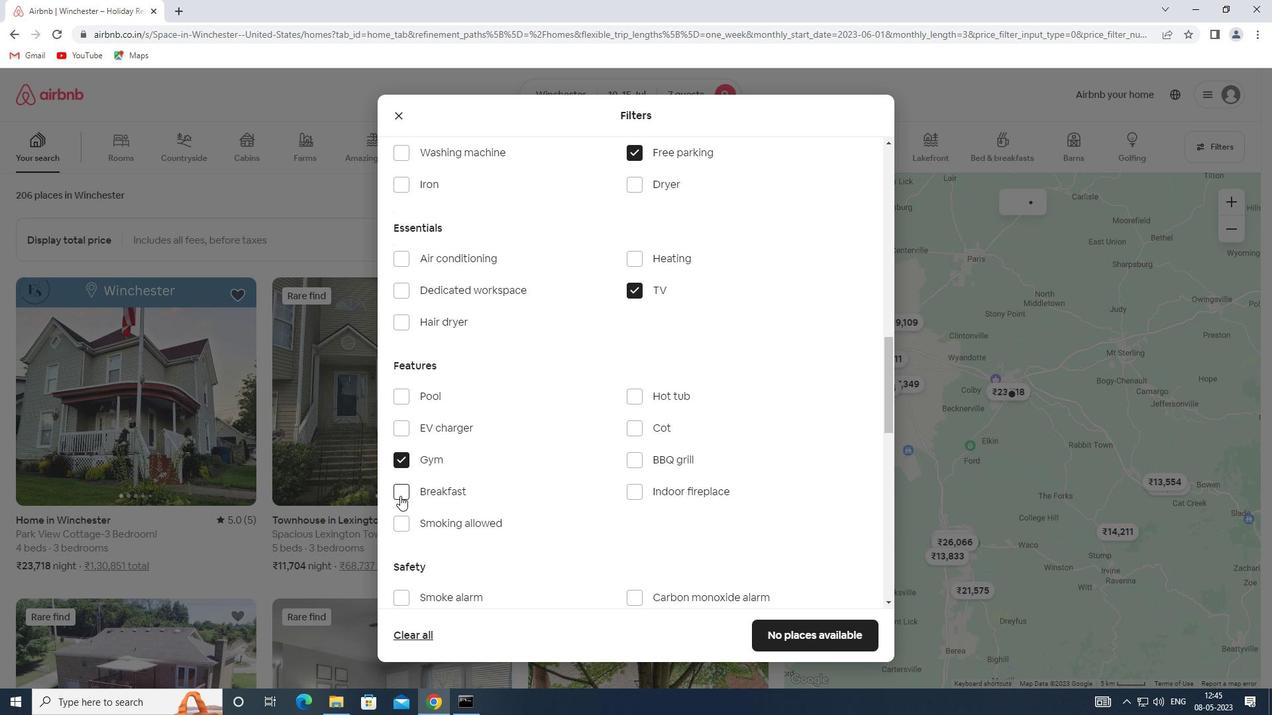 
Action: Mouse moved to (496, 487)
Screenshot: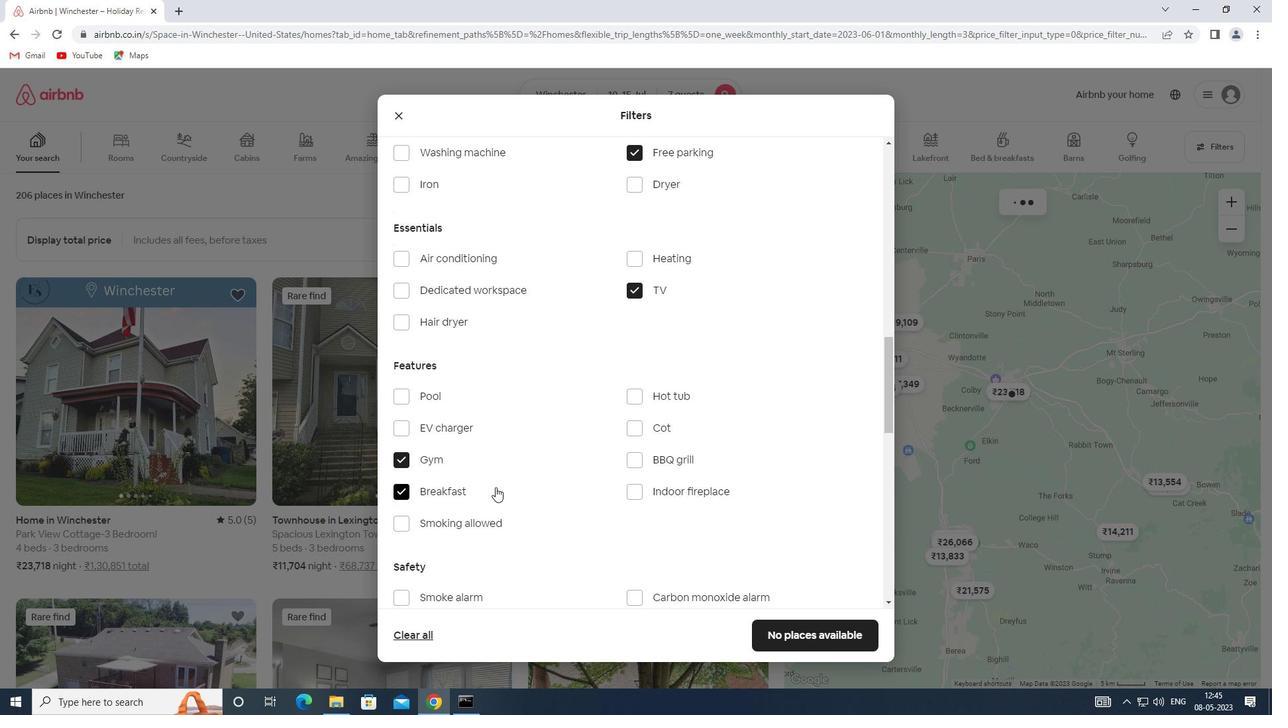 
Action: Mouse scrolled (496, 486) with delta (0, 0)
Screenshot: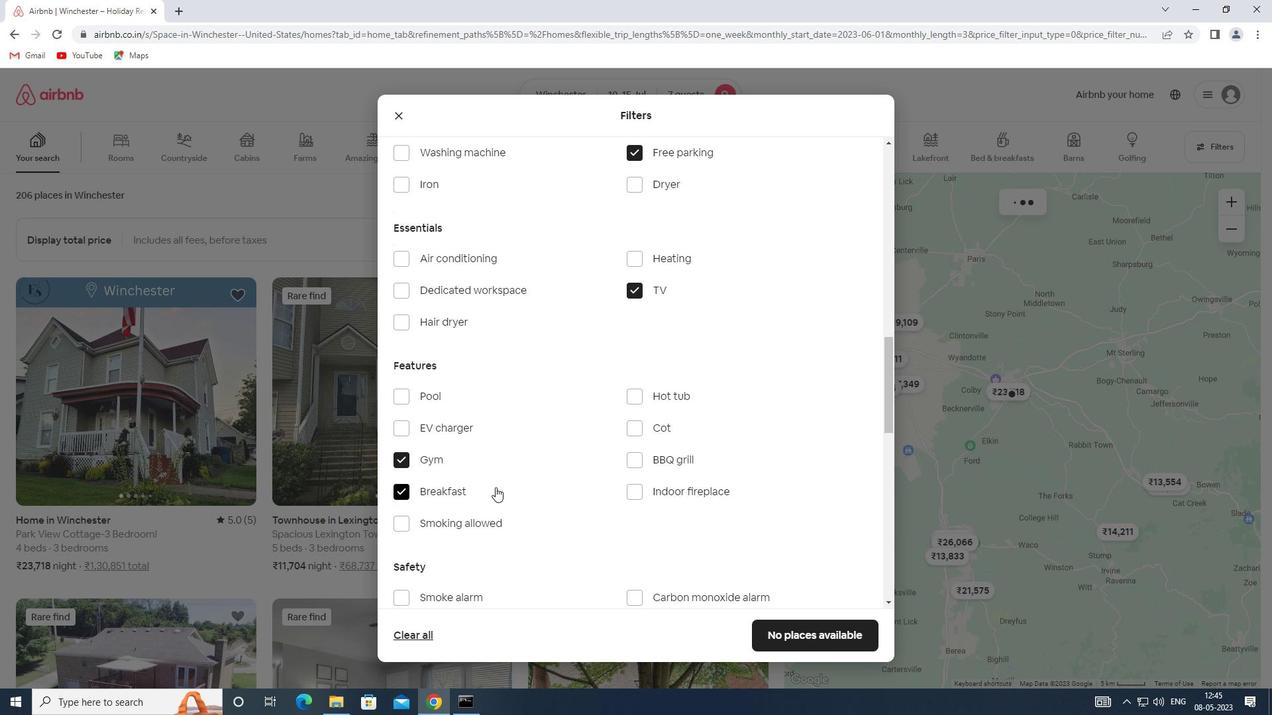 
Action: Mouse scrolled (496, 486) with delta (0, 0)
Screenshot: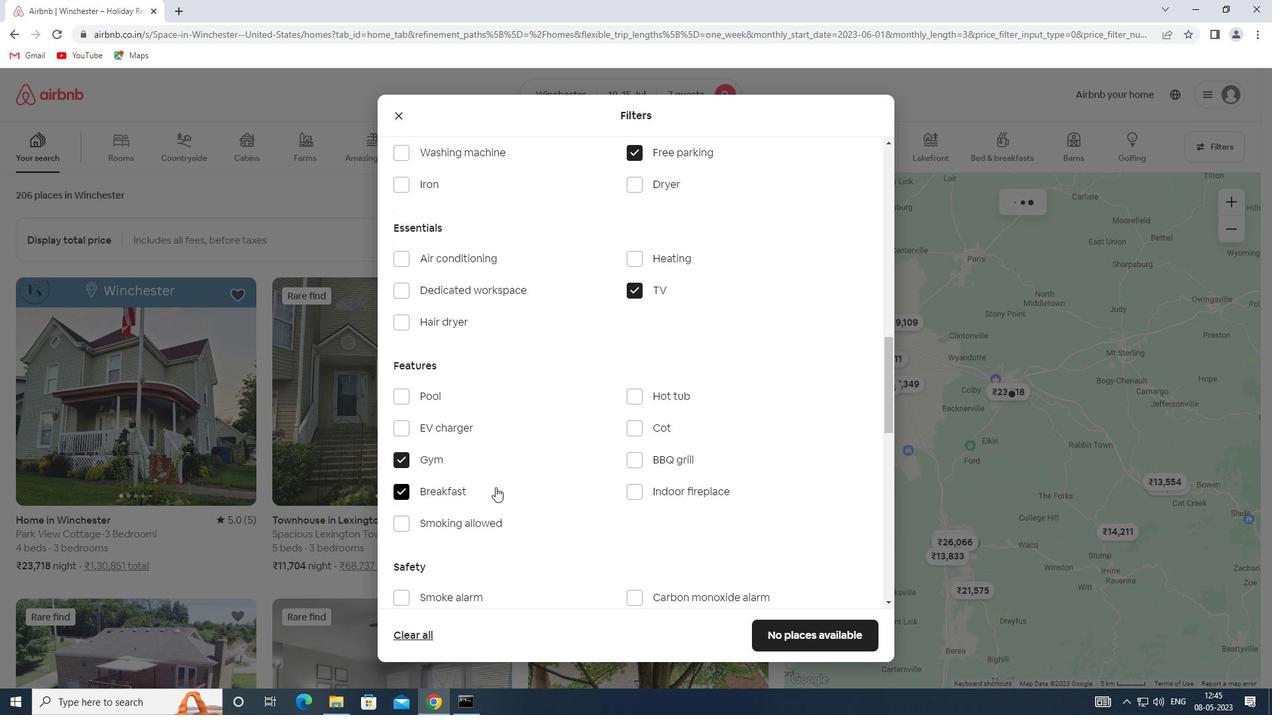 
Action: Mouse scrolled (496, 486) with delta (0, 0)
Screenshot: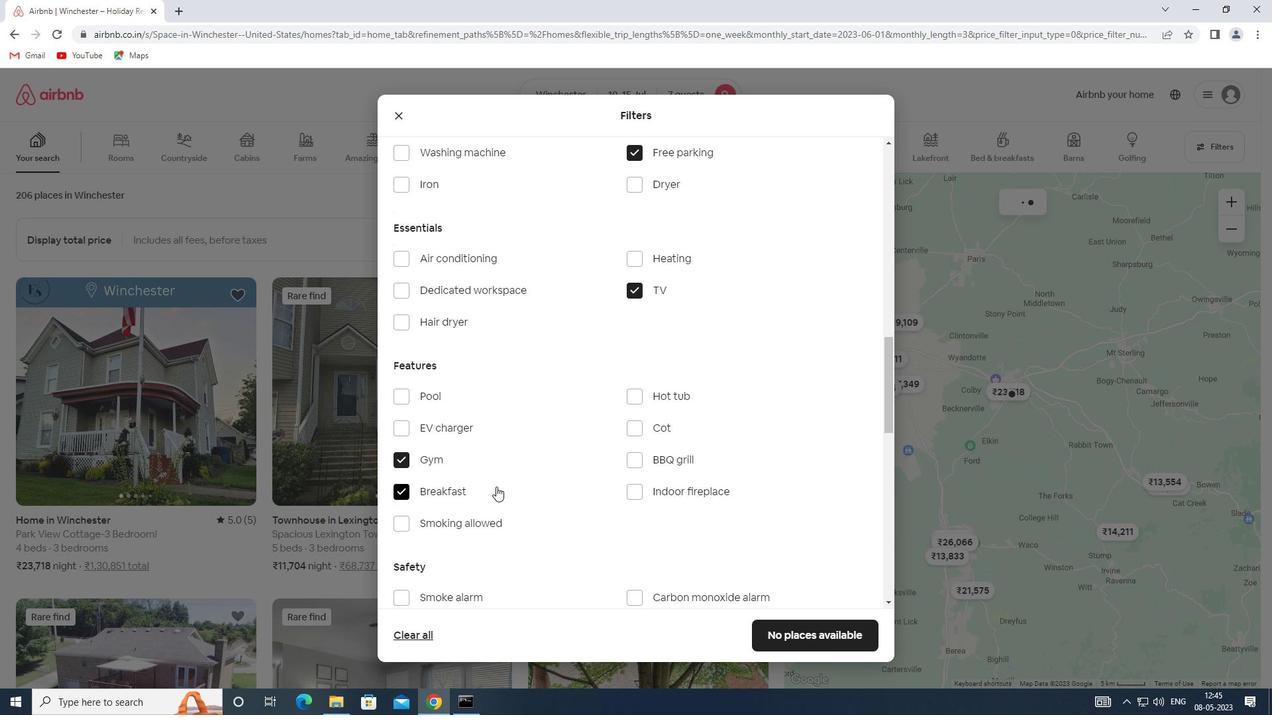 
Action: Mouse scrolled (496, 486) with delta (0, 0)
Screenshot: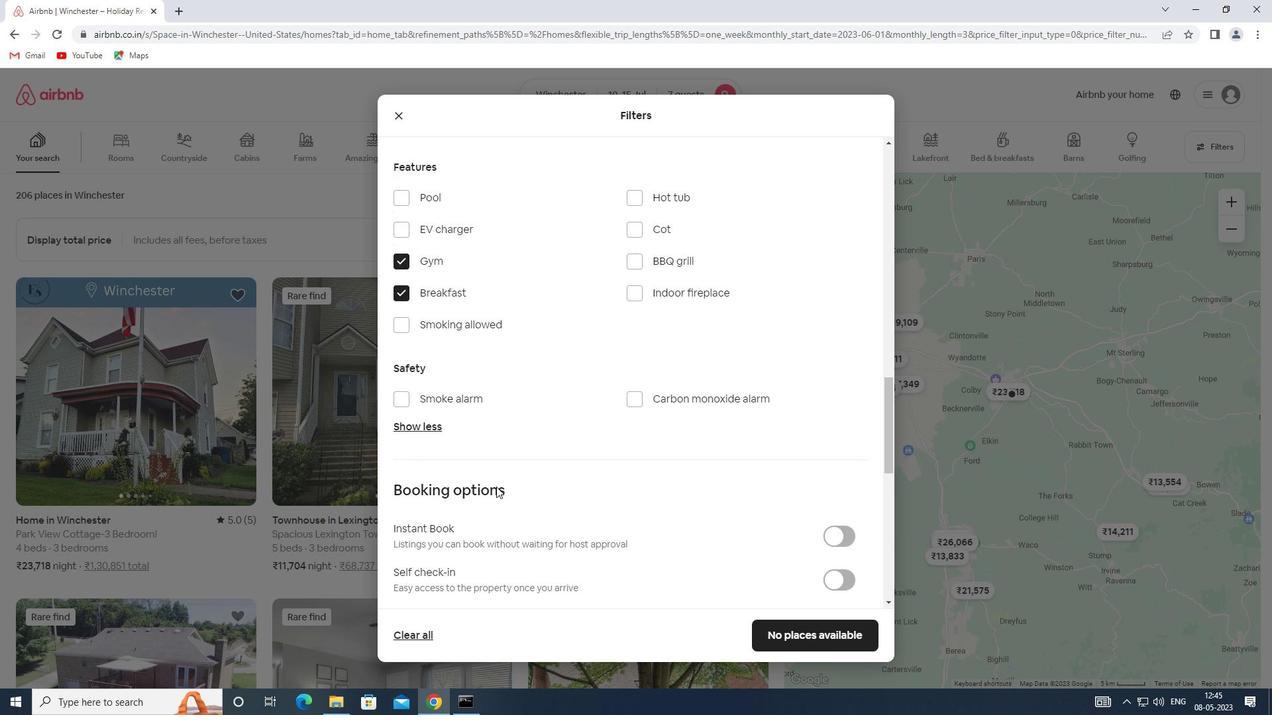 
Action: Mouse scrolled (496, 486) with delta (0, 0)
Screenshot: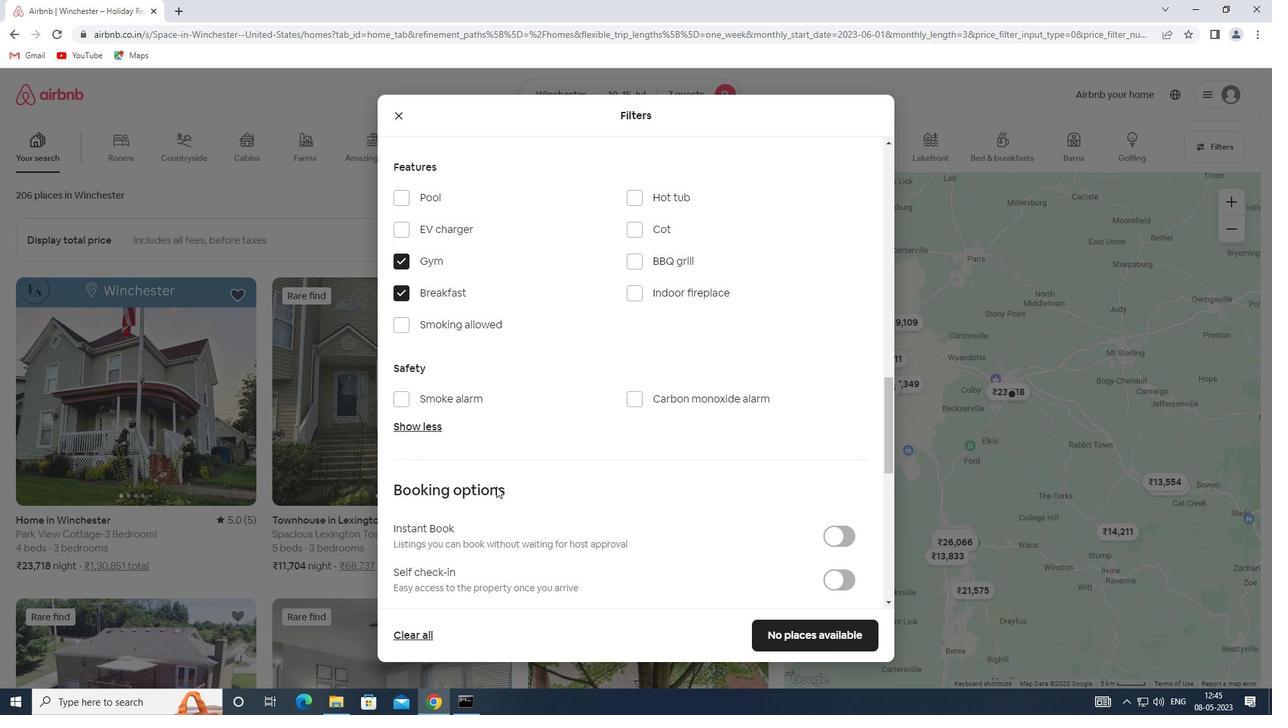 
Action: Mouse moved to (829, 448)
Screenshot: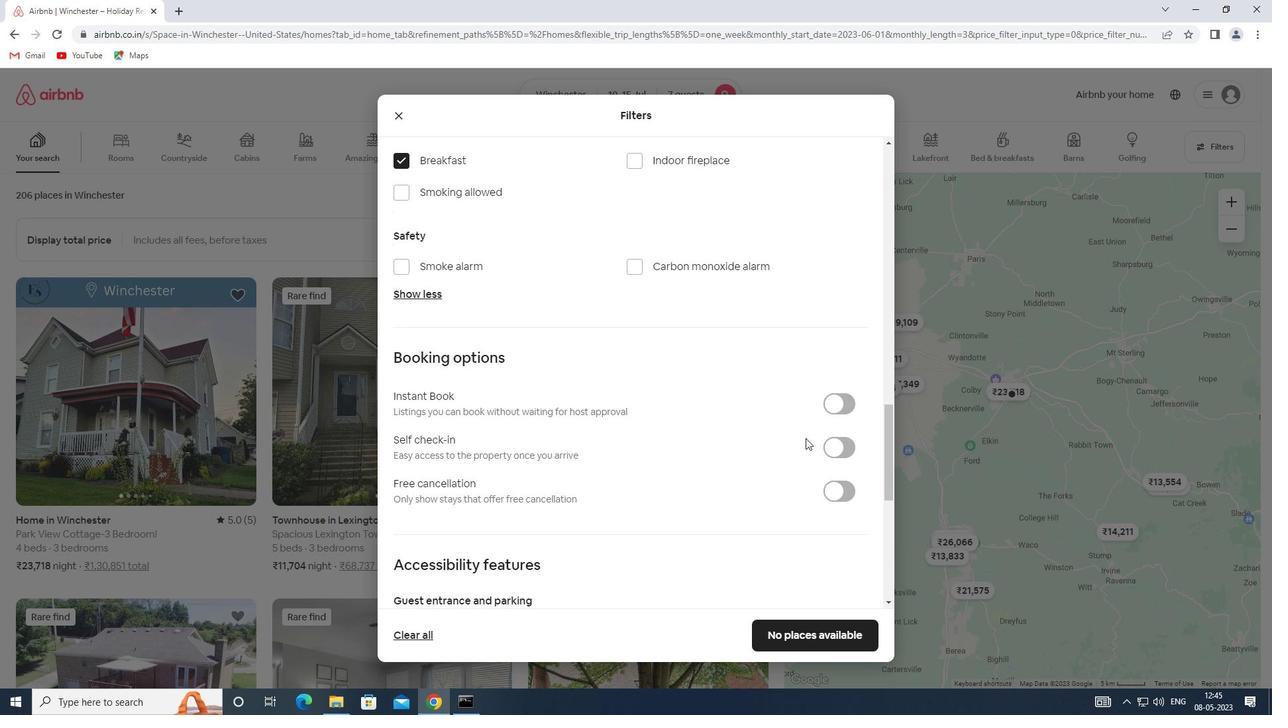 
Action: Mouse pressed left at (829, 448)
Screenshot: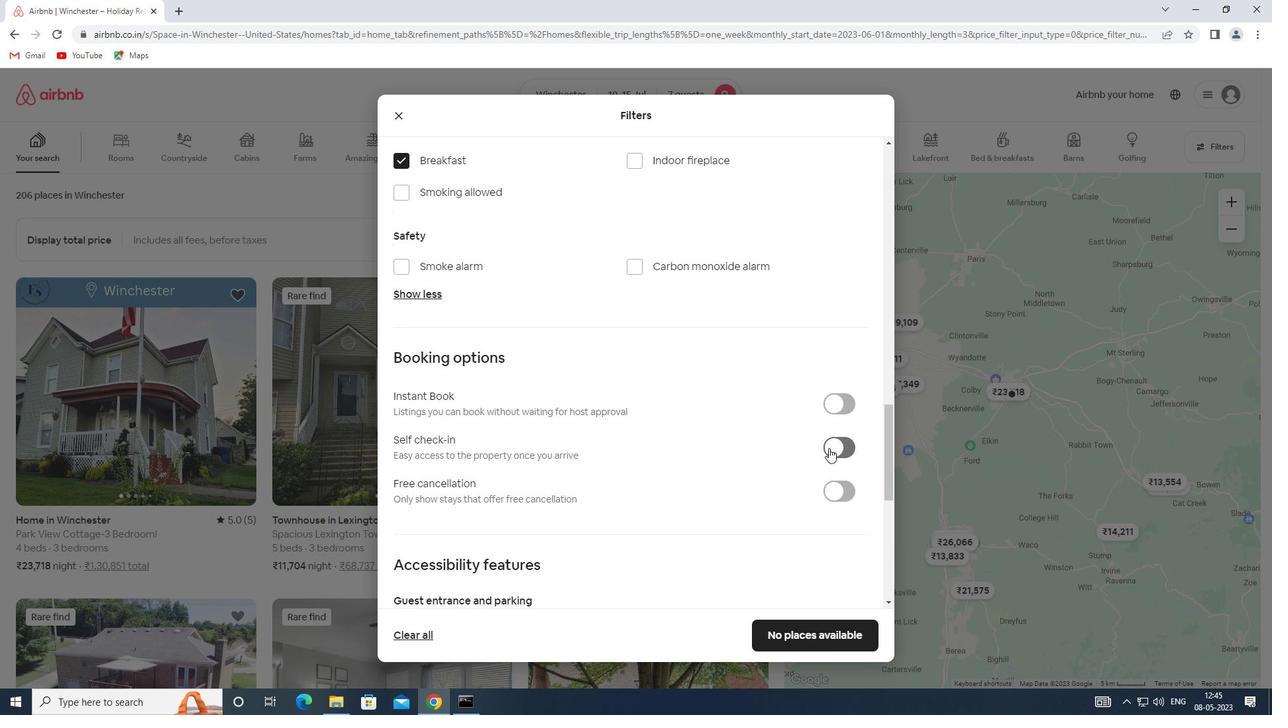 
Action: Mouse moved to (648, 482)
Screenshot: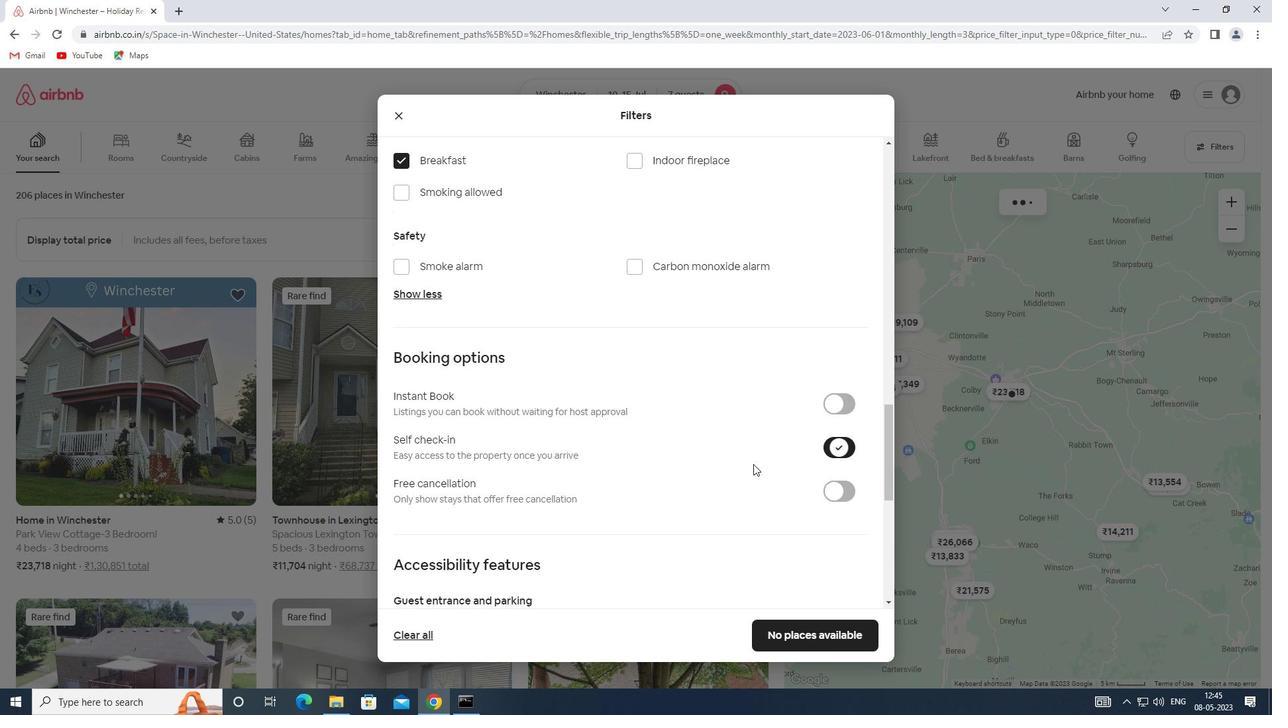 
Action: Mouse scrolled (648, 481) with delta (0, 0)
Screenshot: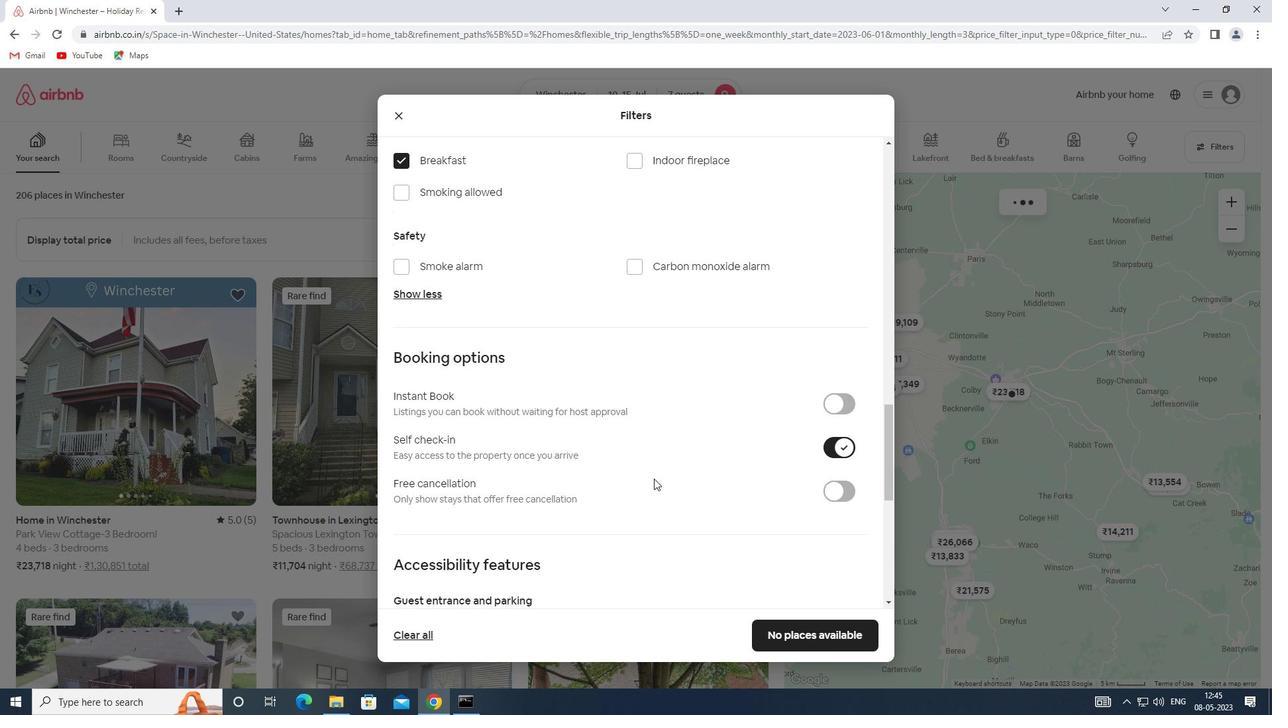 
Action: Mouse scrolled (648, 481) with delta (0, 0)
Screenshot: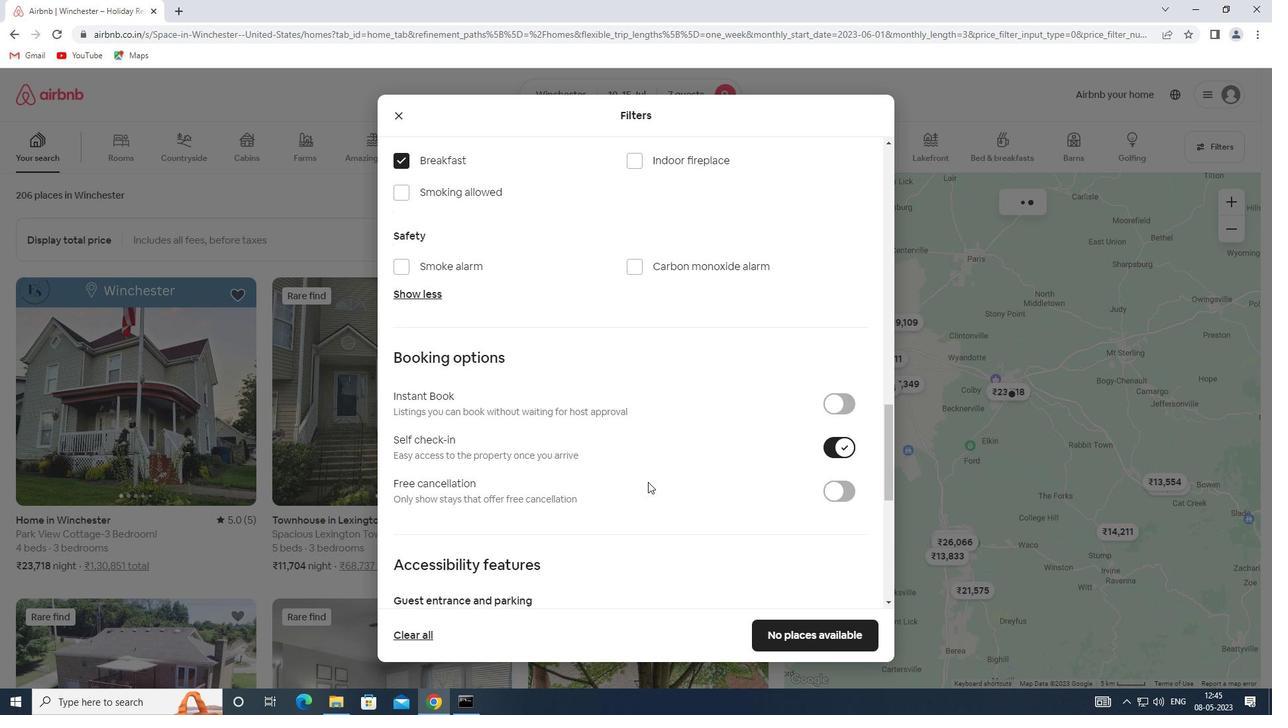 
Action: Mouse scrolled (648, 481) with delta (0, 0)
Screenshot: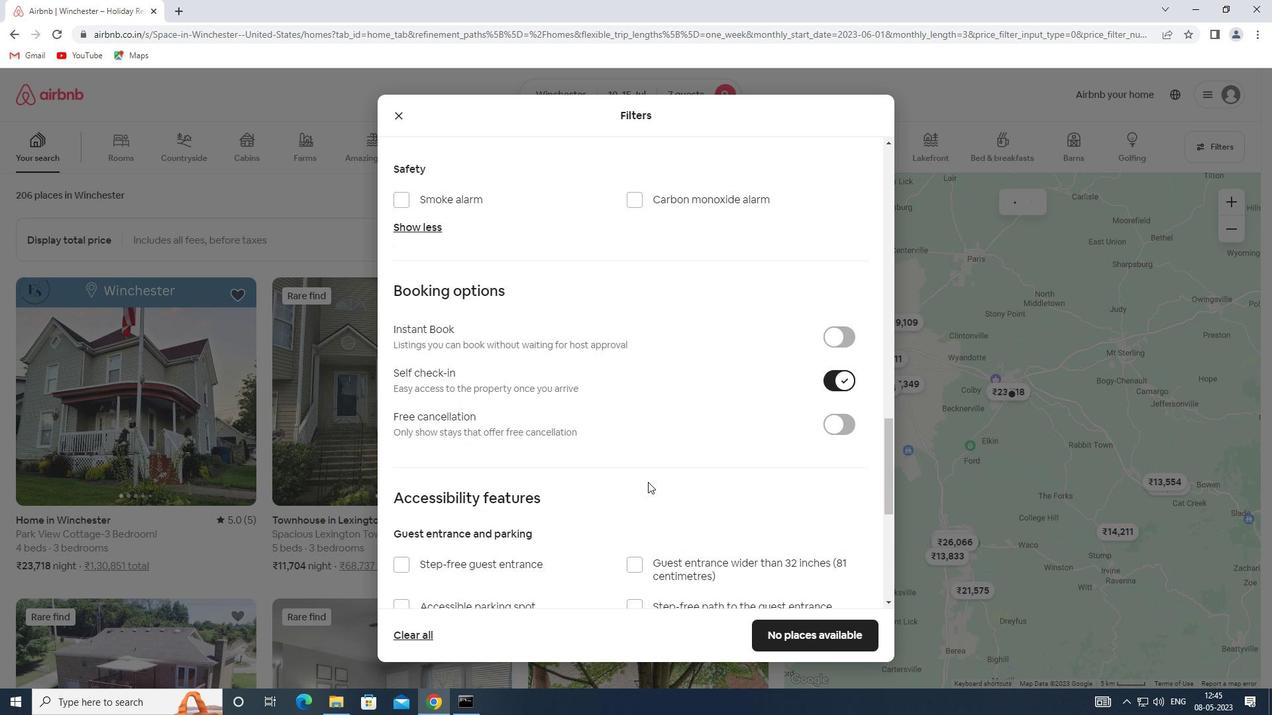 
Action: Mouse scrolled (648, 481) with delta (0, 0)
Screenshot: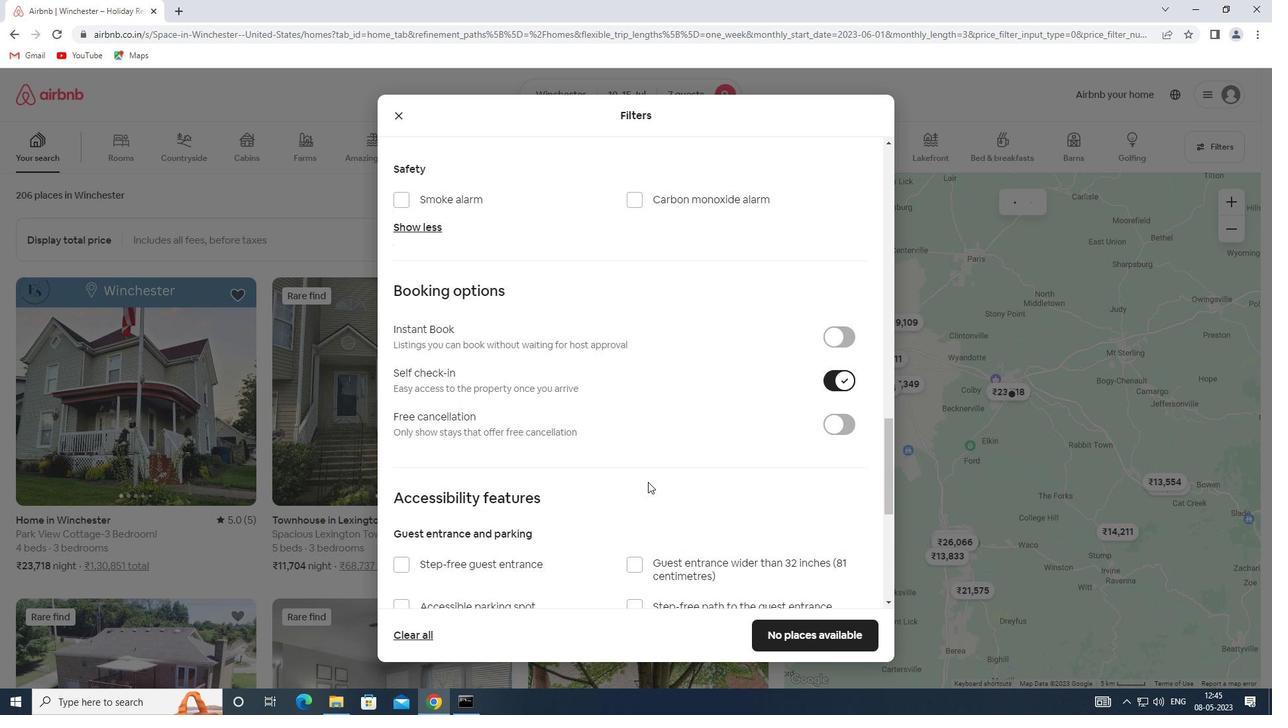 
Action: Mouse scrolled (648, 481) with delta (0, 0)
Screenshot: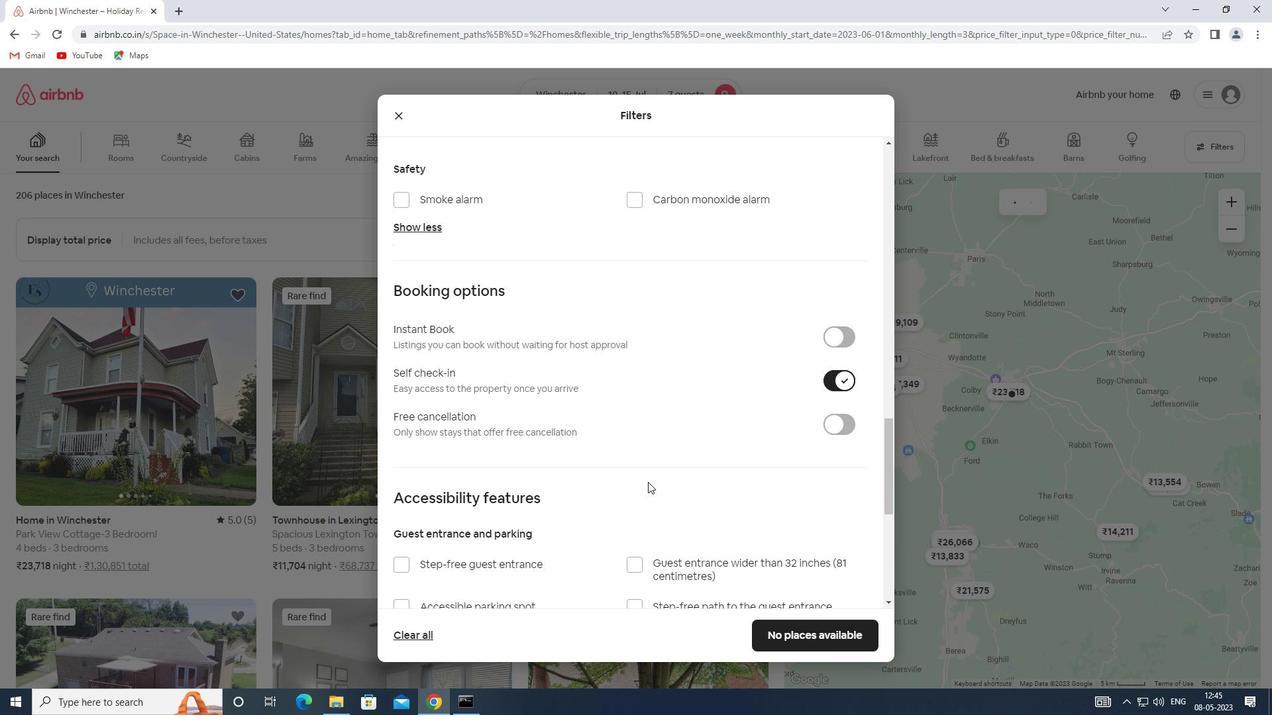 
Action: Mouse scrolled (648, 481) with delta (0, 0)
Screenshot: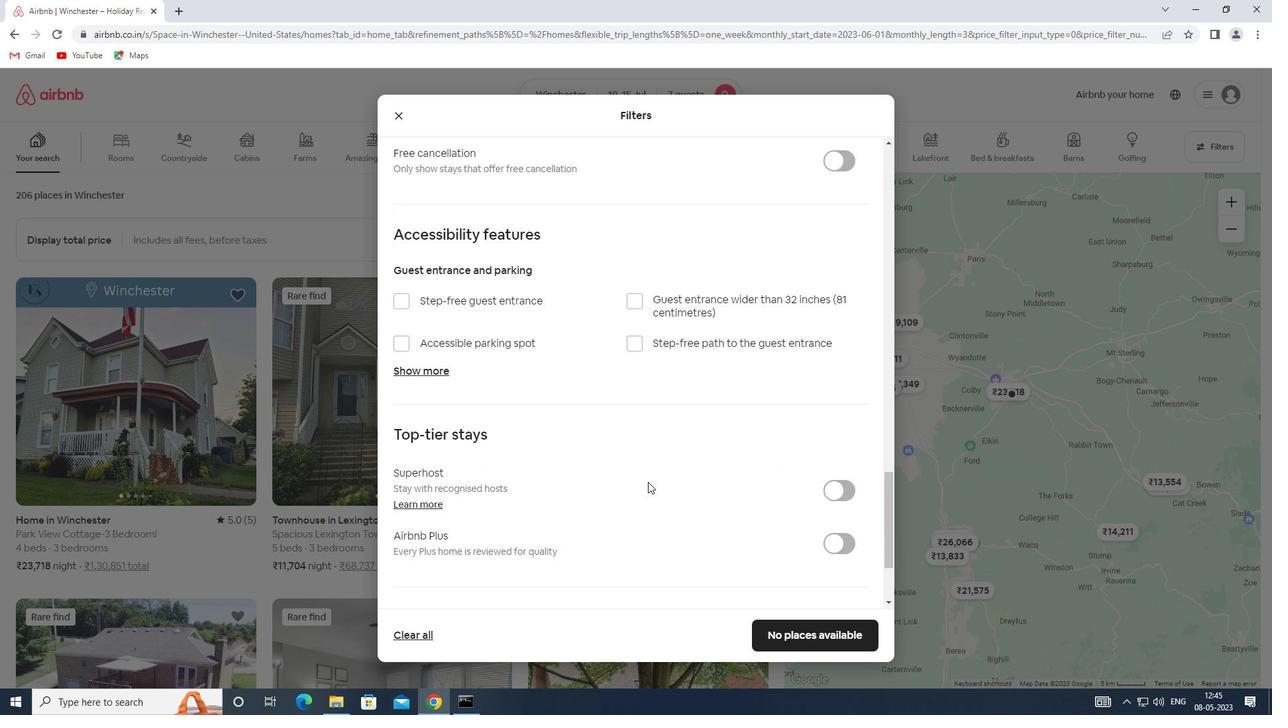 
Action: Mouse scrolled (648, 481) with delta (0, 0)
Screenshot: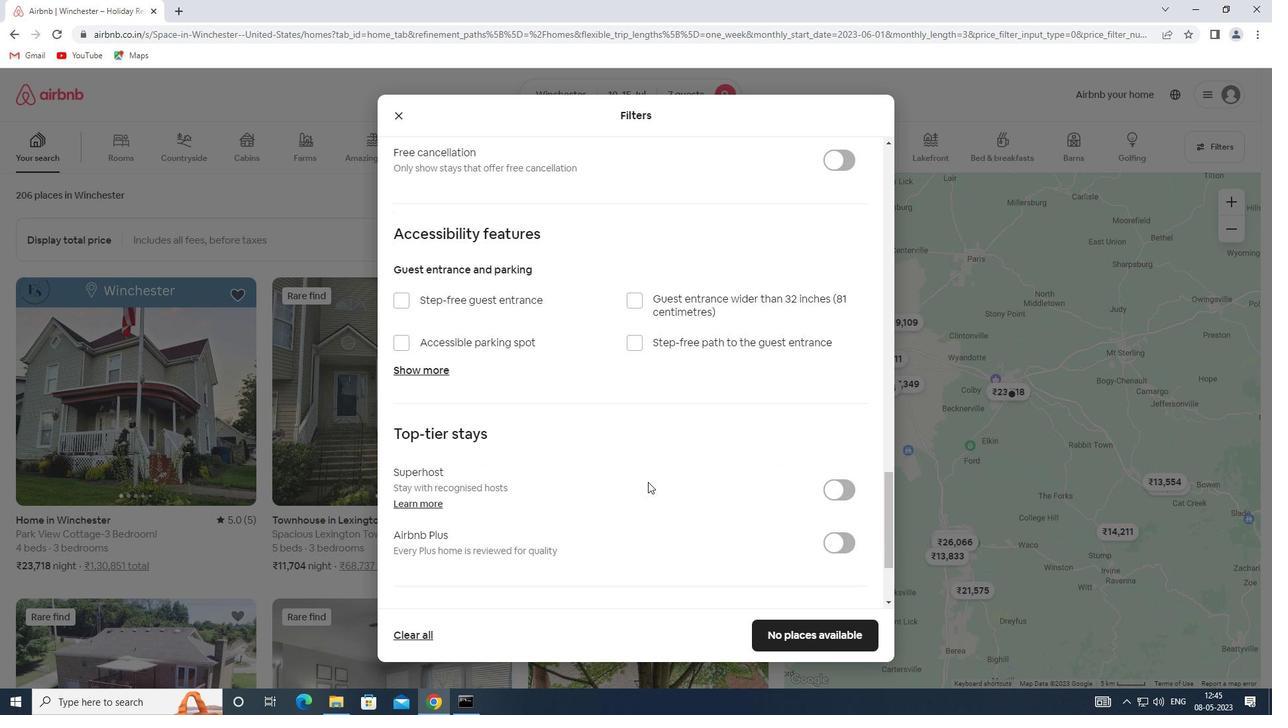
Action: Mouse moved to (399, 530)
Screenshot: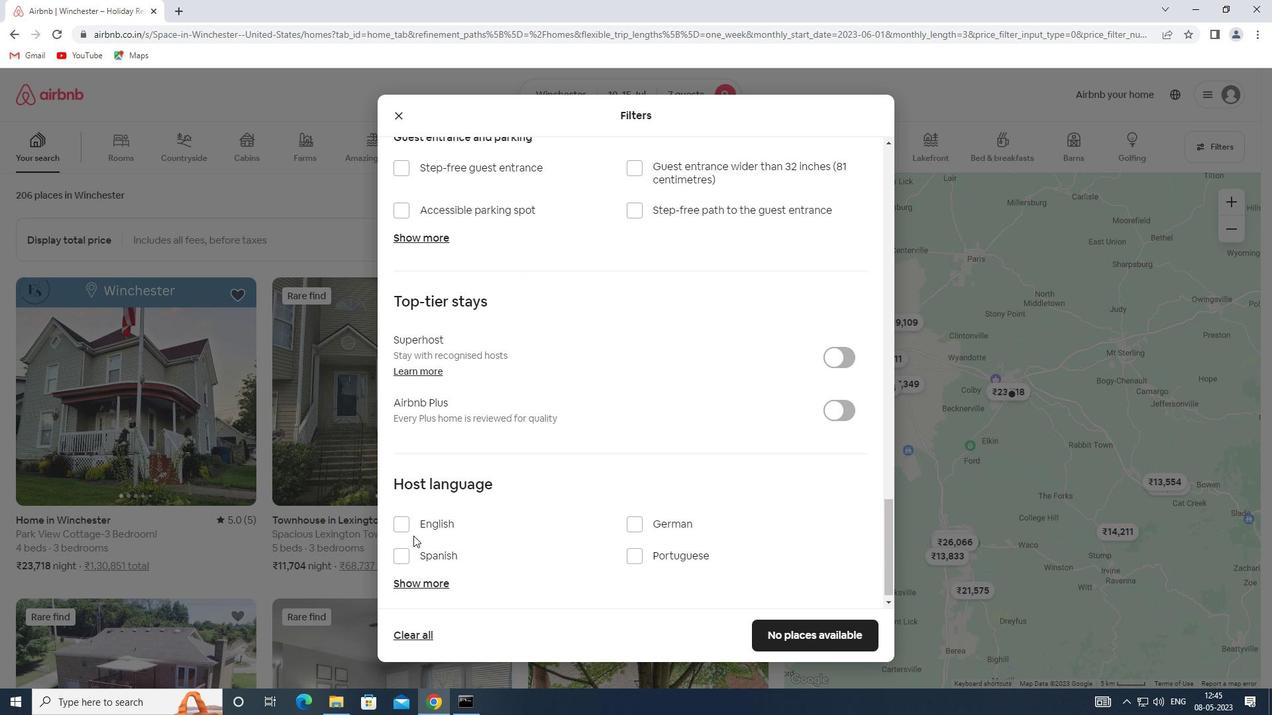 
Action: Mouse pressed left at (399, 530)
Screenshot: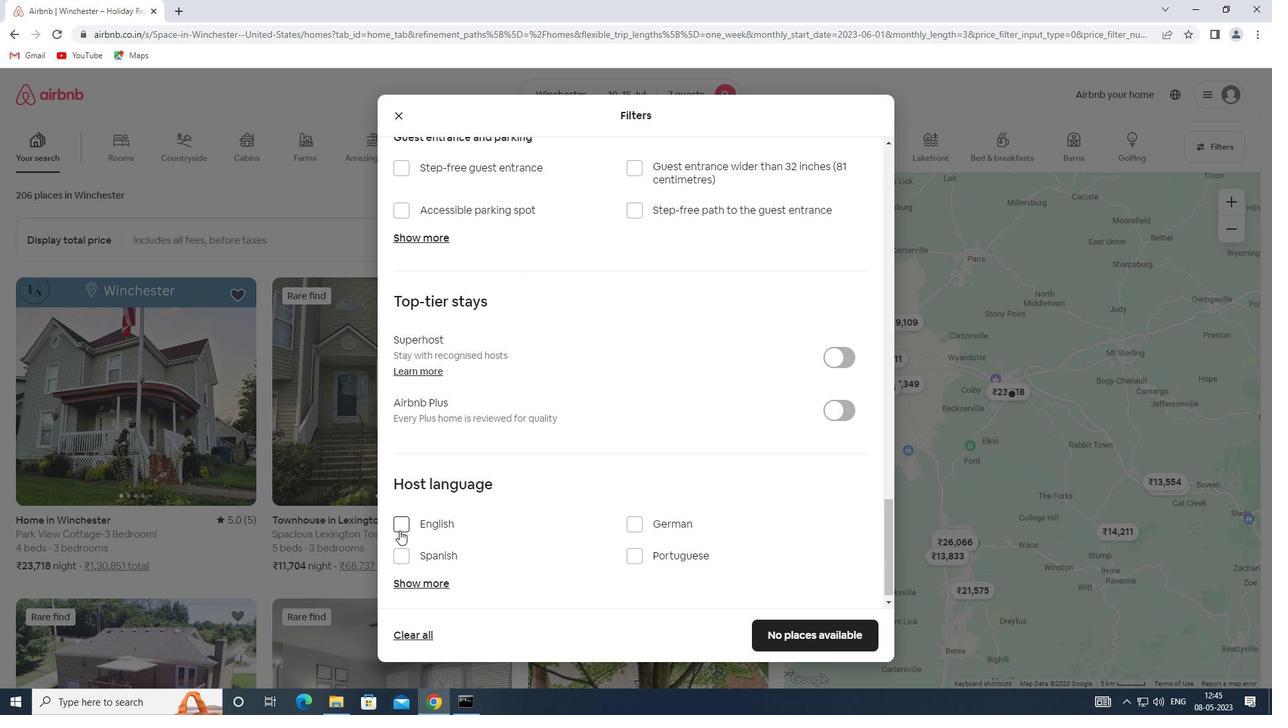 
Action: Mouse moved to (821, 631)
Screenshot: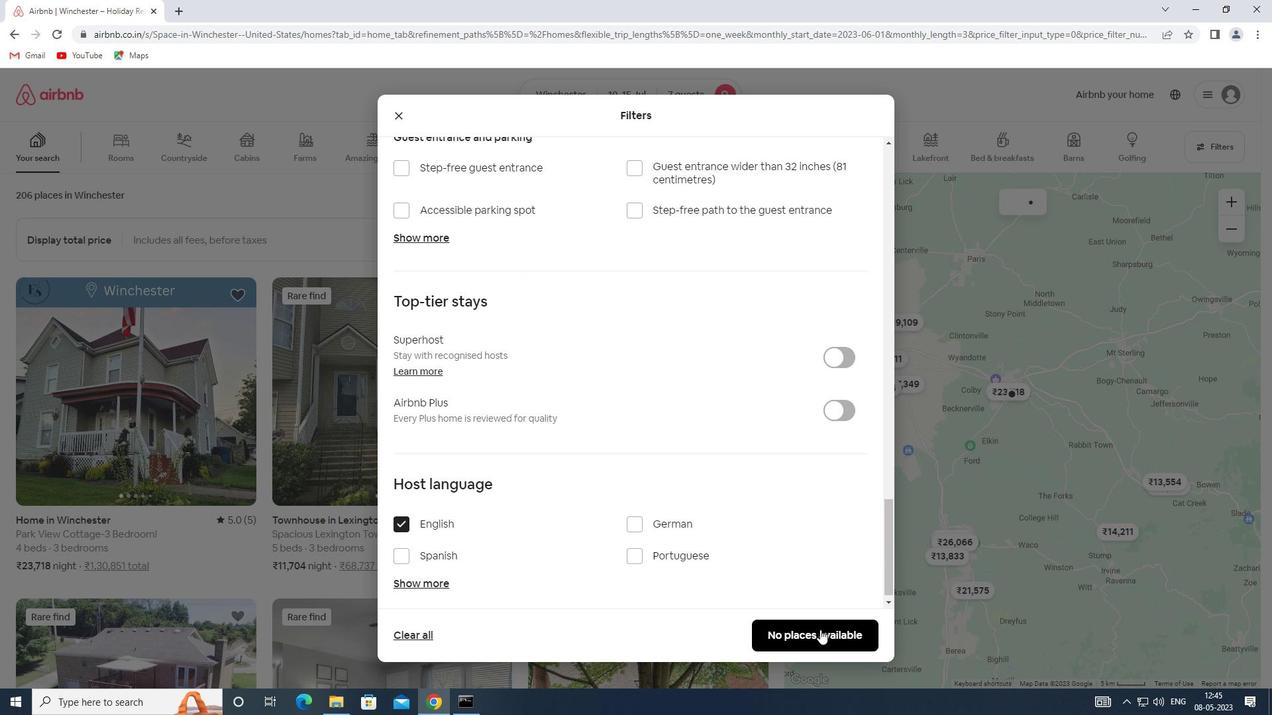 
Action: Mouse pressed left at (821, 631)
Screenshot: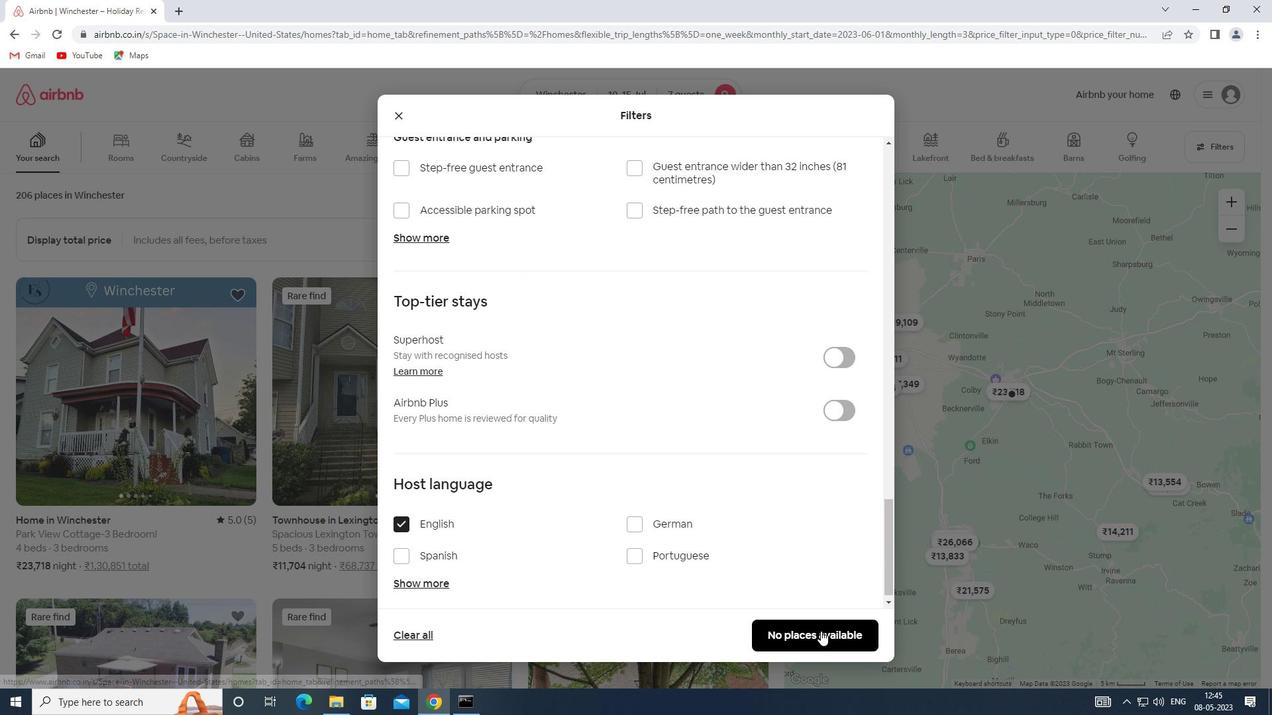 
